 Task: Look for space in Marino, Italy from 12th  July, 2023 to 15th July, 2023 for 3 adults in price range Rs.12000 to Rs.16000. Place can be entire place with 2 bedrooms having 3 beds and 1 bathroom. Property type can be house, flat, guest house. Booking option can be shelf check-in. Required host language is English.
Action: Mouse moved to (526, 128)
Screenshot: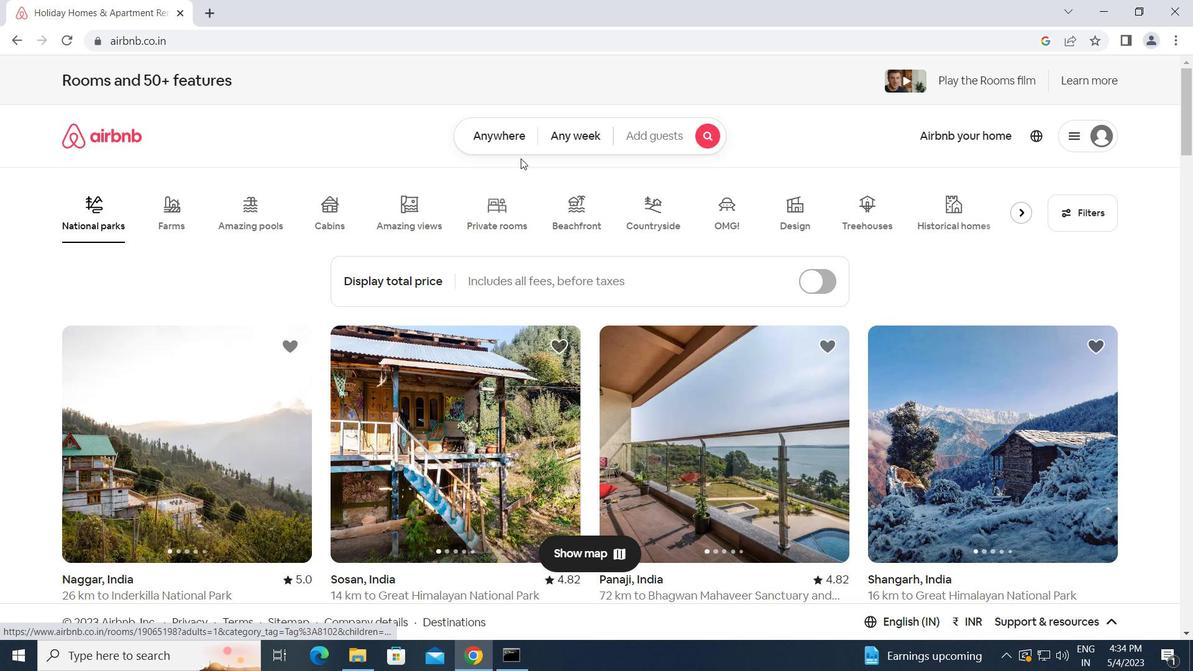 
Action: Mouse pressed left at (526, 128)
Screenshot: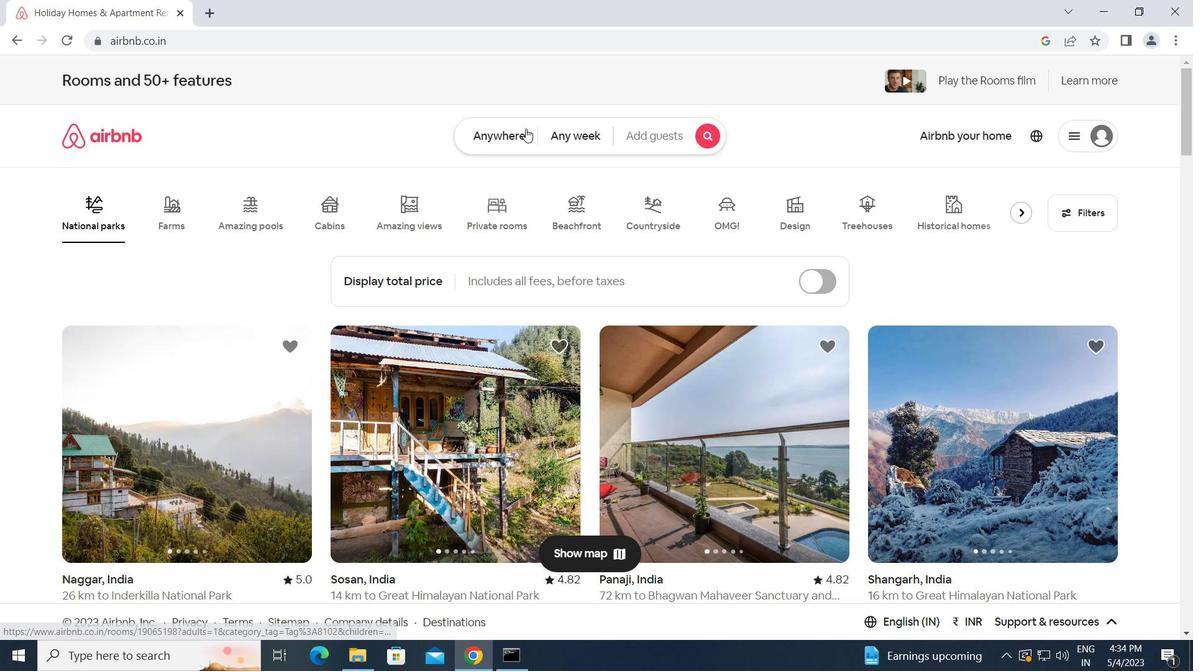 
Action: Mouse moved to (404, 202)
Screenshot: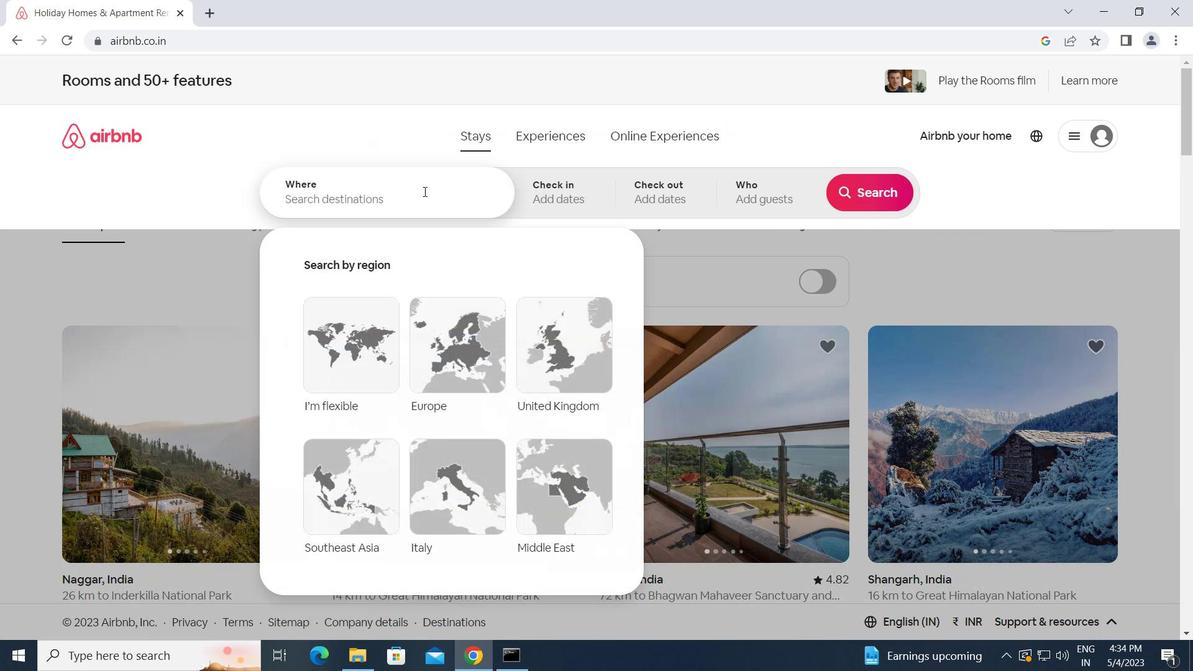 
Action: Mouse pressed left at (404, 202)
Screenshot: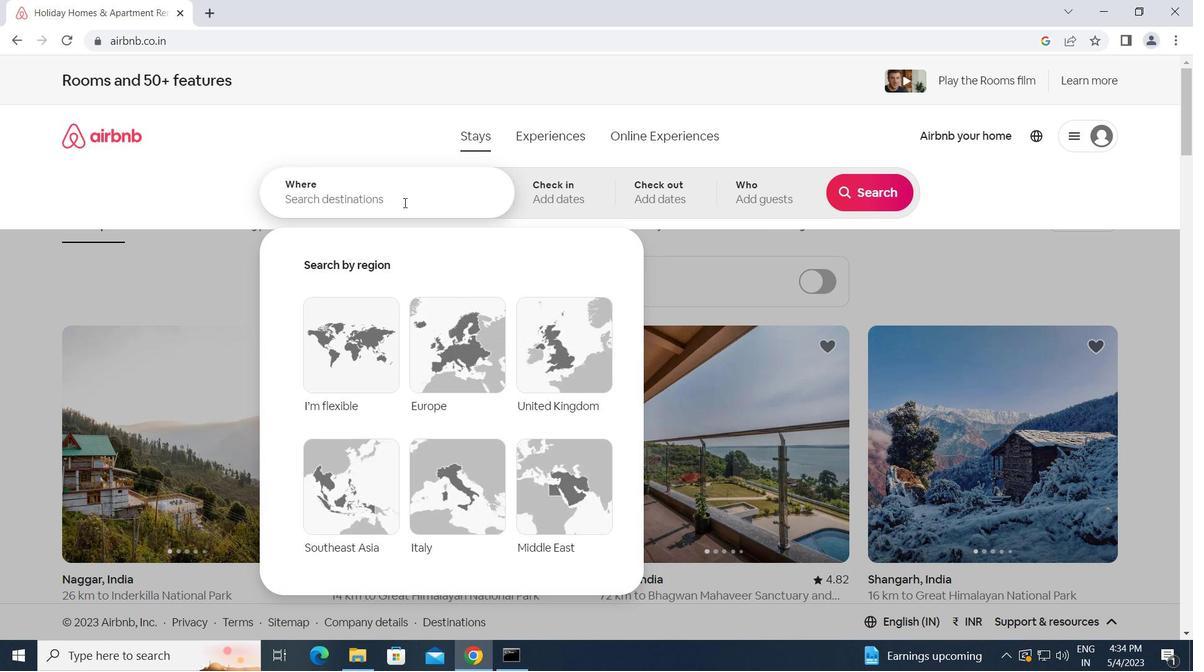 
Action: Key pressed m<Key.caps_lock>arino,<Key.space><Key.caps_lock>i<Key.caps_lock>taly<Key.enter>
Screenshot: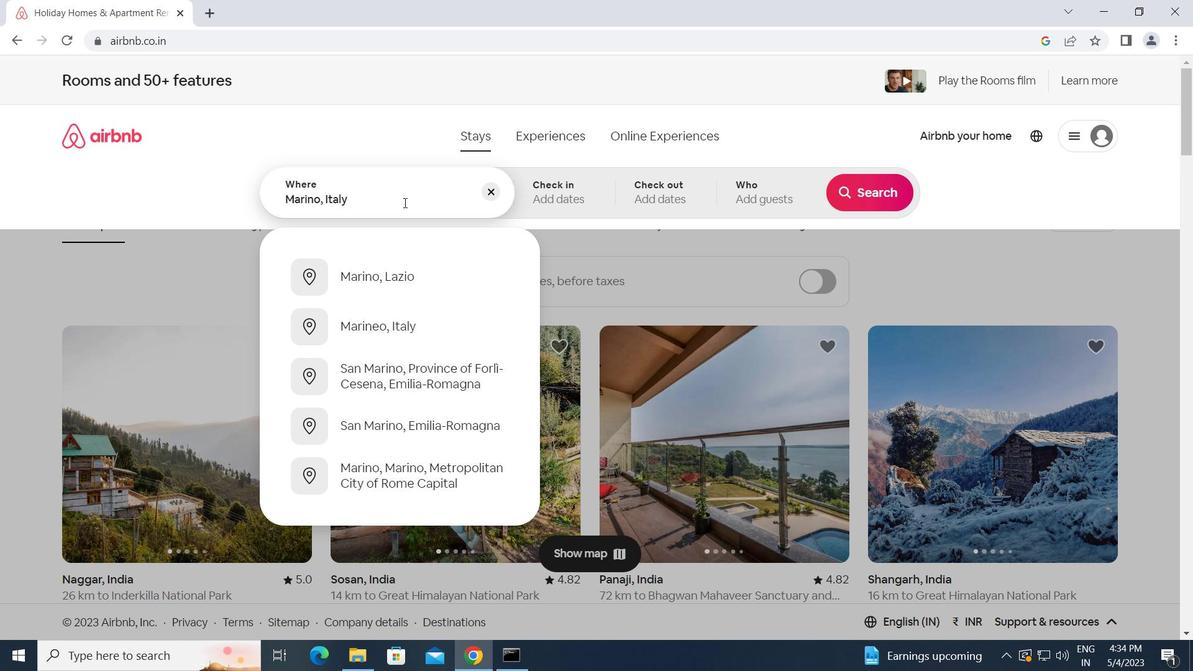 
Action: Mouse moved to (860, 317)
Screenshot: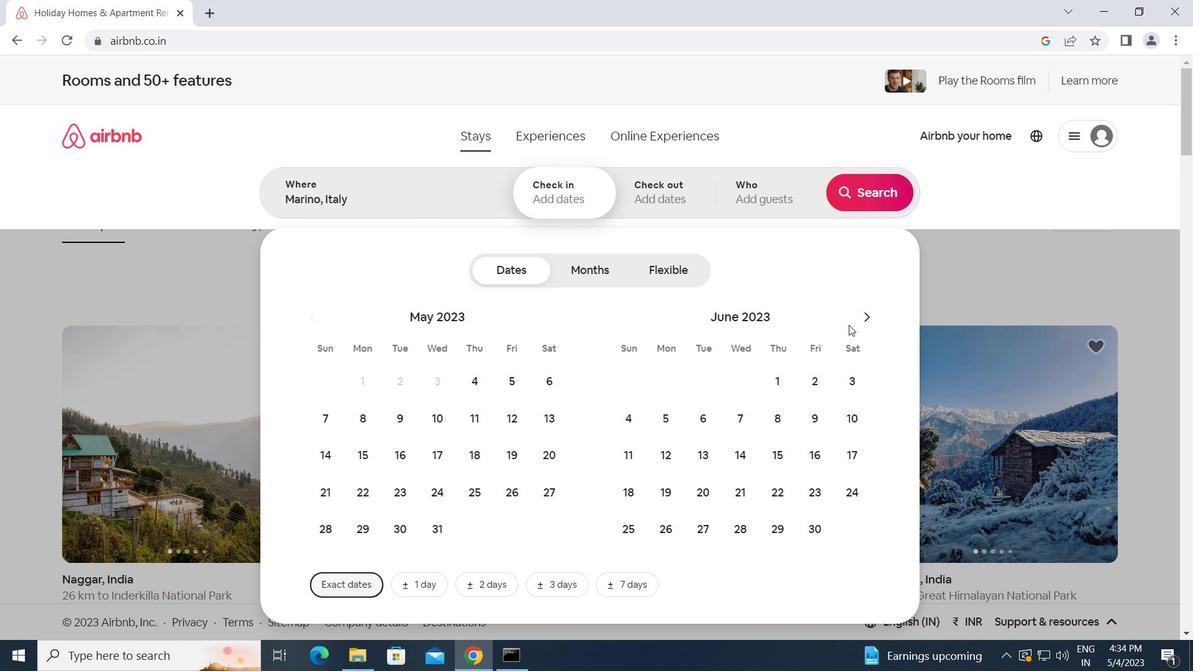 
Action: Mouse pressed left at (860, 317)
Screenshot: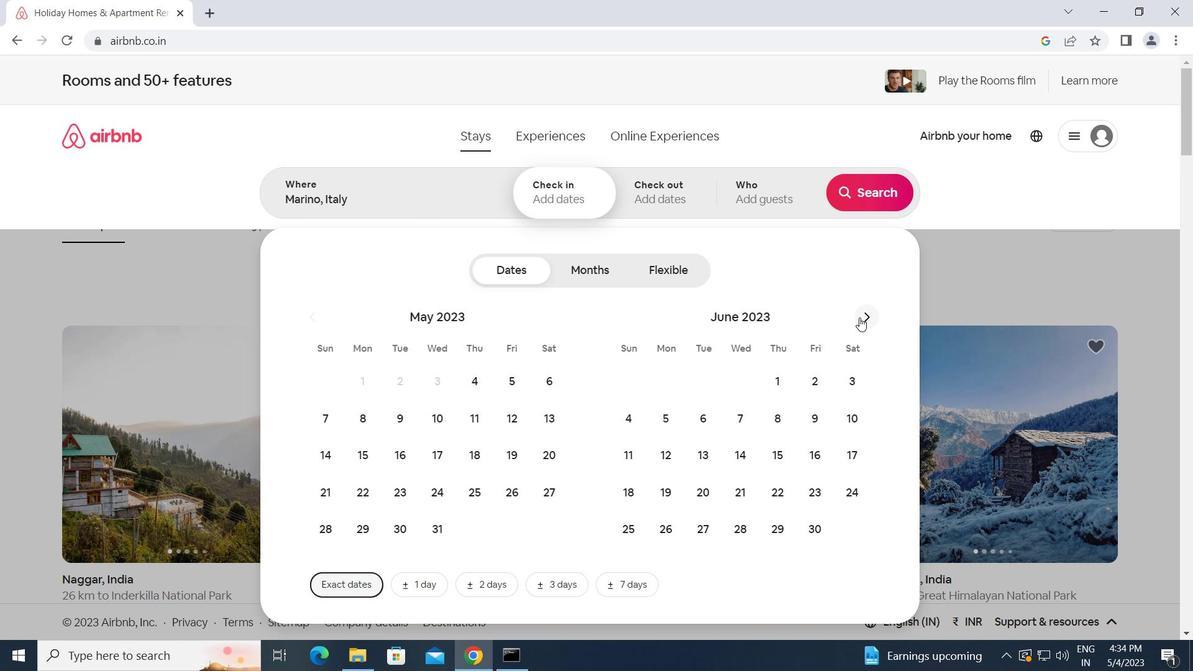 
Action: Mouse moved to (747, 463)
Screenshot: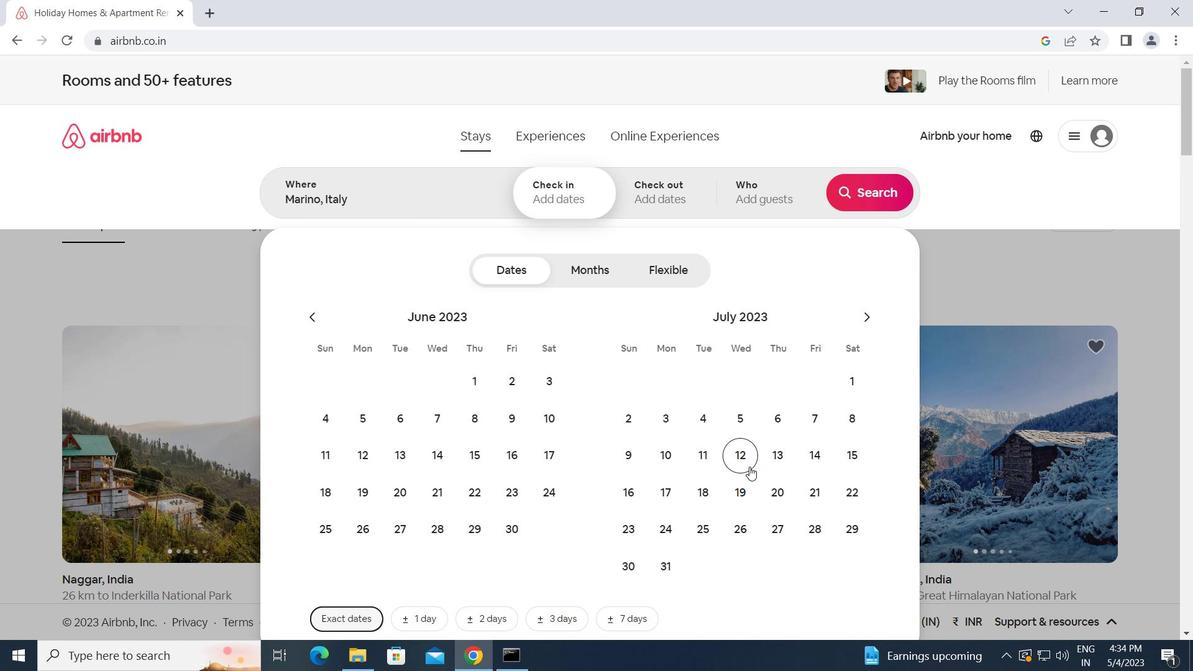 
Action: Mouse pressed left at (747, 463)
Screenshot: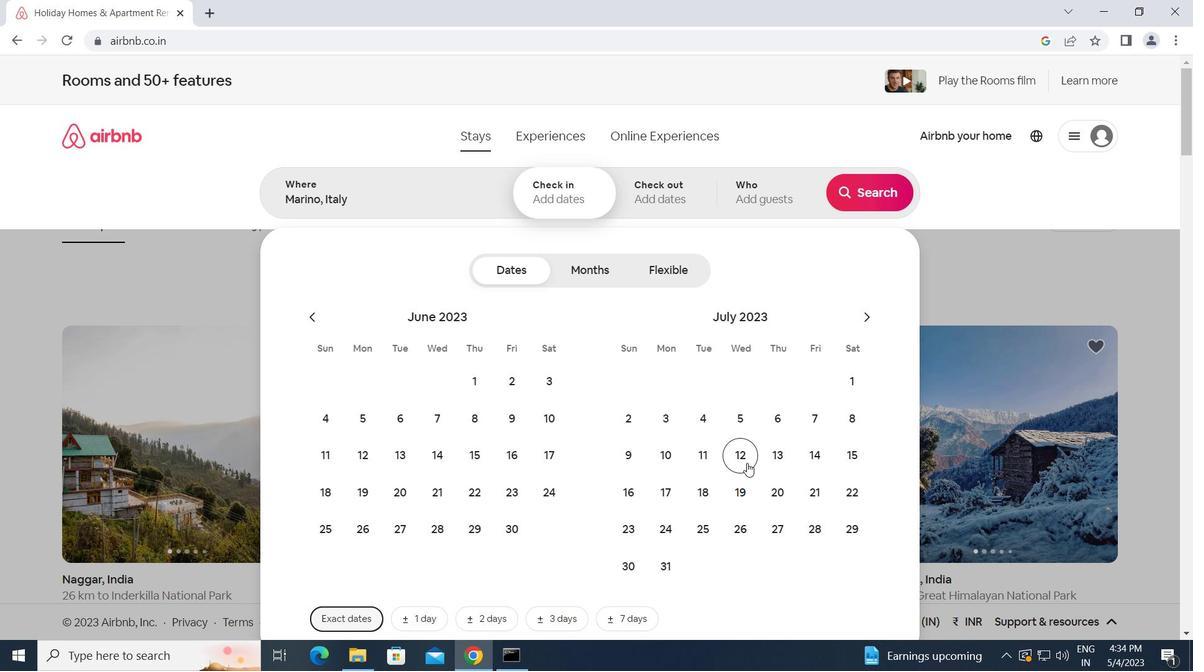 
Action: Mouse moved to (851, 455)
Screenshot: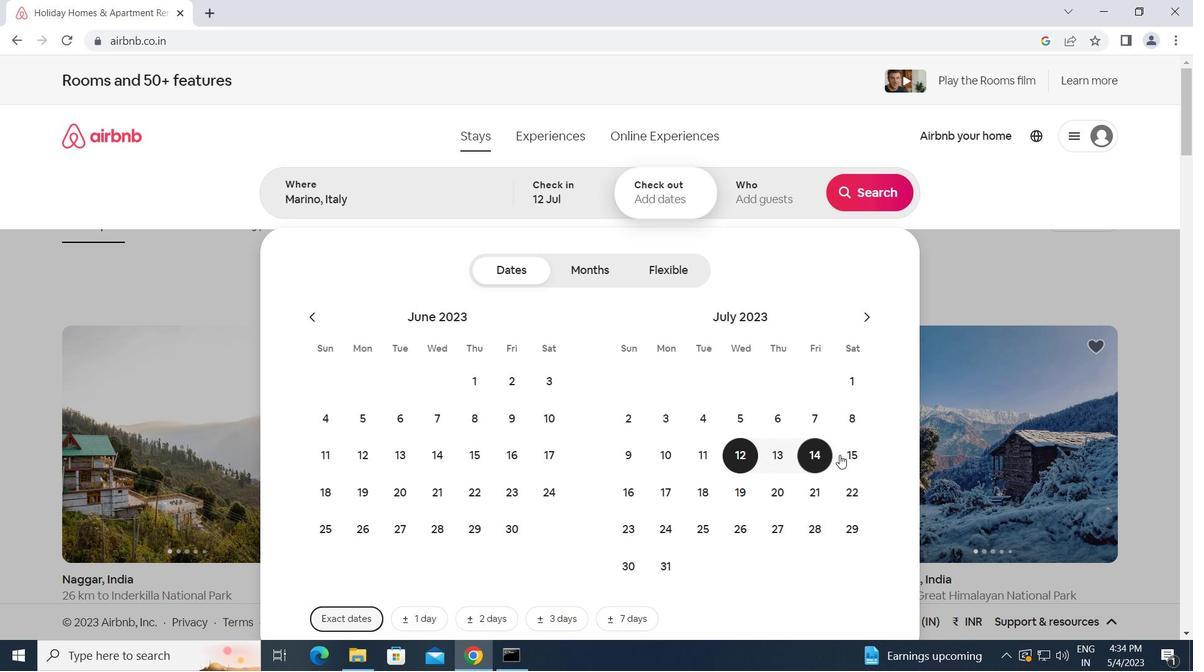 
Action: Mouse pressed left at (851, 455)
Screenshot: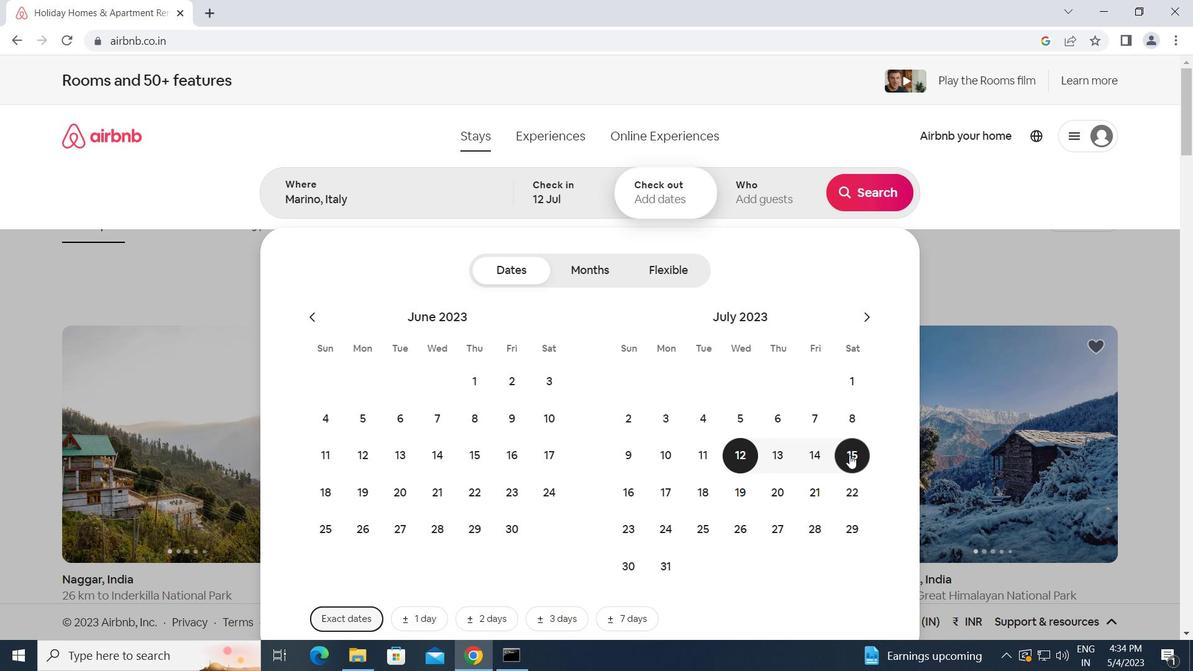 
Action: Mouse moved to (771, 200)
Screenshot: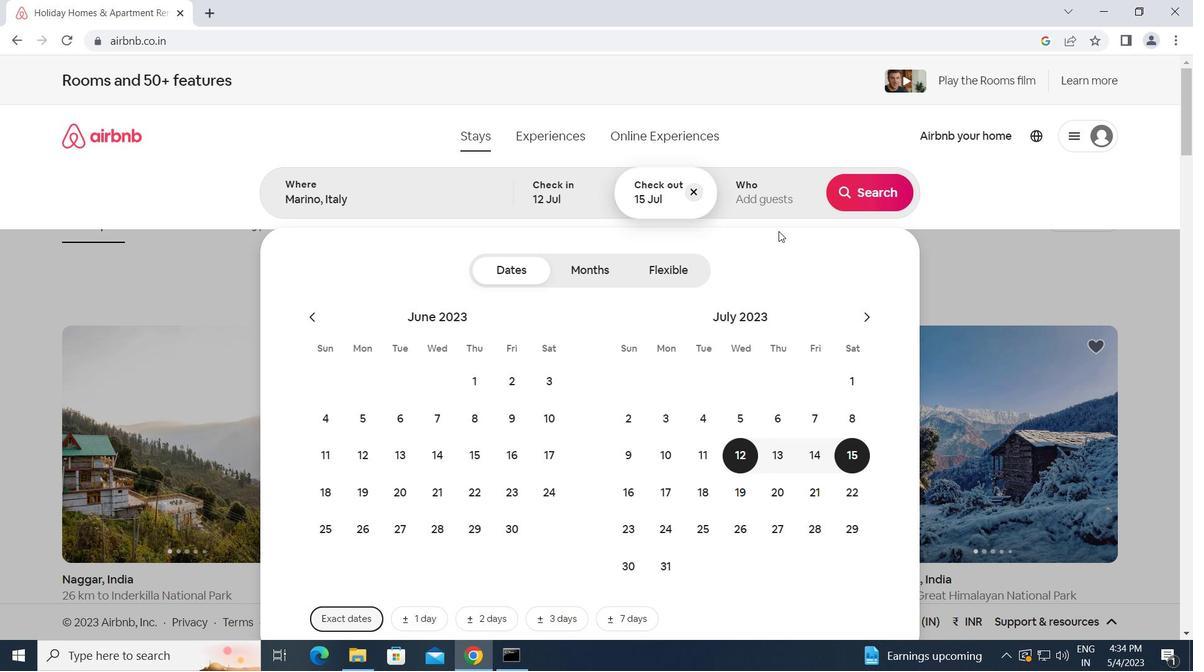 
Action: Mouse pressed left at (771, 200)
Screenshot: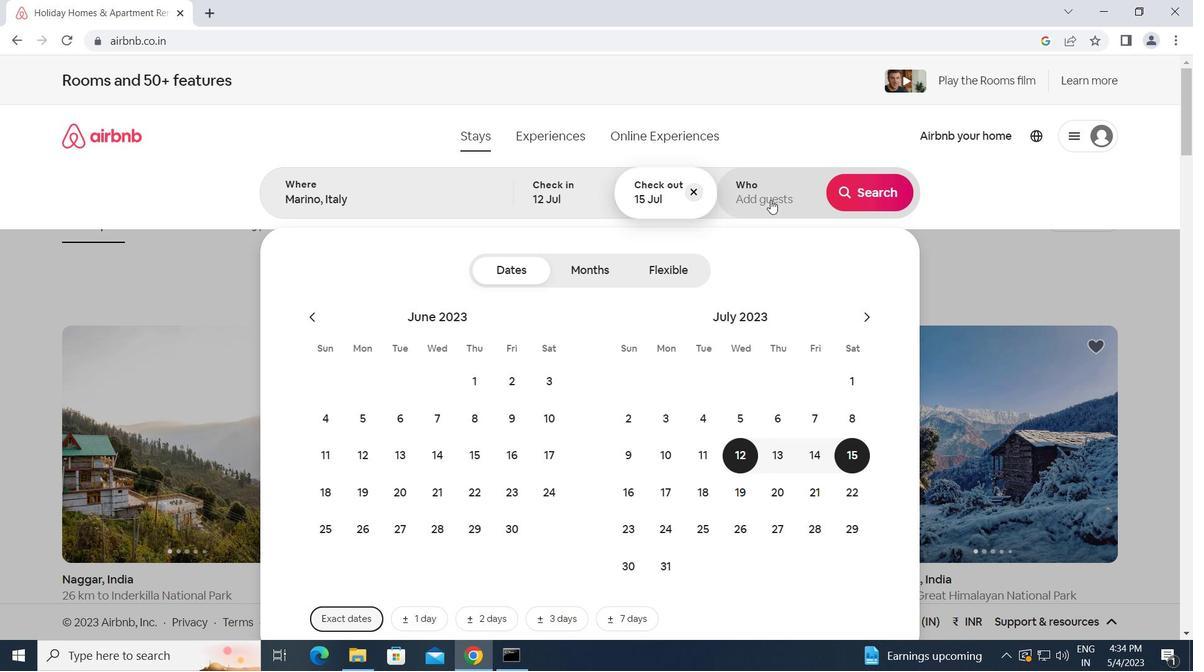 
Action: Mouse moved to (877, 276)
Screenshot: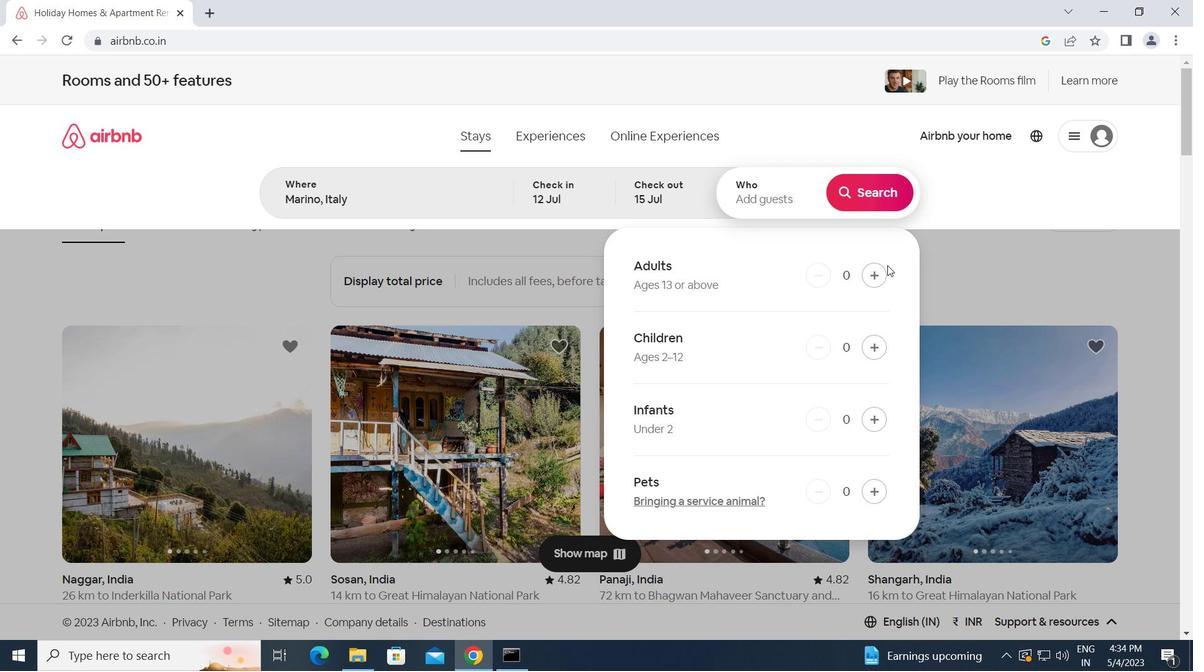 
Action: Mouse pressed left at (877, 276)
Screenshot: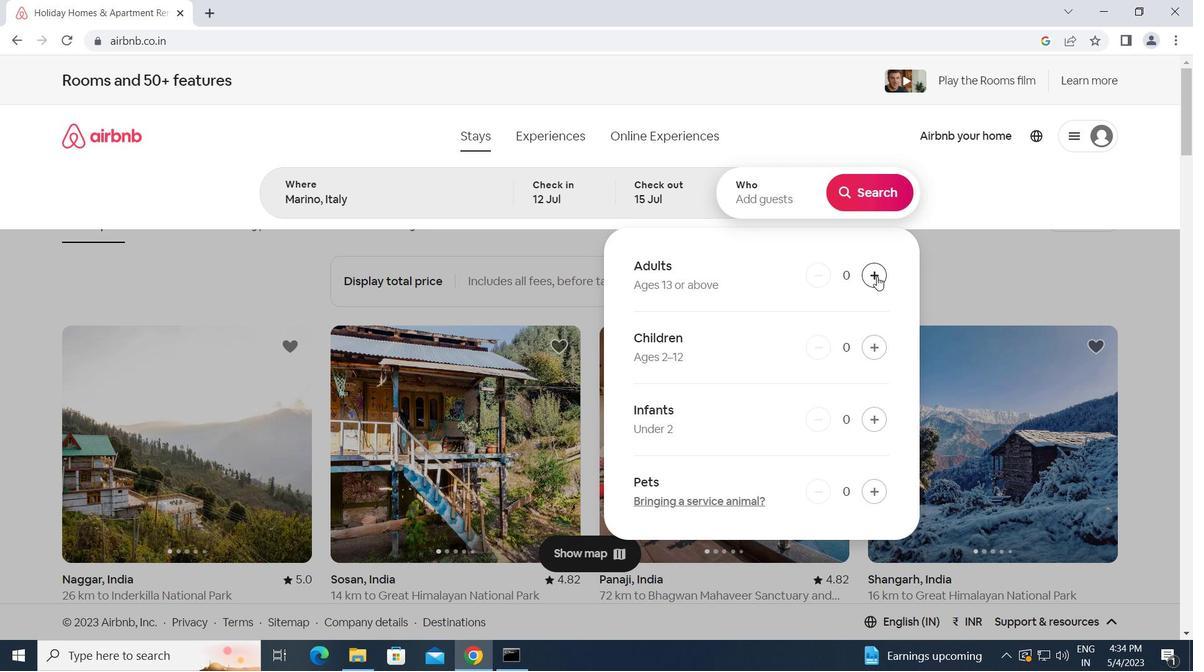 
Action: Mouse pressed left at (877, 276)
Screenshot: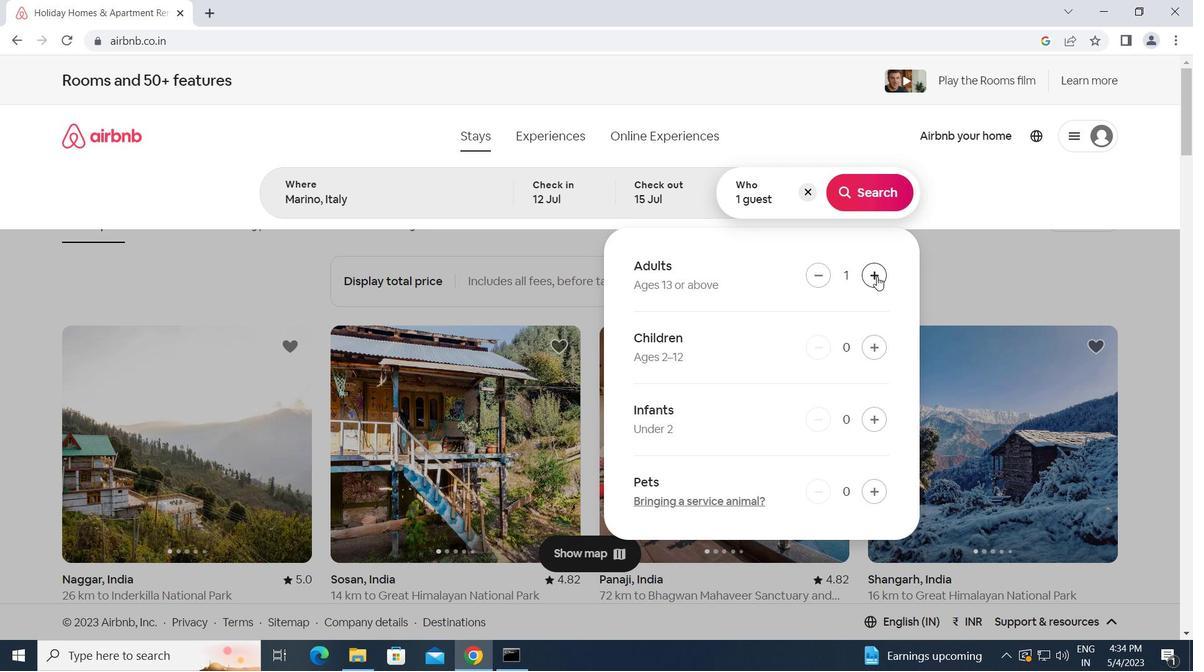 
Action: Mouse pressed left at (877, 276)
Screenshot: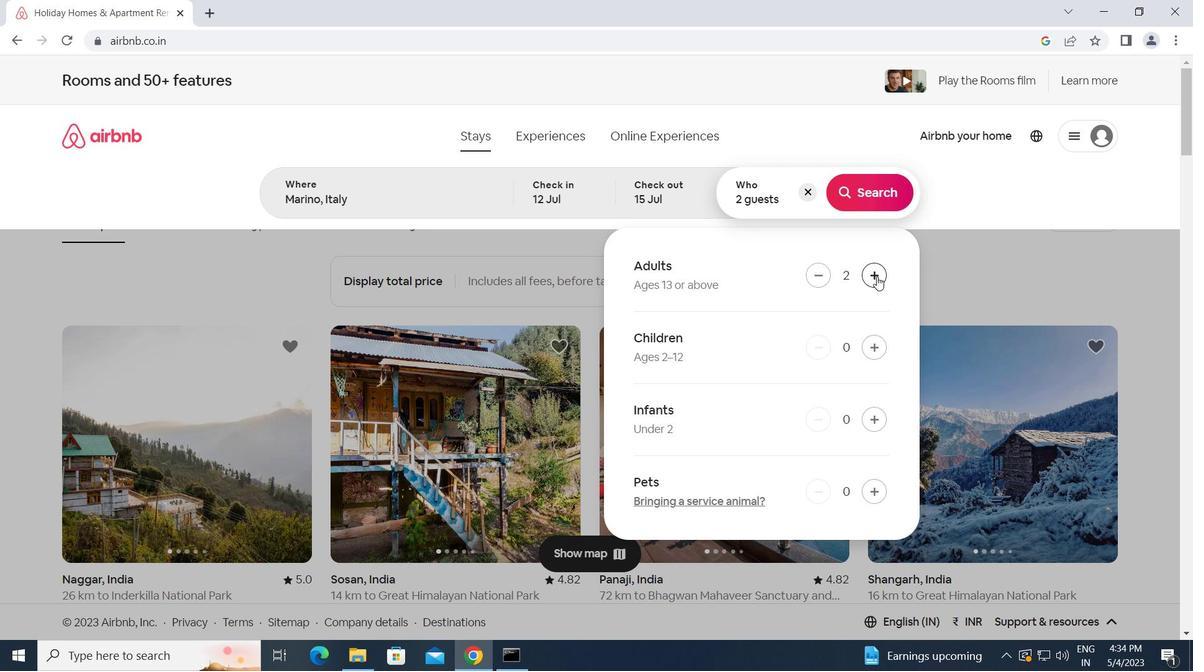 
Action: Mouse moved to (871, 196)
Screenshot: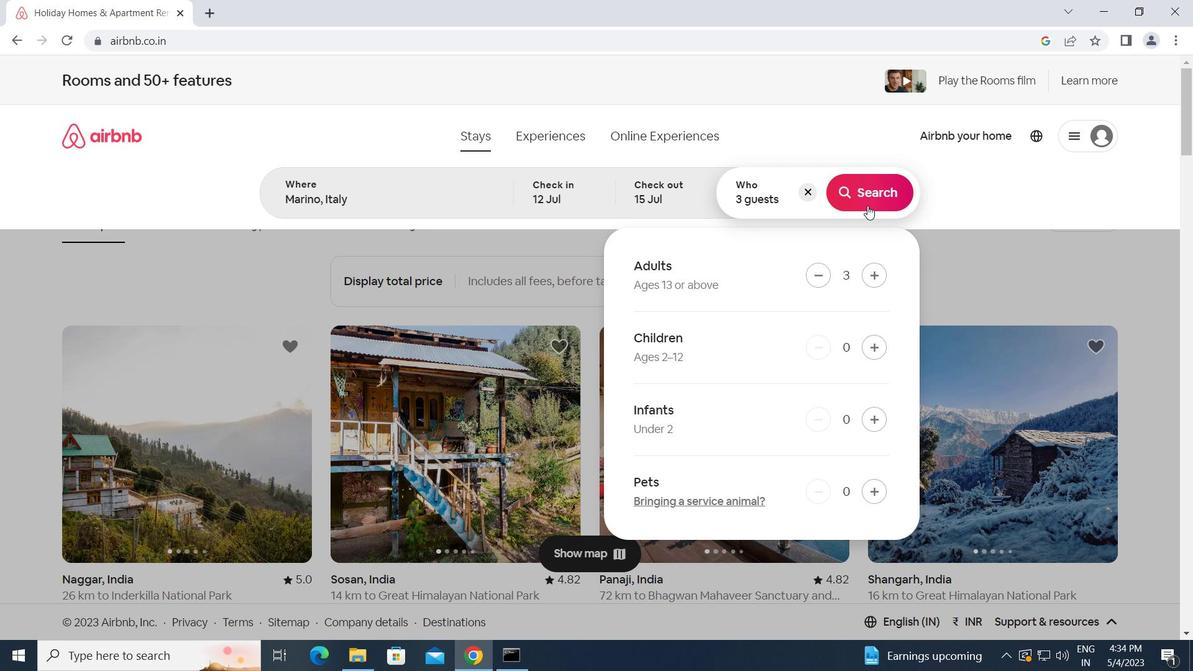 
Action: Mouse pressed left at (871, 196)
Screenshot: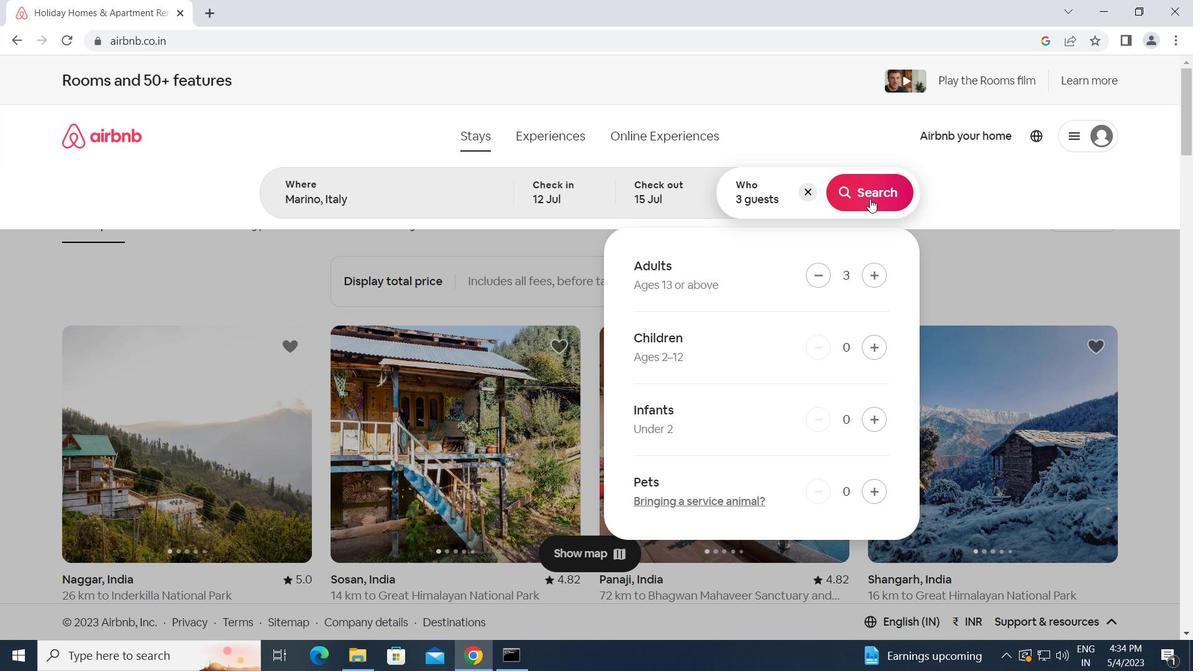 
Action: Mouse moved to (1135, 140)
Screenshot: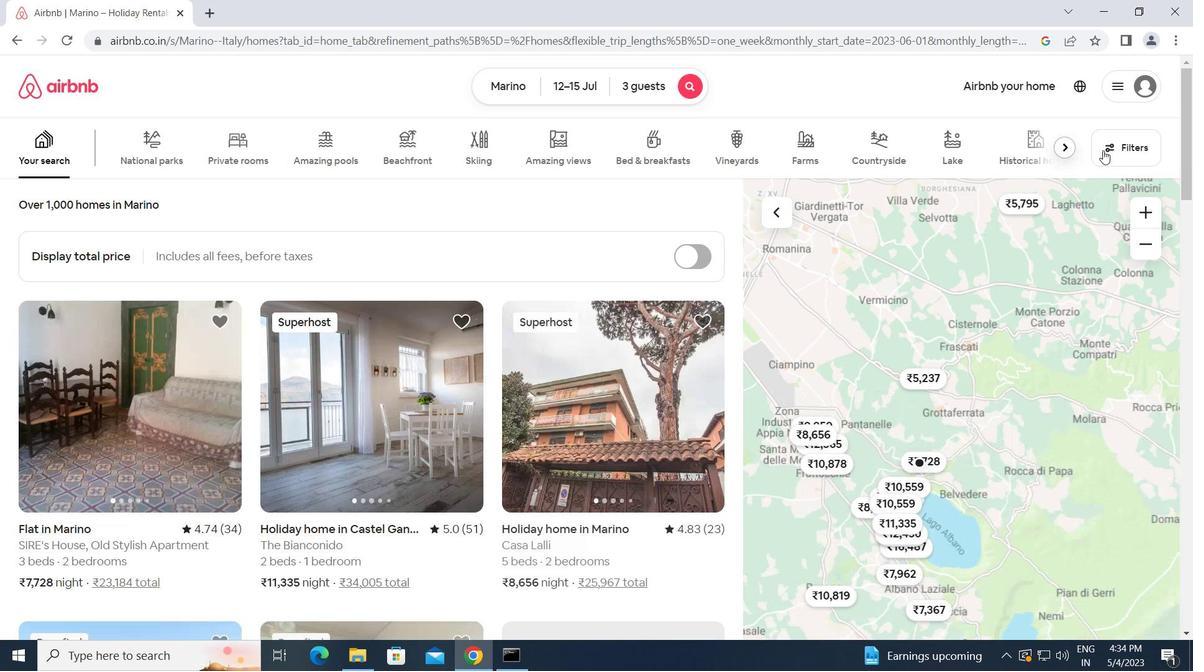 
Action: Mouse pressed left at (1135, 140)
Screenshot: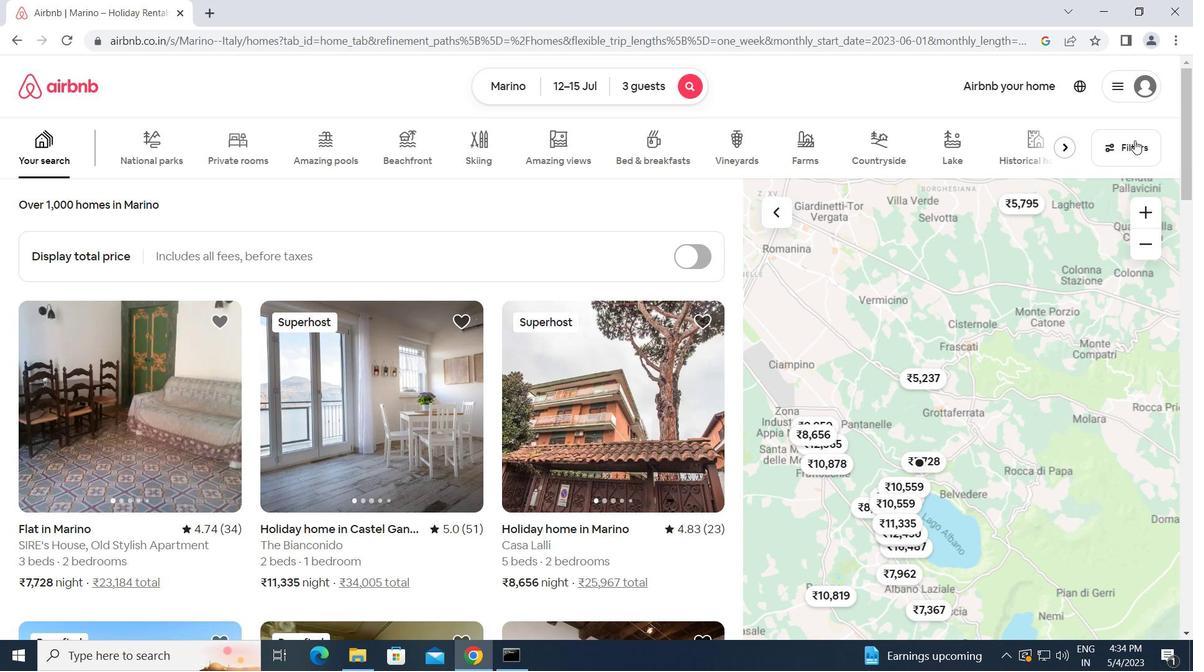 
Action: Mouse moved to (401, 347)
Screenshot: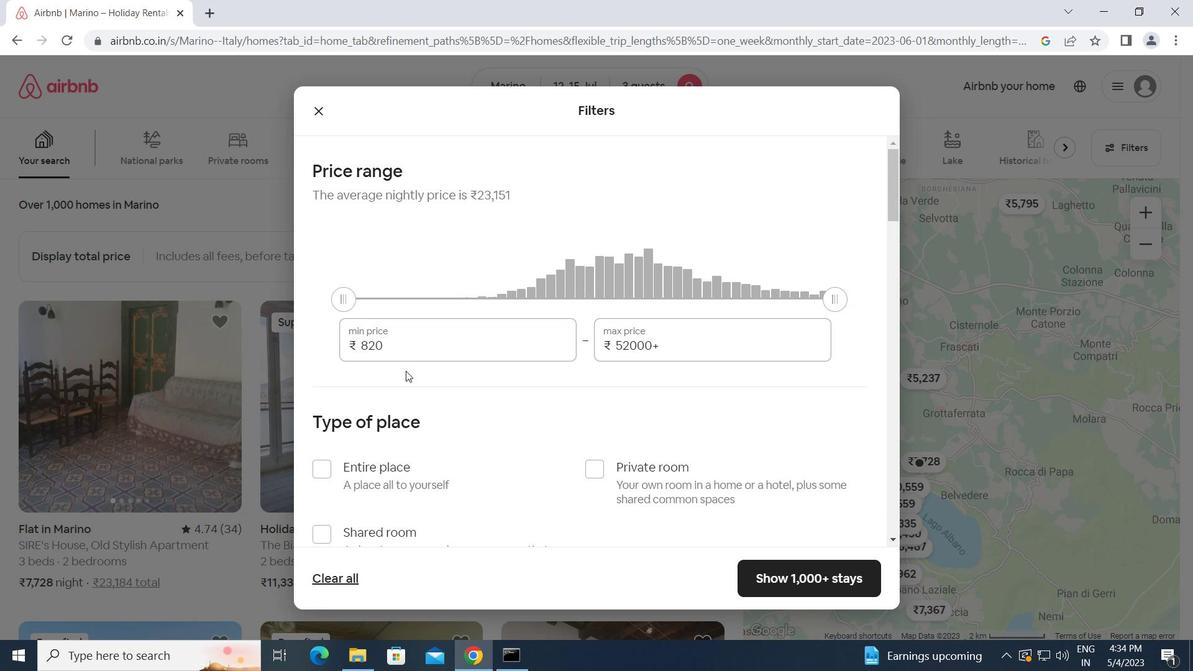 
Action: Mouse pressed left at (401, 347)
Screenshot: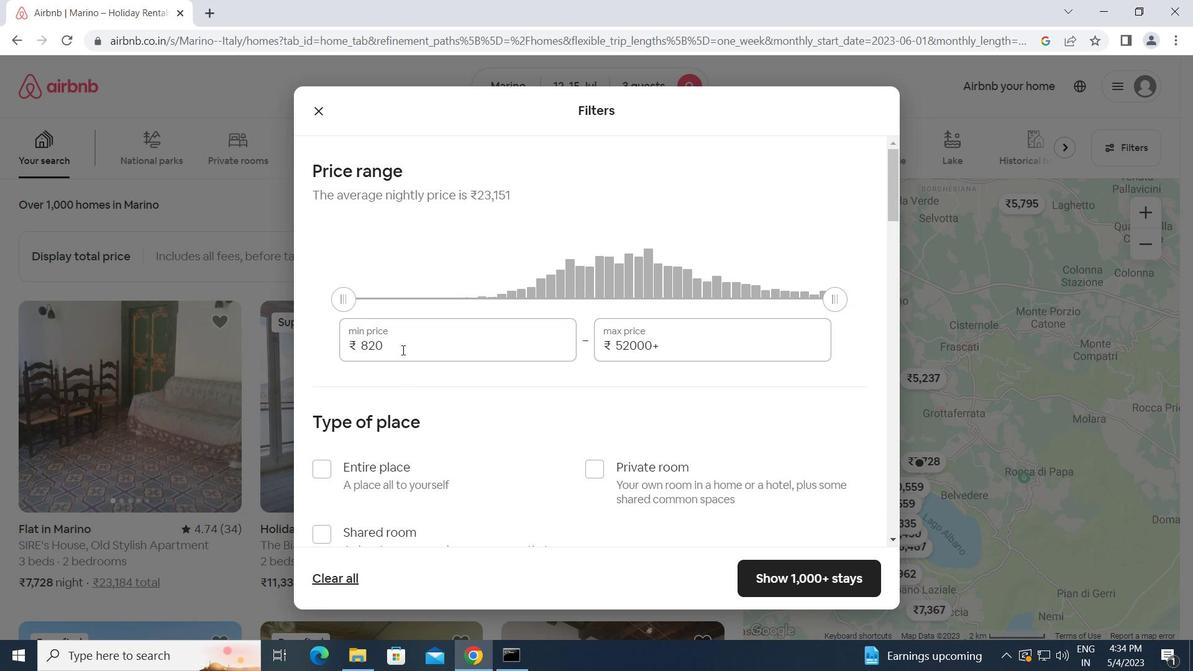
Action: Key pressed <Key.backspace><Key.backspace><Key.backspace>12000<Key.tab>16<Key.backspace><Key.backspace><Key.backspace><Key.backspace><Key.backspace><Key.backspace>16000
Screenshot: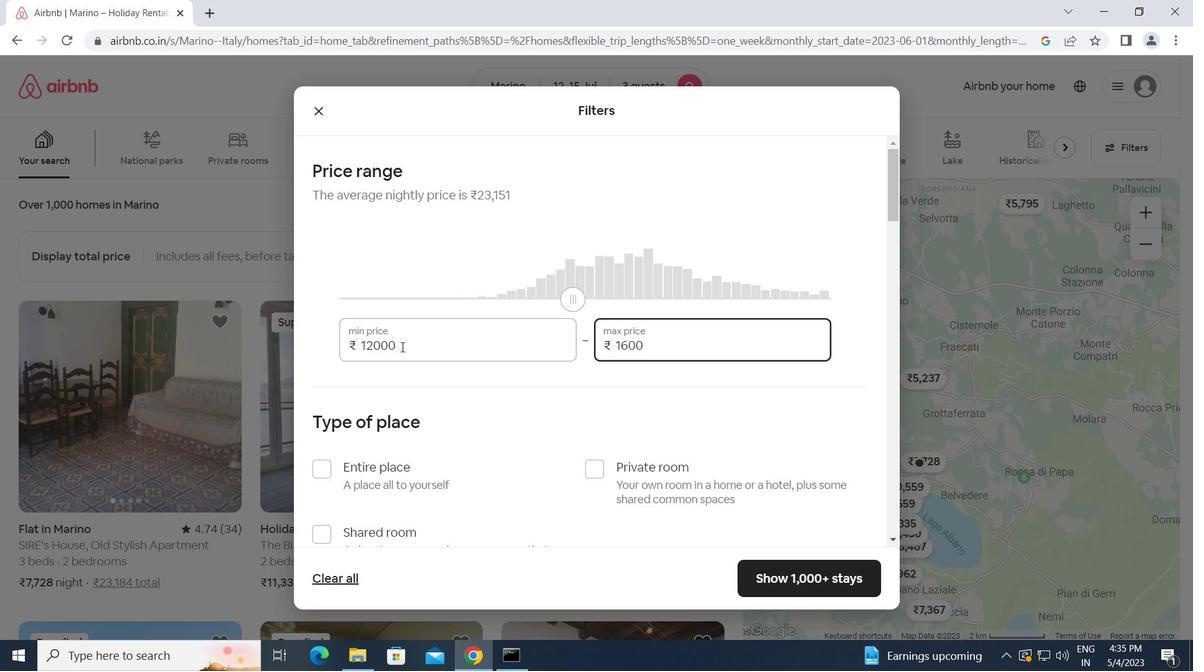 
Action: Mouse moved to (388, 473)
Screenshot: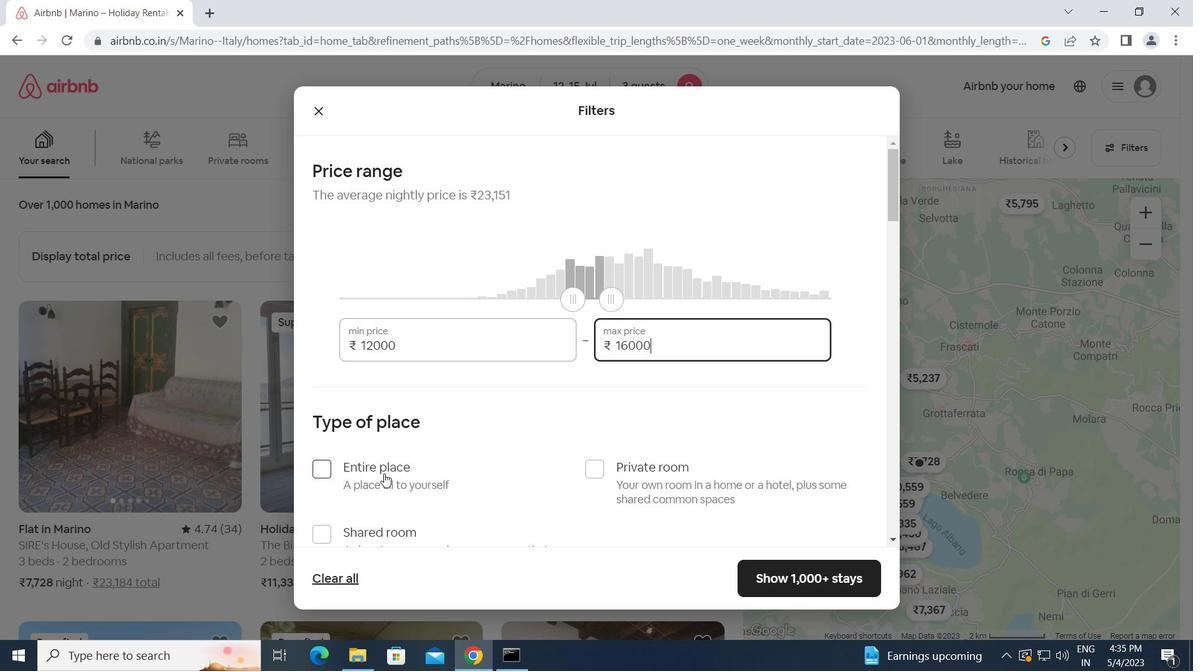 
Action: Mouse scrolled (388, 472) with delta (0, 0)
Screenshot: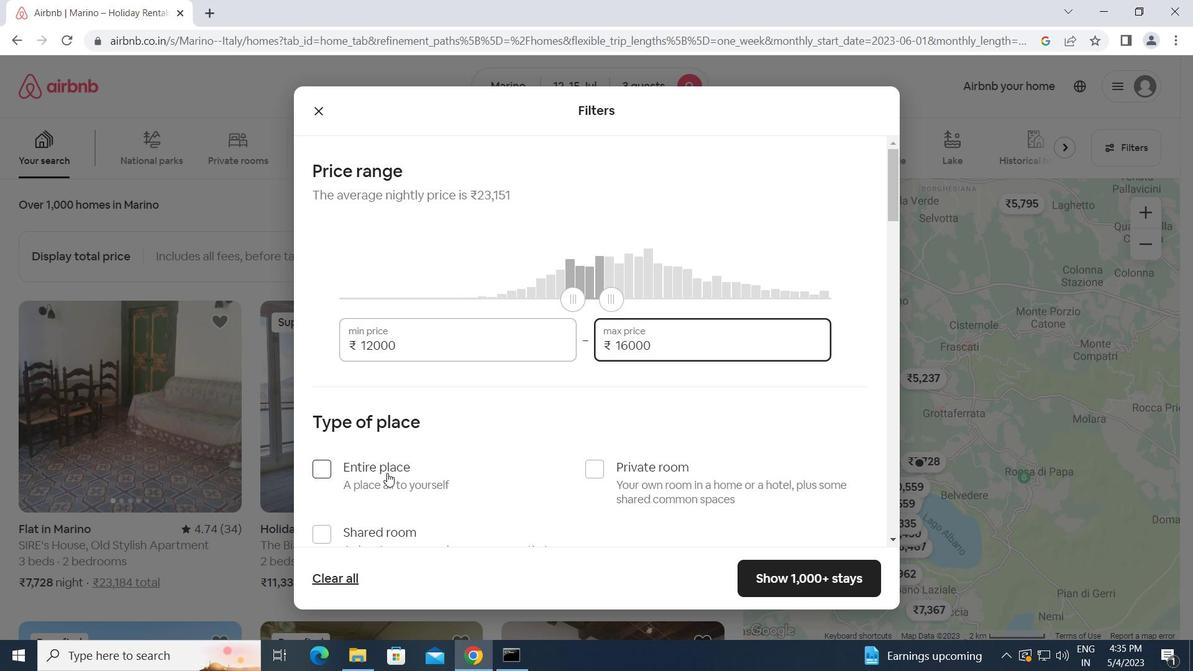 
Action: Mouse moved to (325, 389)
Screenshot: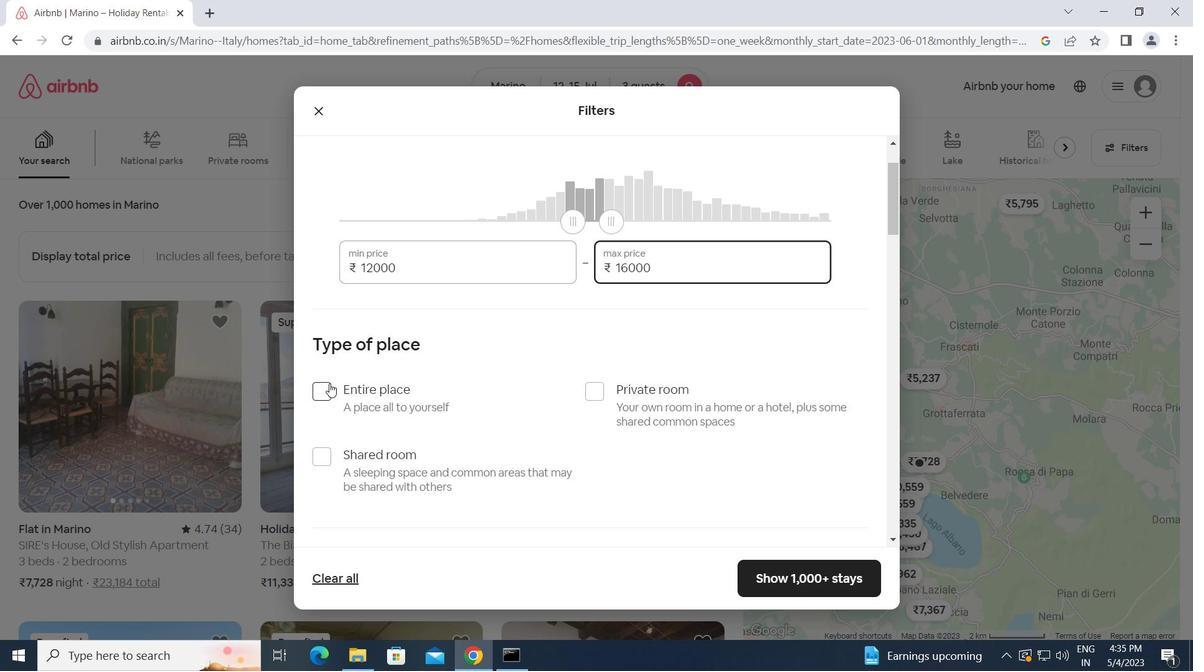 
Action: Mouse pressed left at (325, 389)
Screenshot: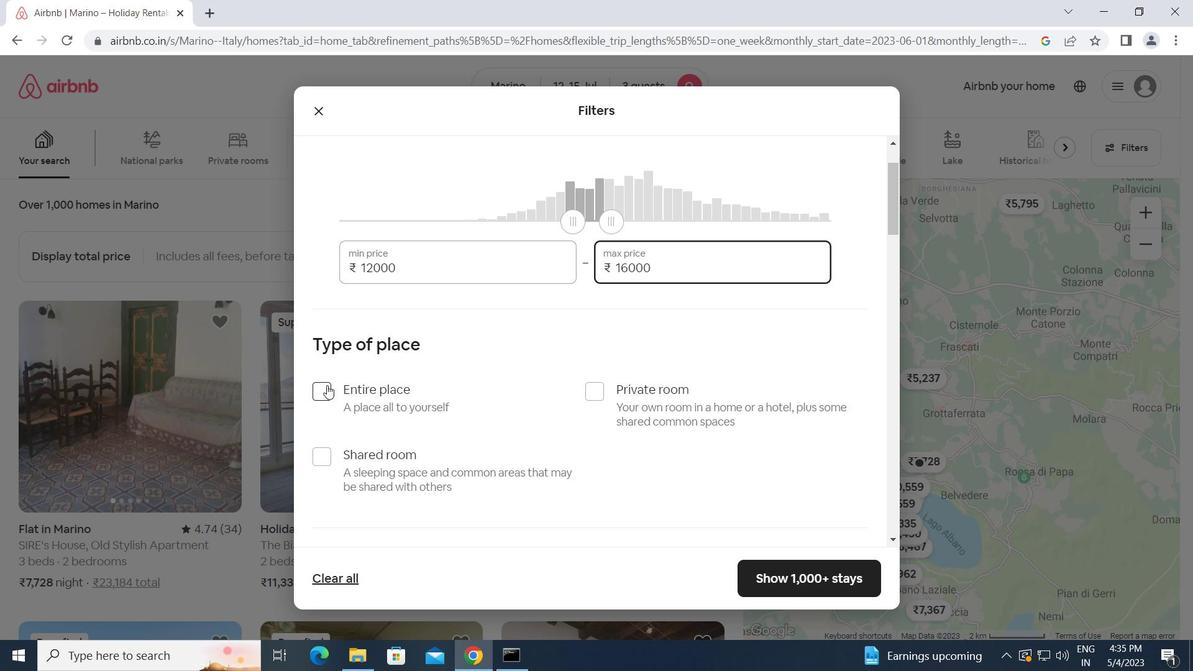 
Action: Mouse moved to (453, 394)
Screenshot: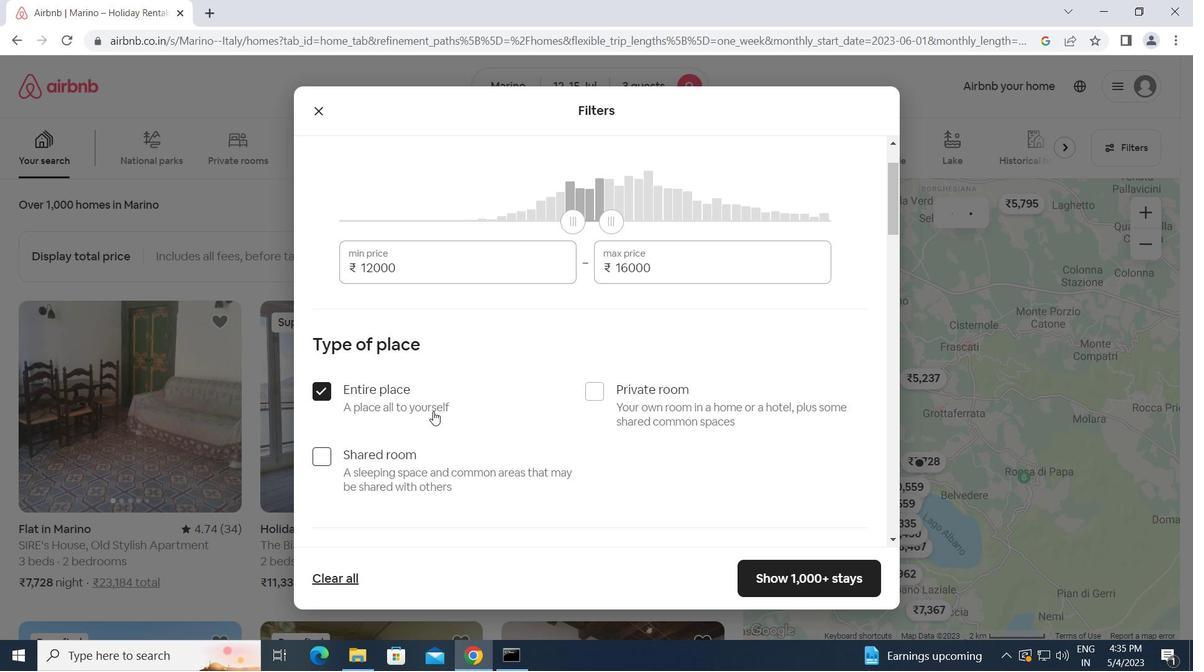 
Action: Mouse scrolled (453, 393) with delta (0, 0)
Screenshot: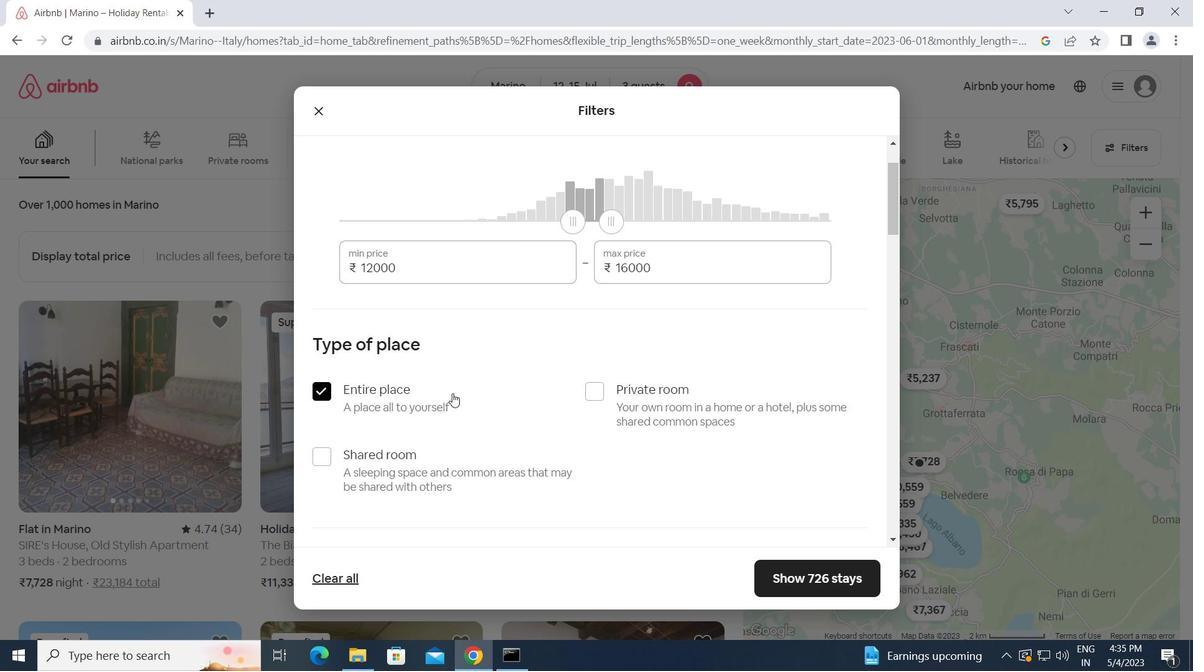 
Action: Mouse scrolled (453, 393) with delta (0, 0)
Screenshot: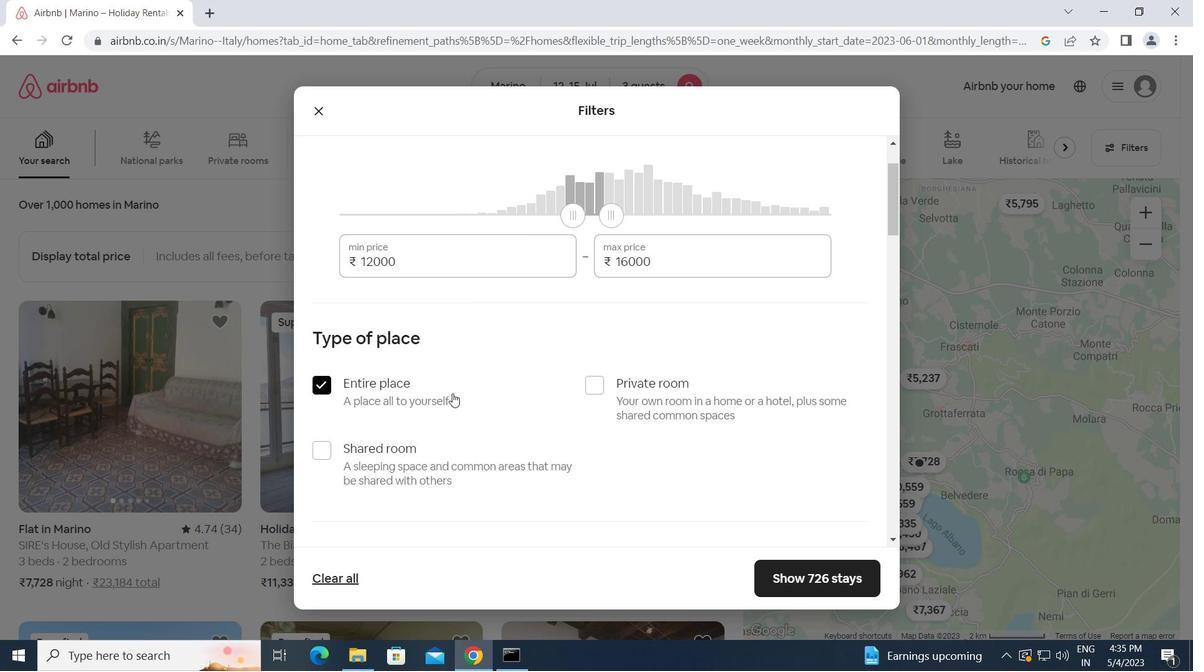 
Action: Mouse moved to (437, 486)
Screenshot: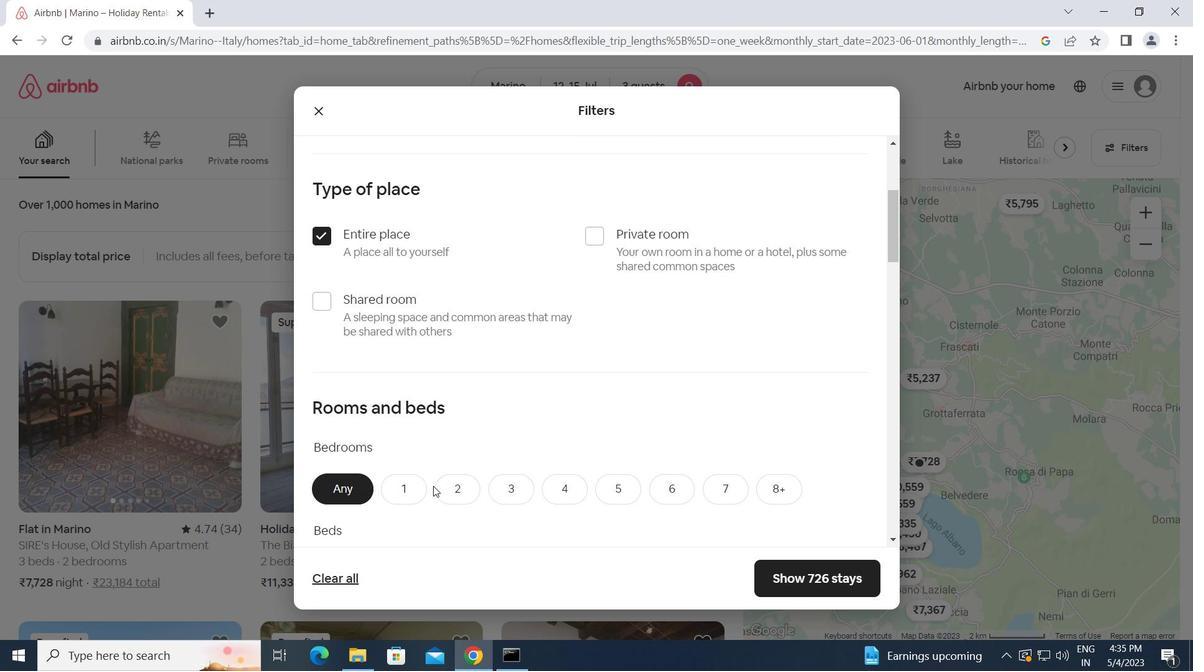 
Action: Mouse pressed left at (437, 486)
Screenshot: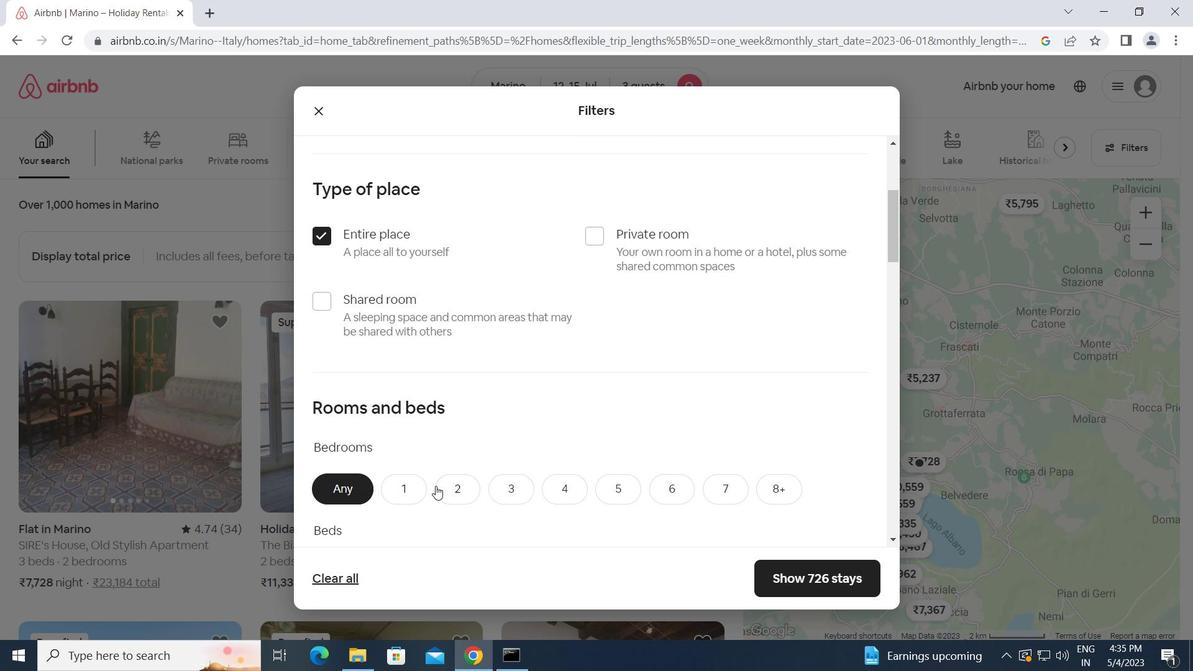 
Action: Mouse moved to (439, 486)
Screenshot: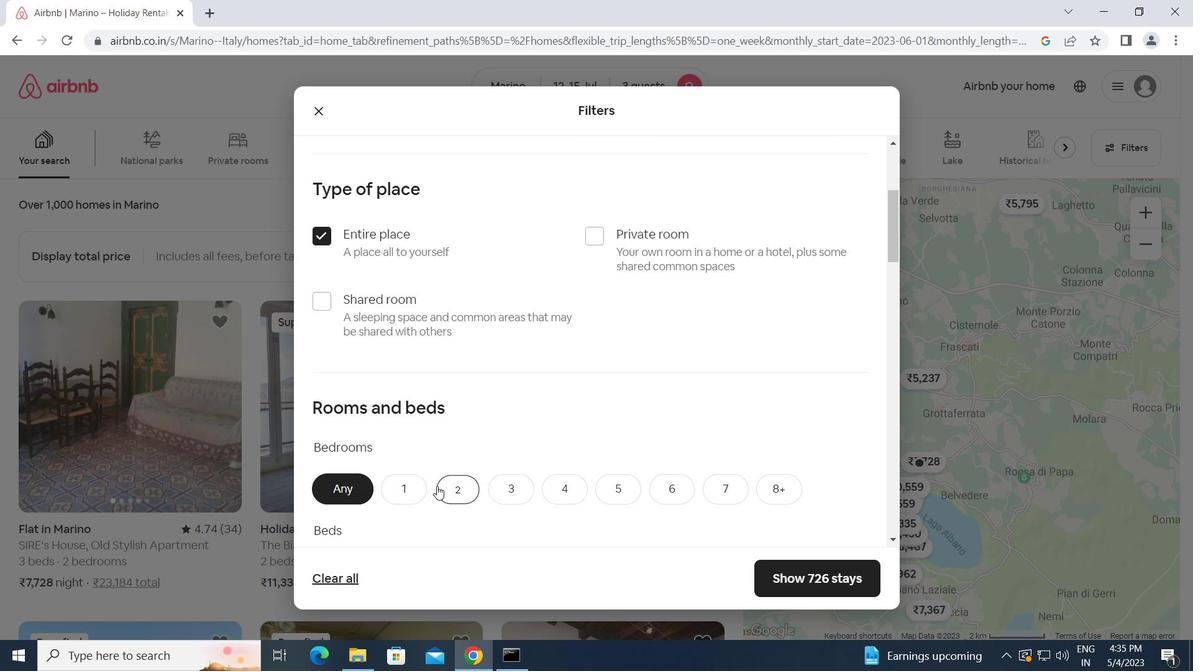 
Action: Mouse scrolled (439, 486) with delta (0, 0)
Screenshot: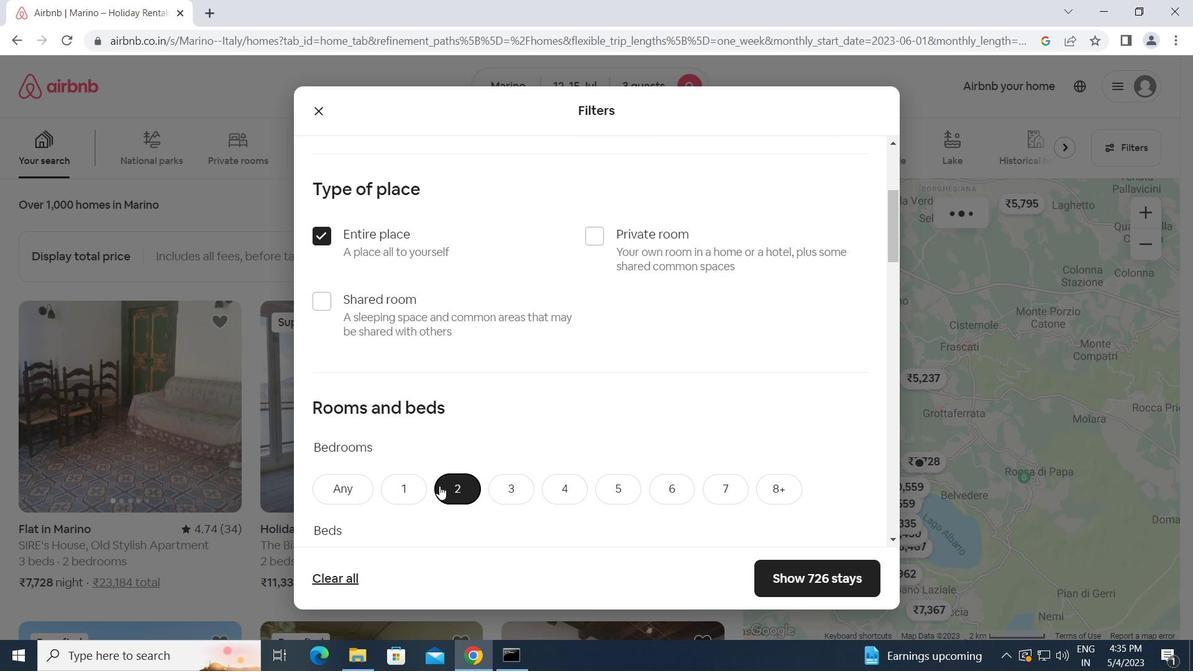
Action: Mouse scrolled (439, 486) with delta (0, 0)
Screenshot: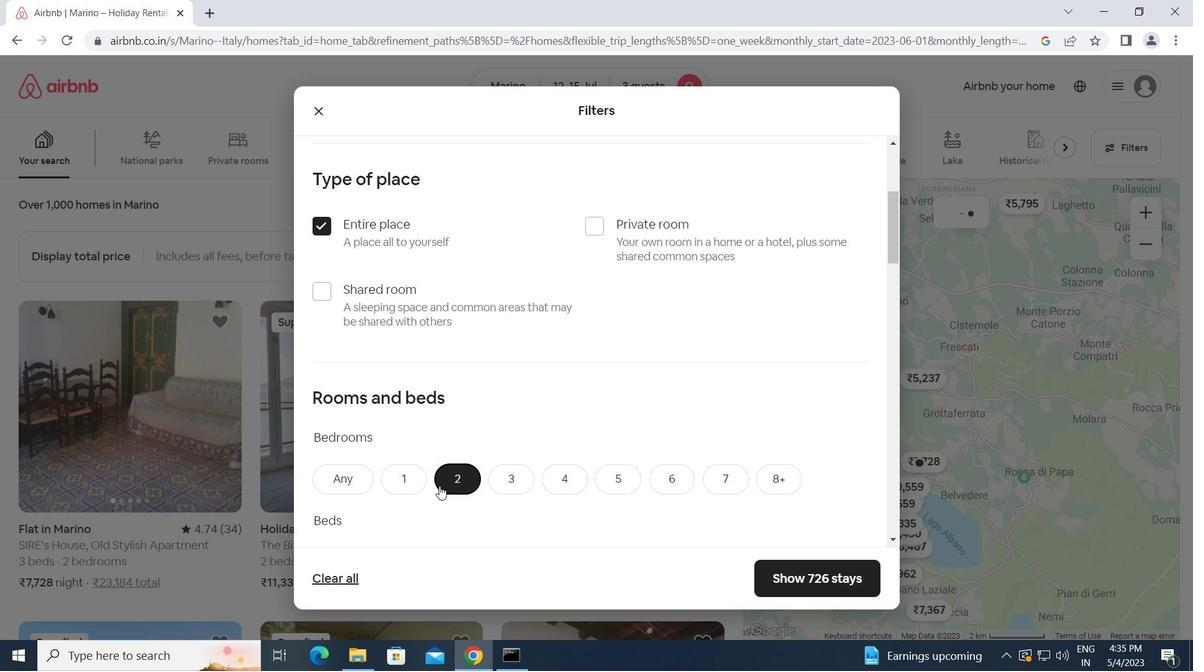 
Action: Mouse moved to (511, 416)
Screenshot: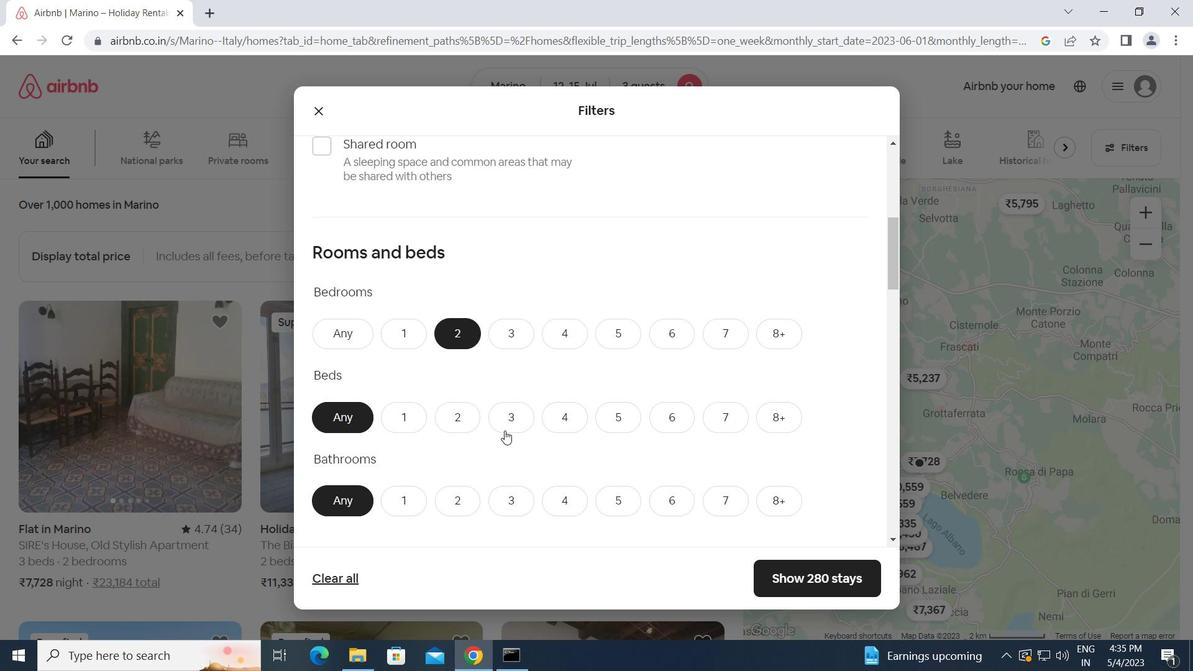 
Action: Mouse pressed left at (511, 416)
Screenshot: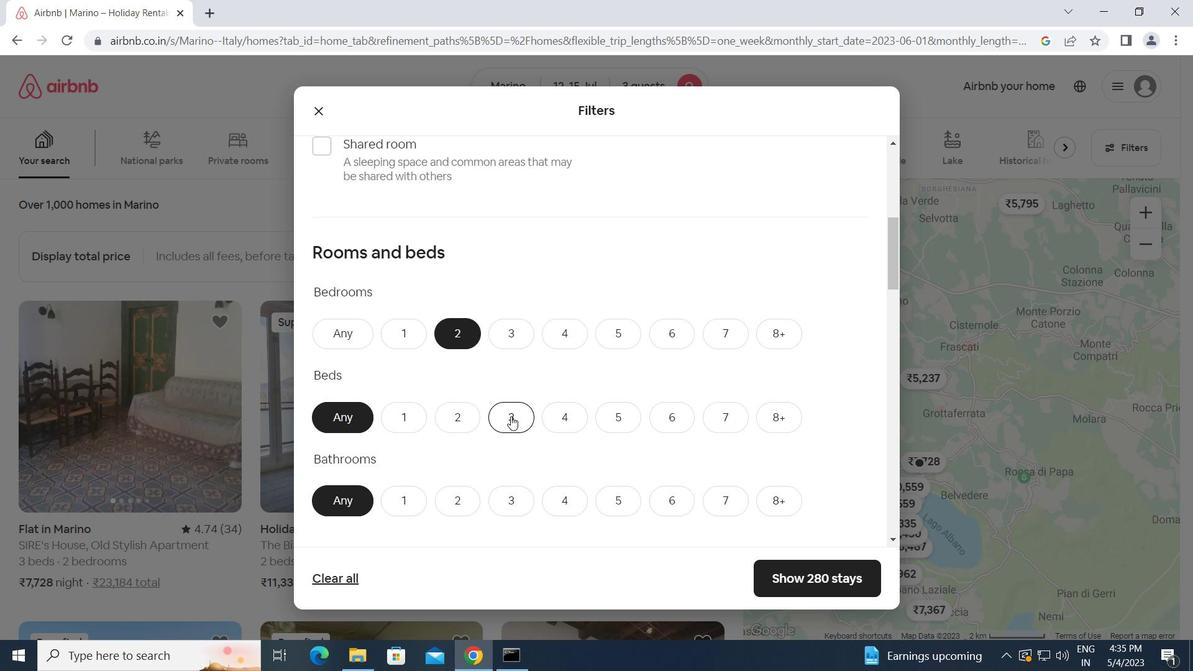 
Action: Mouse moved to (493, 473)
Screenshot: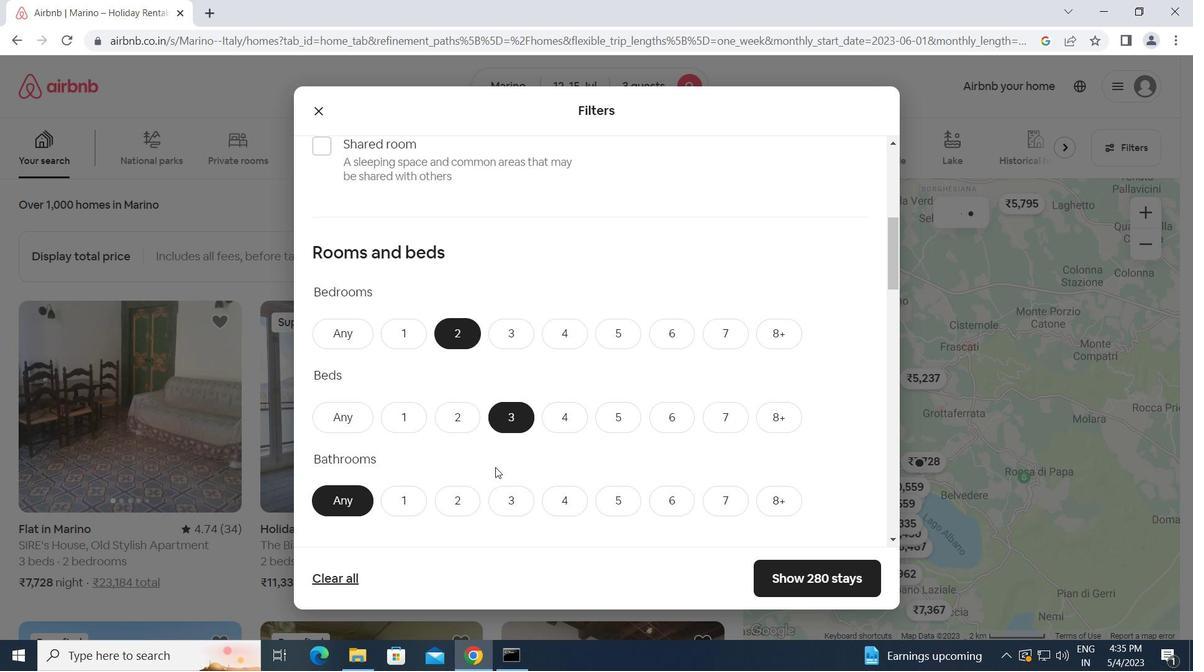 
Action: Mouse scrolled (493, 472) with delta (0, 0)
Screenshot: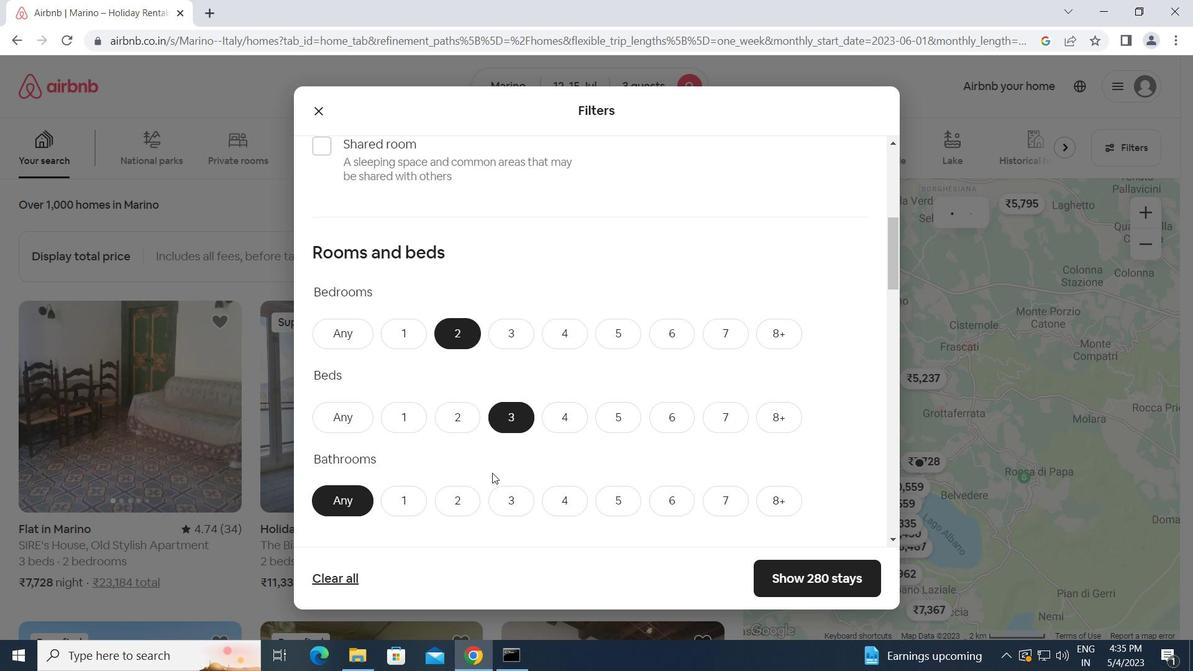 
Action: Mouse moved to (397, 422)
Screenshot: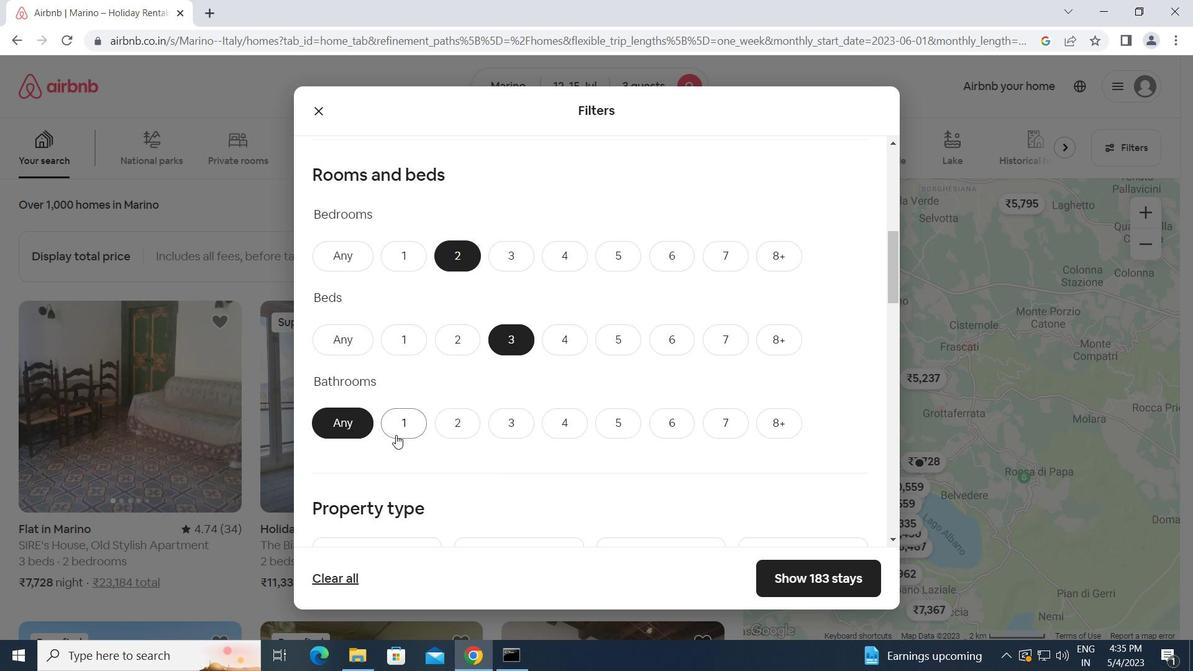 
Action: Mouse pressed left at (397, 422)
Screenshot: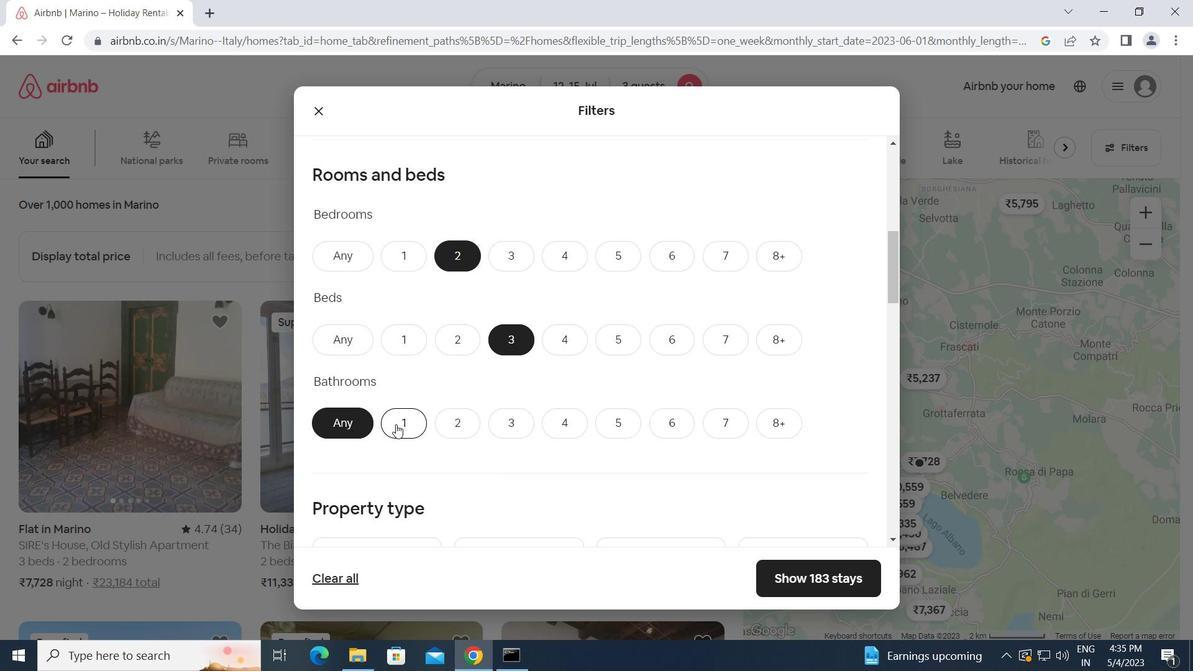 
Action: Mouse moved to (553, 483)
Screenshot: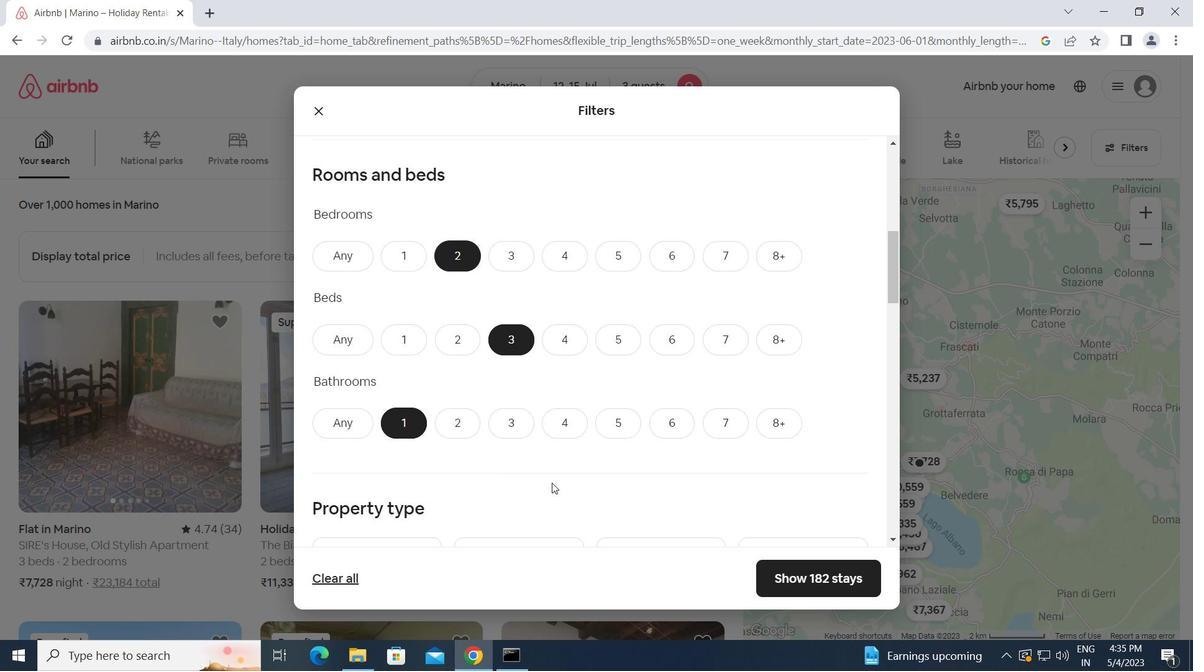 
Action: Mouse scrolled (553, 483) with delta (0, 0)
Screenshot: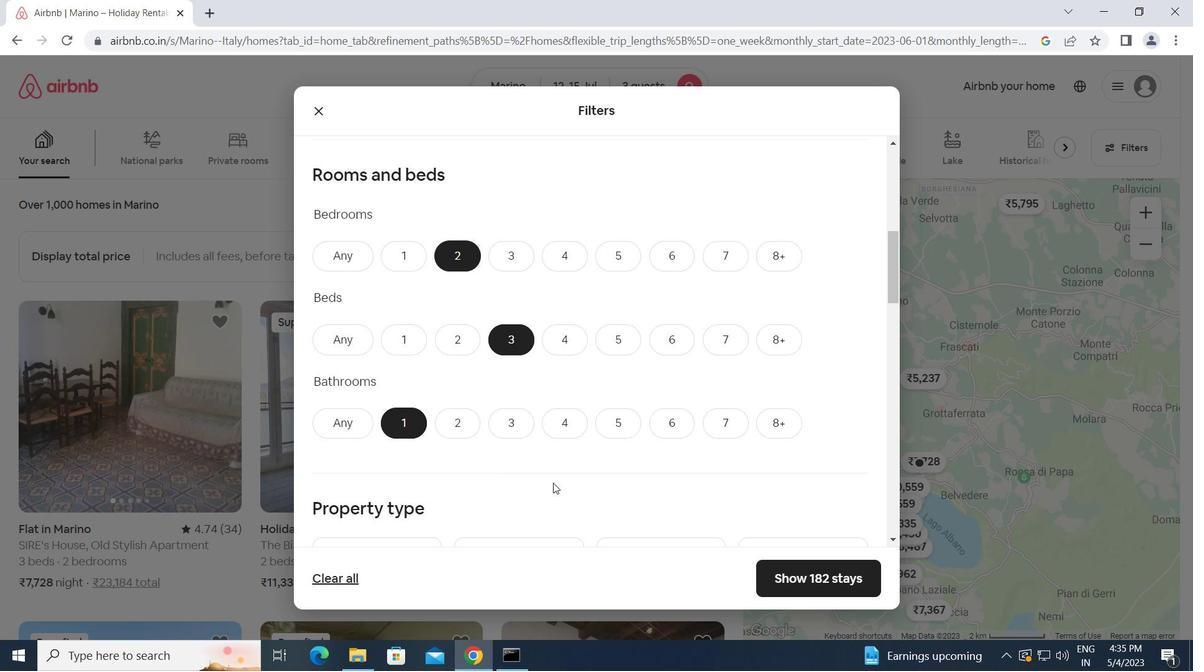 
Action: Mouse scrolled (553, 483) with delta (0, 0)
Screenshot: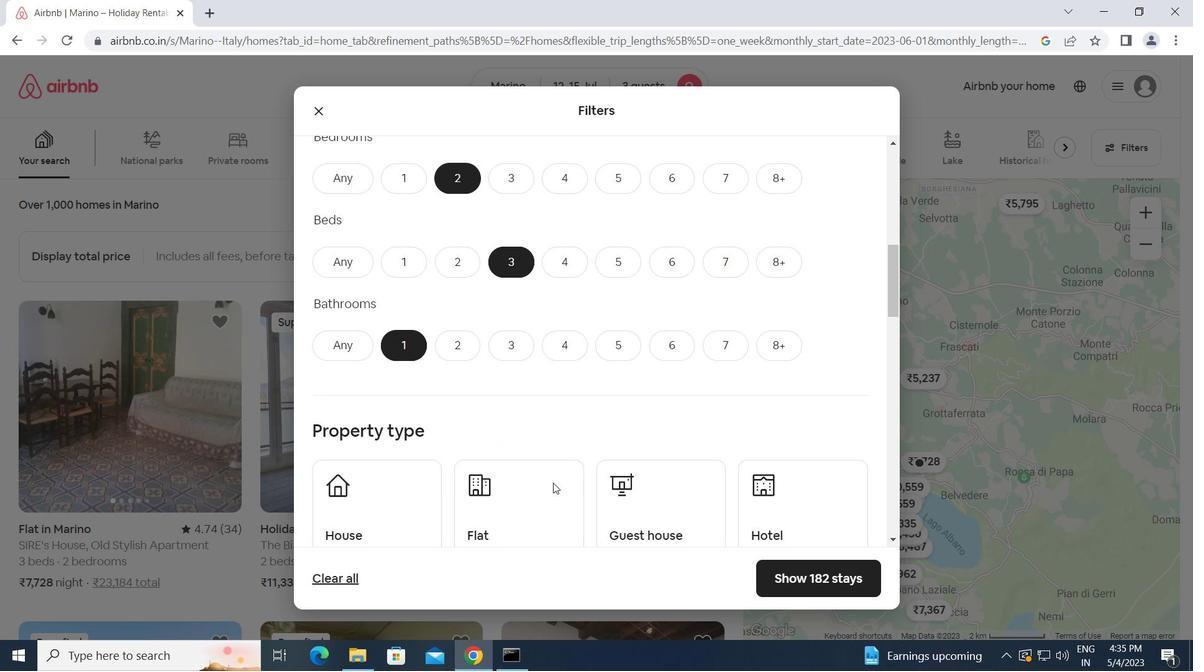 
Action: Mouse moved to (394, 440)
Screenshot: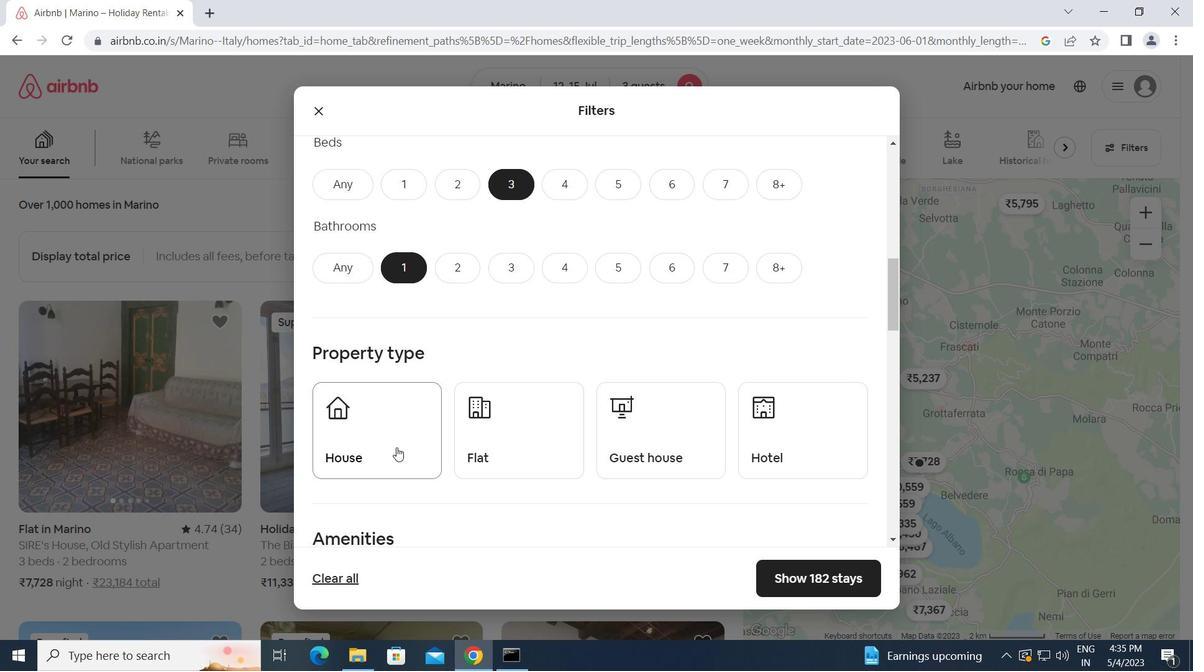 
Action: Mouse pressed left at (394, 440)
Screenshot: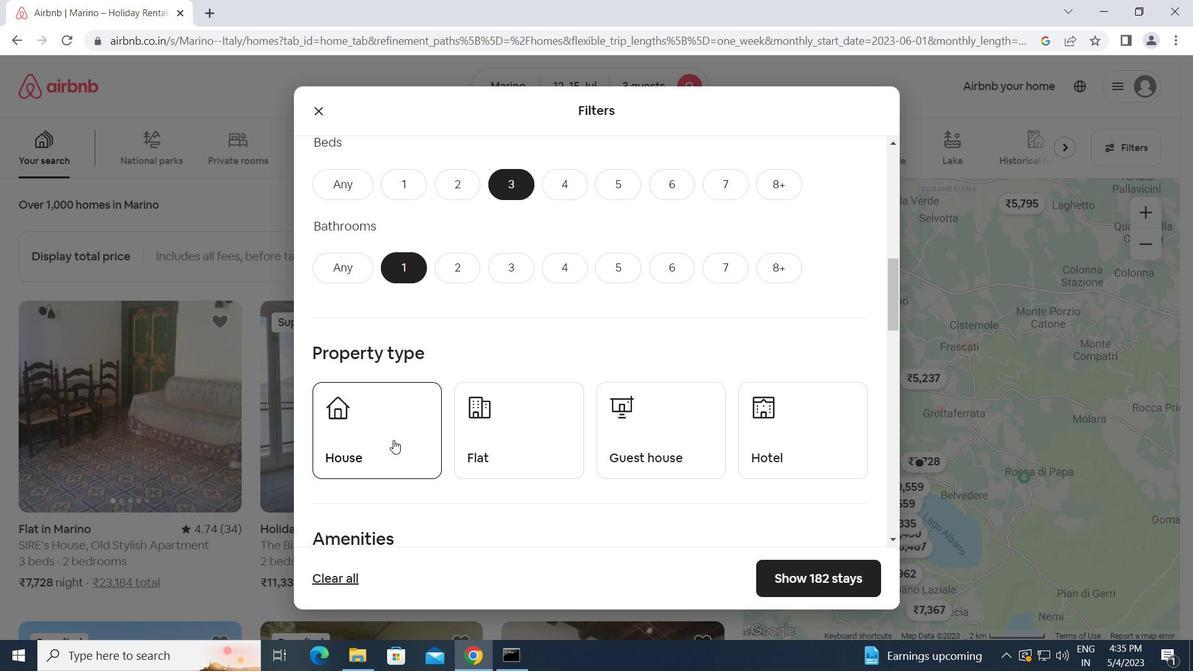 
Action: Mouse moved to (523, 442)
Screenshot: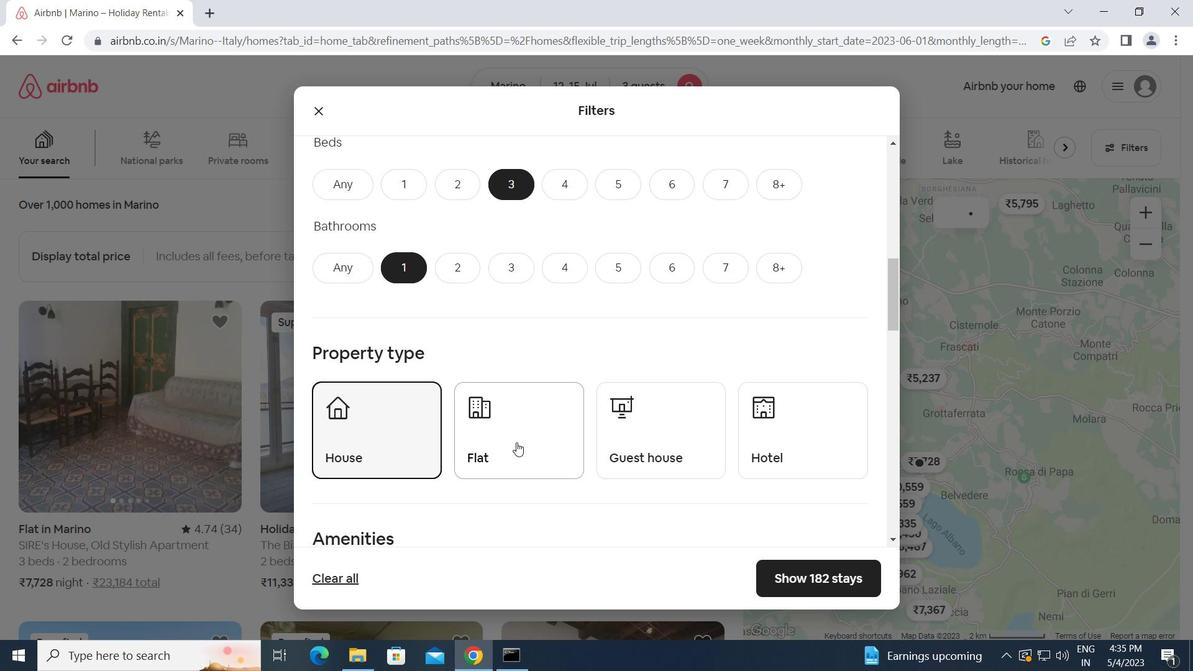 
Action: Mouse pressed left at (523, 442)
Screenshot: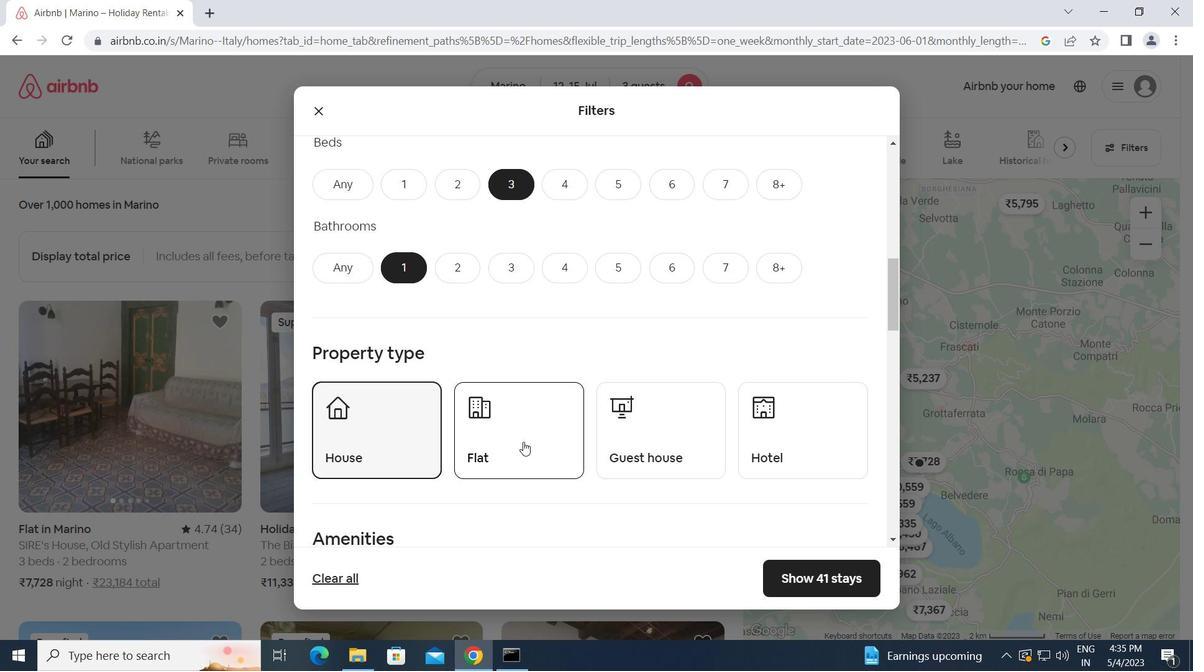 
Action: Mouse moved to (659, 437)
Screenshot: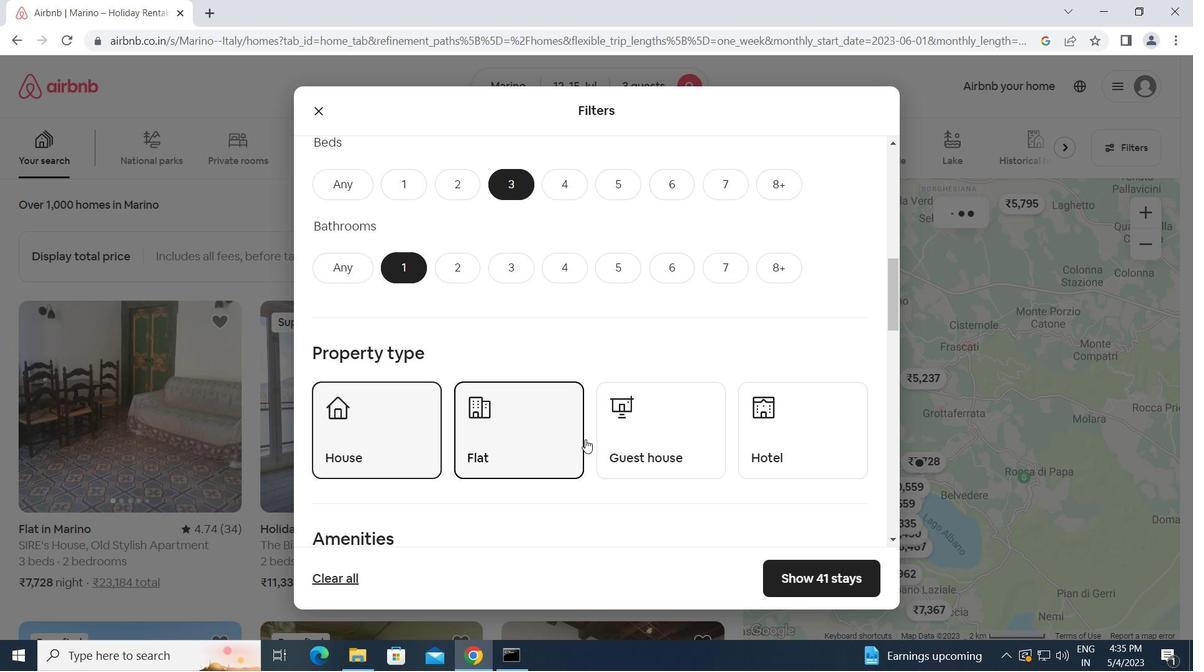 
Action: Mouse pressed left at (659, 437)
Screenshot: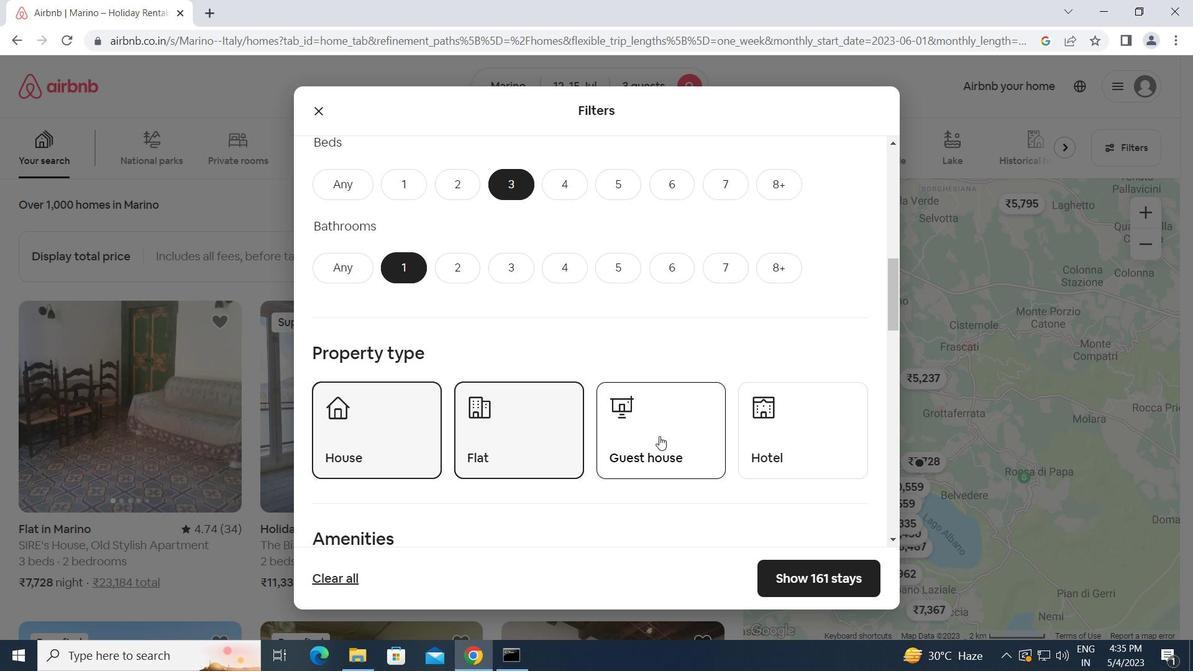 
Action: Mouse moved to (621, 514)
Screenshot: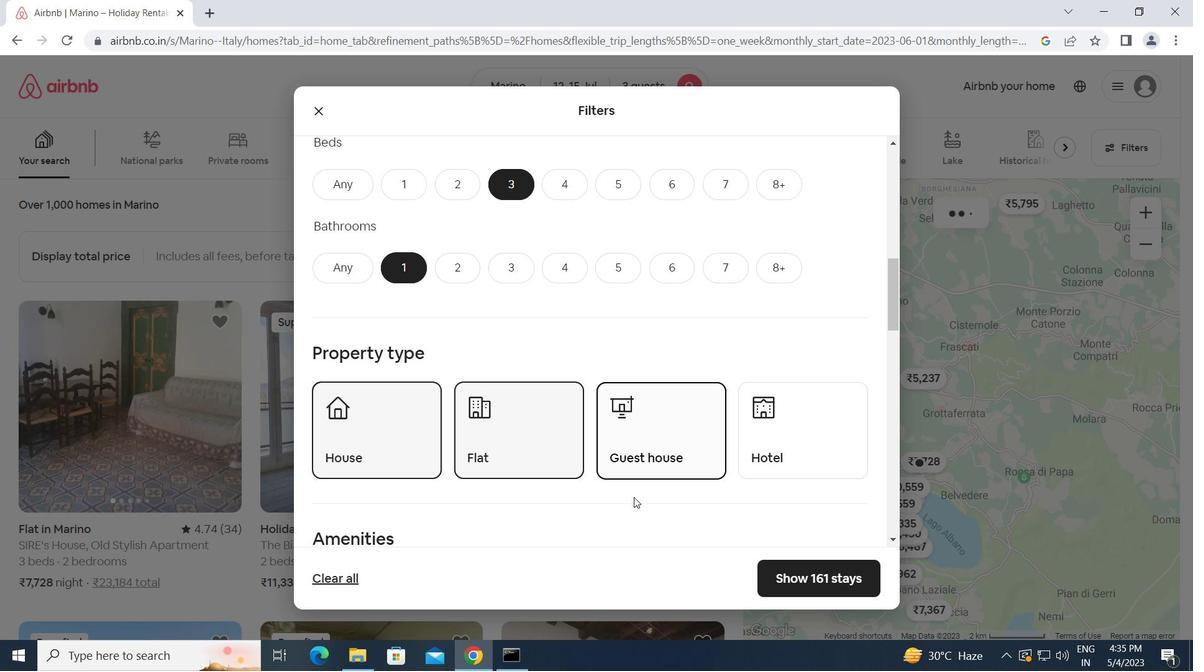 
Action: Mouse scrolled (621, 513) with delta (0, 0)
Screenshot: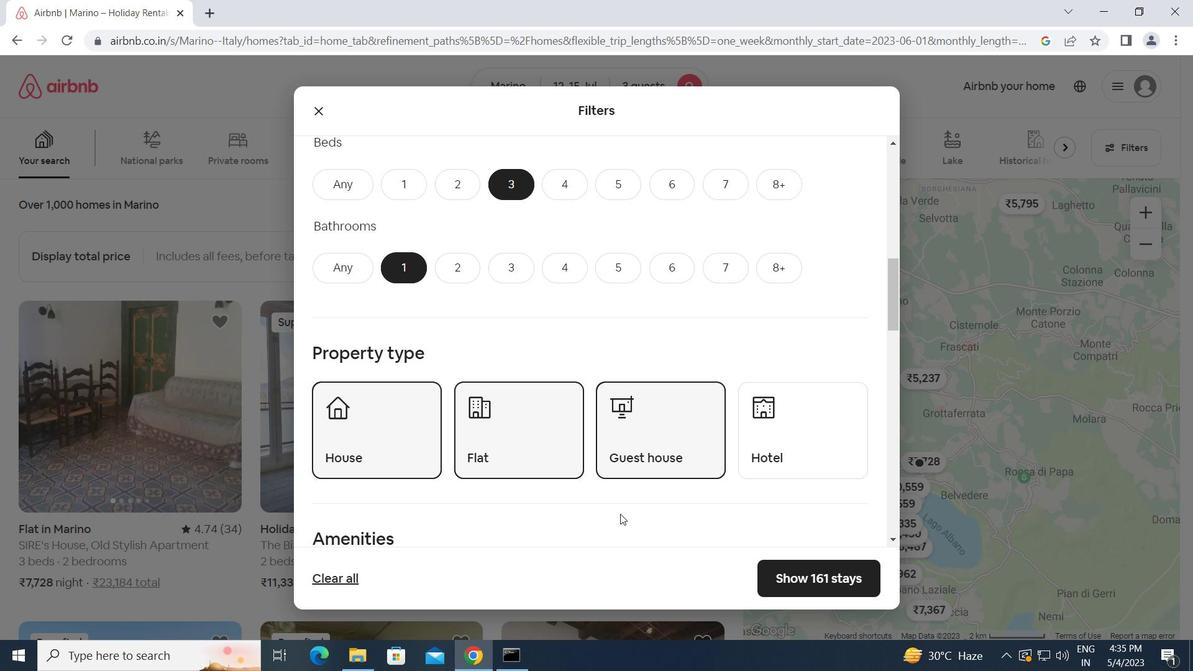 
Action: Mouse scrolled (621, 513) with delta (0, 0)
Screenshot: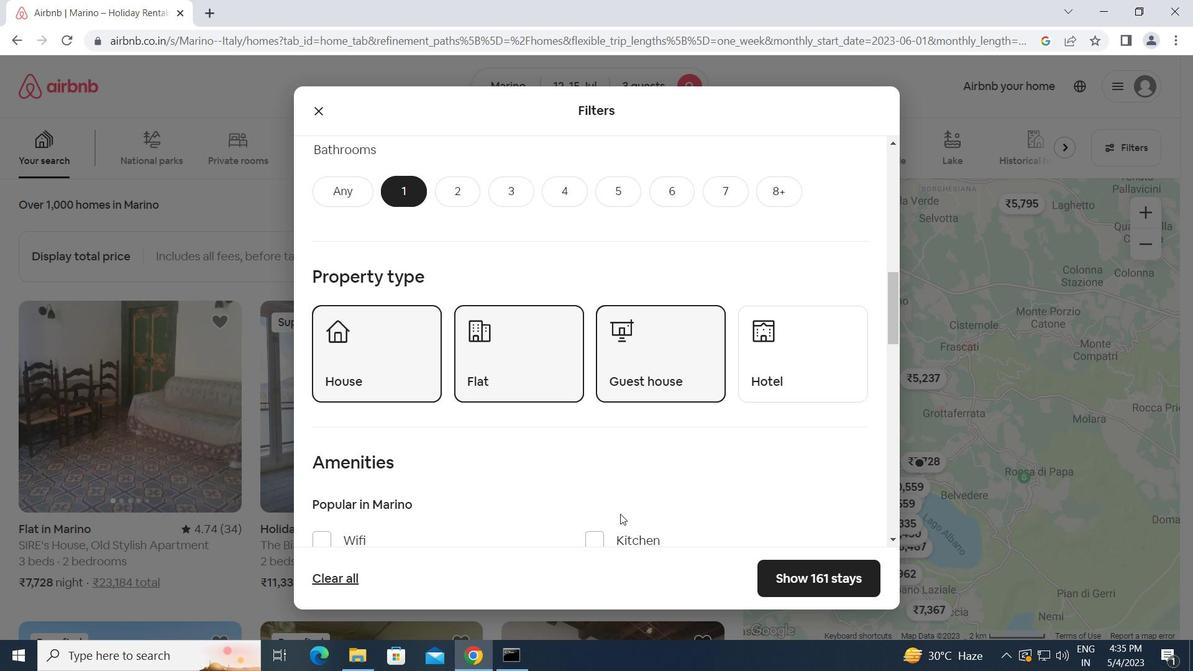 
Action: Mouse scrolled (621, 513) with delta (0, 0)
Screenshot: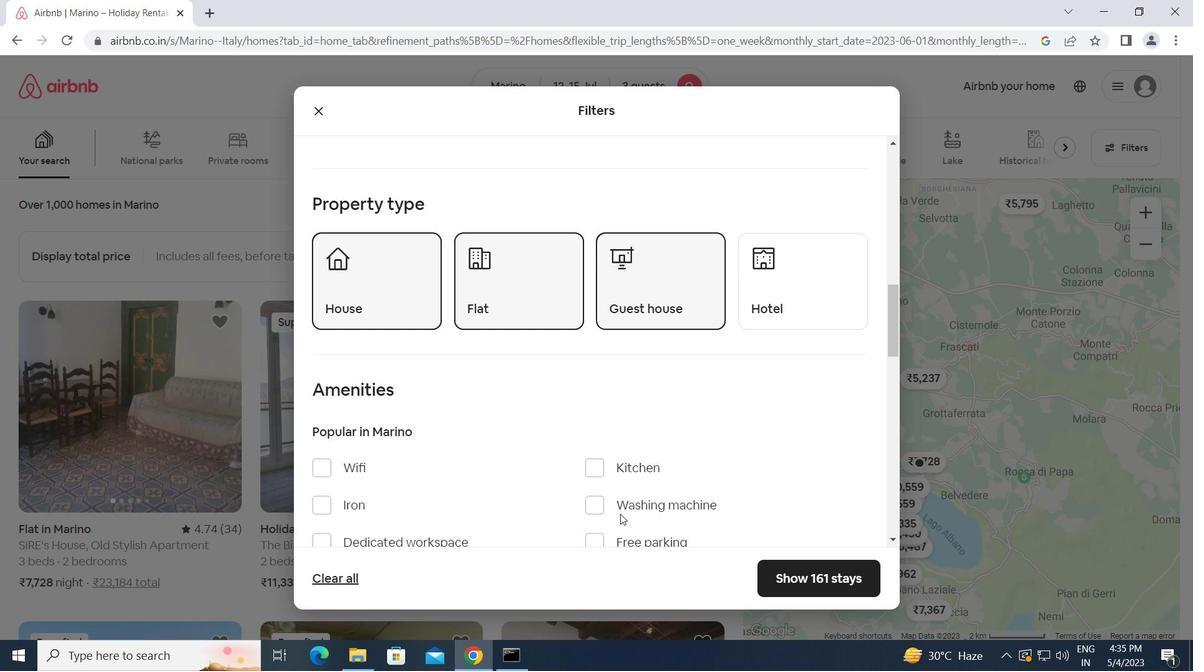 
Action: Mouse scrolled (621, 513) with delta (0, 0)
Screenshot: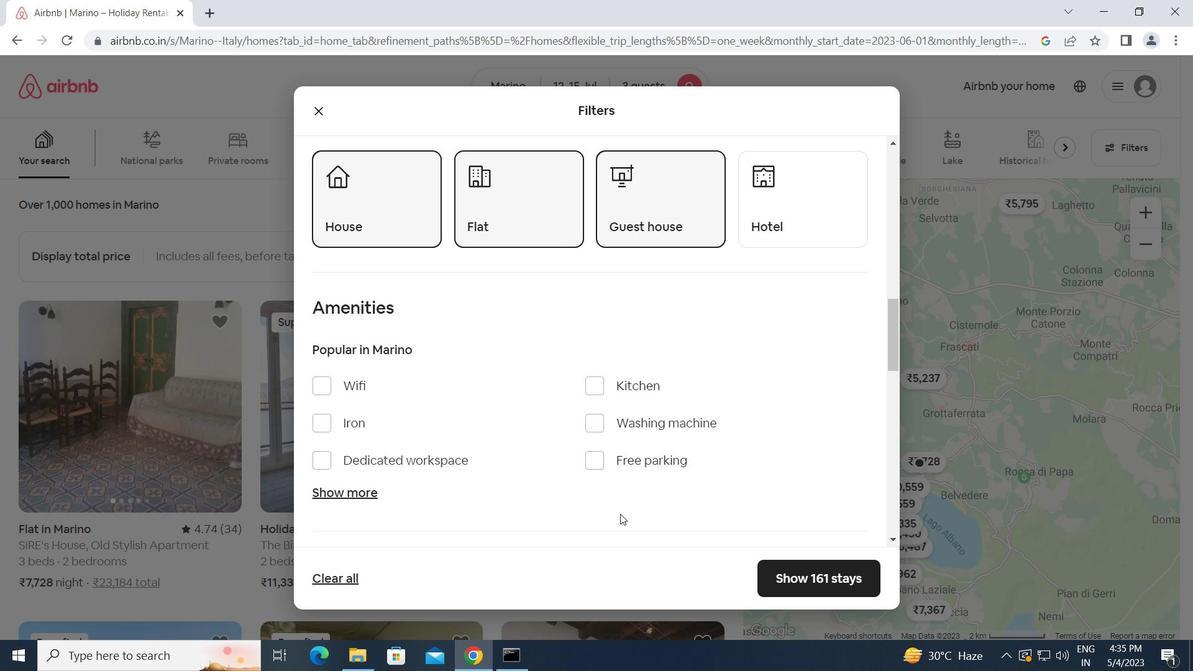 
Action: Mouse scrolled (621, 513) with delta (0, 0)
Screenshot: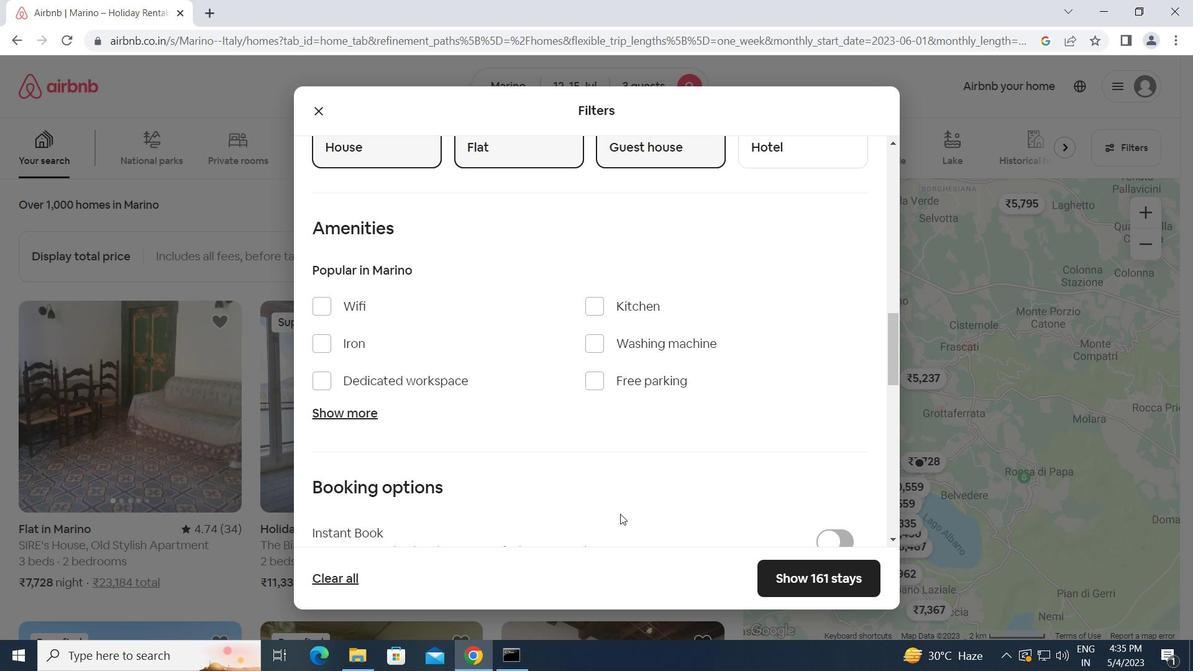 
Action: Mouse scrolled (621, 513) with delta (0, 0)
Screenshot: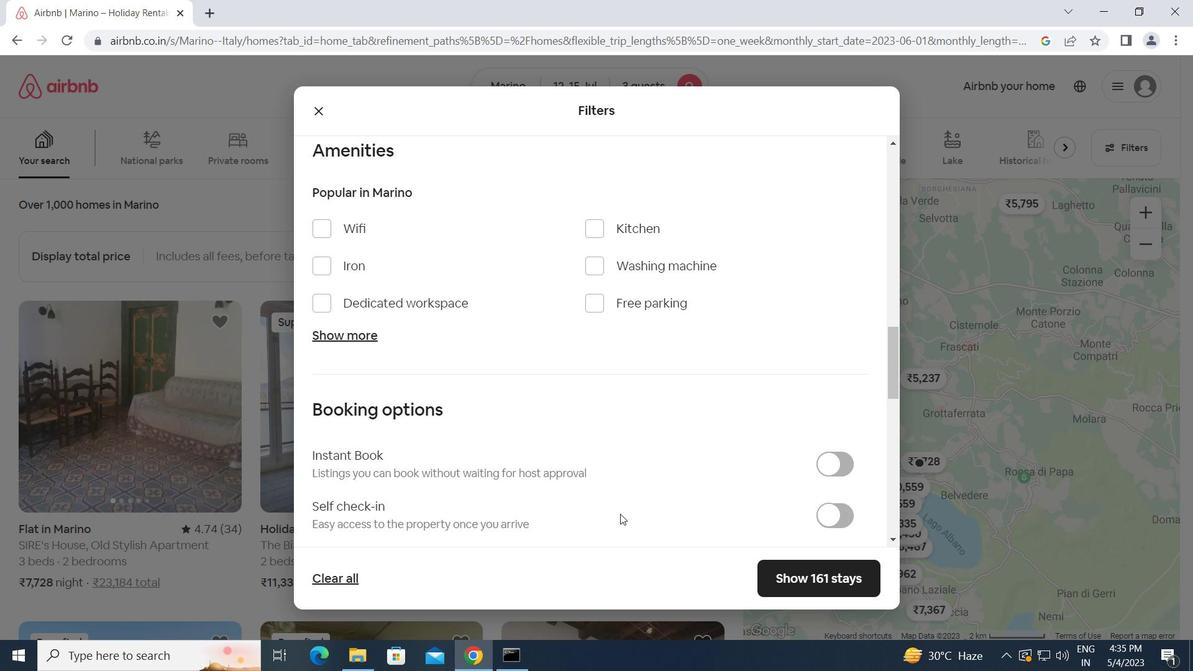 
Action: Mouse moved to (836, 439)
Screenshot: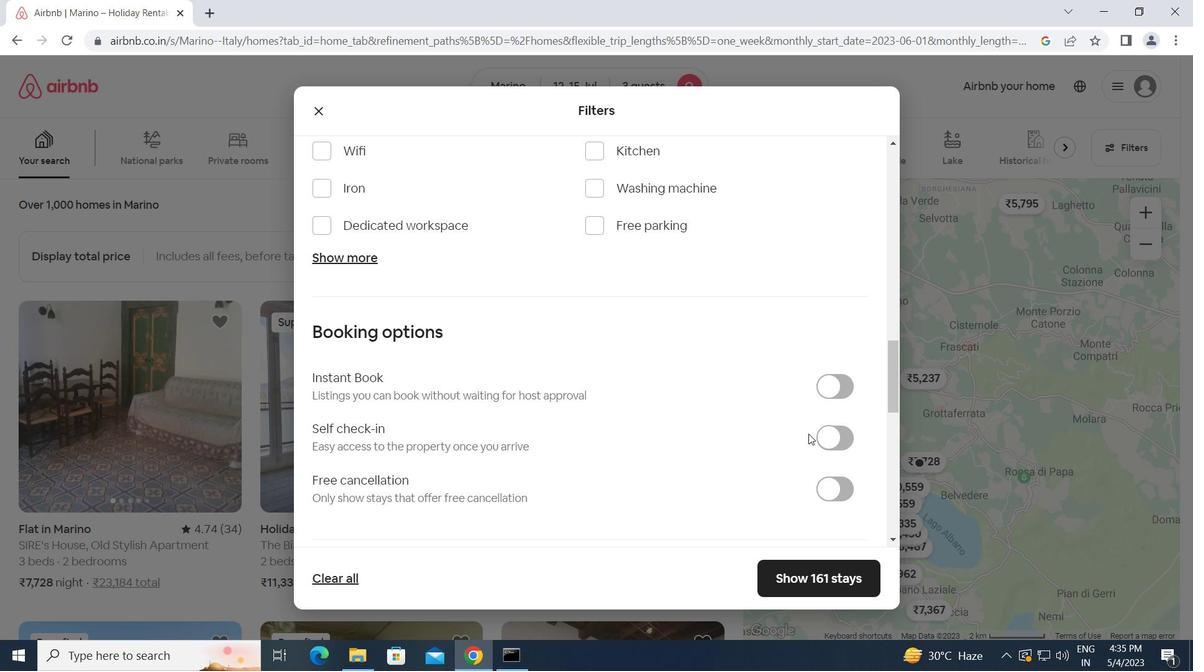 
Action: Mouse pressed left at (836, 439)
Screenshot: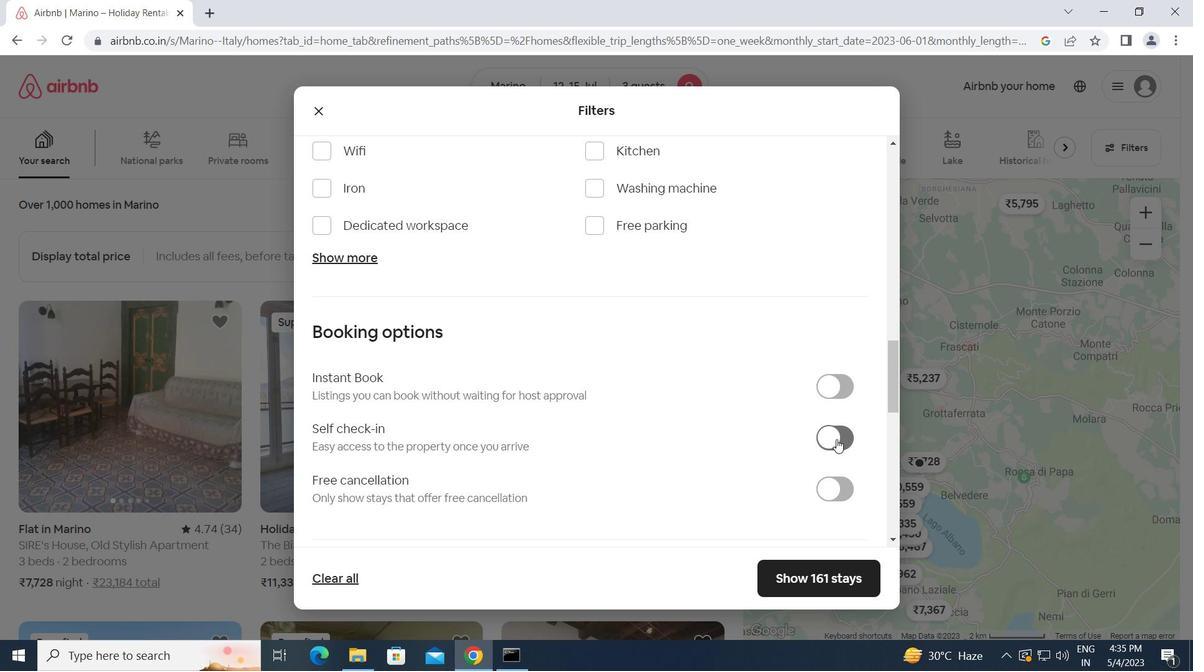 
Action: Mouse moved to (643, 461)
Screenshot: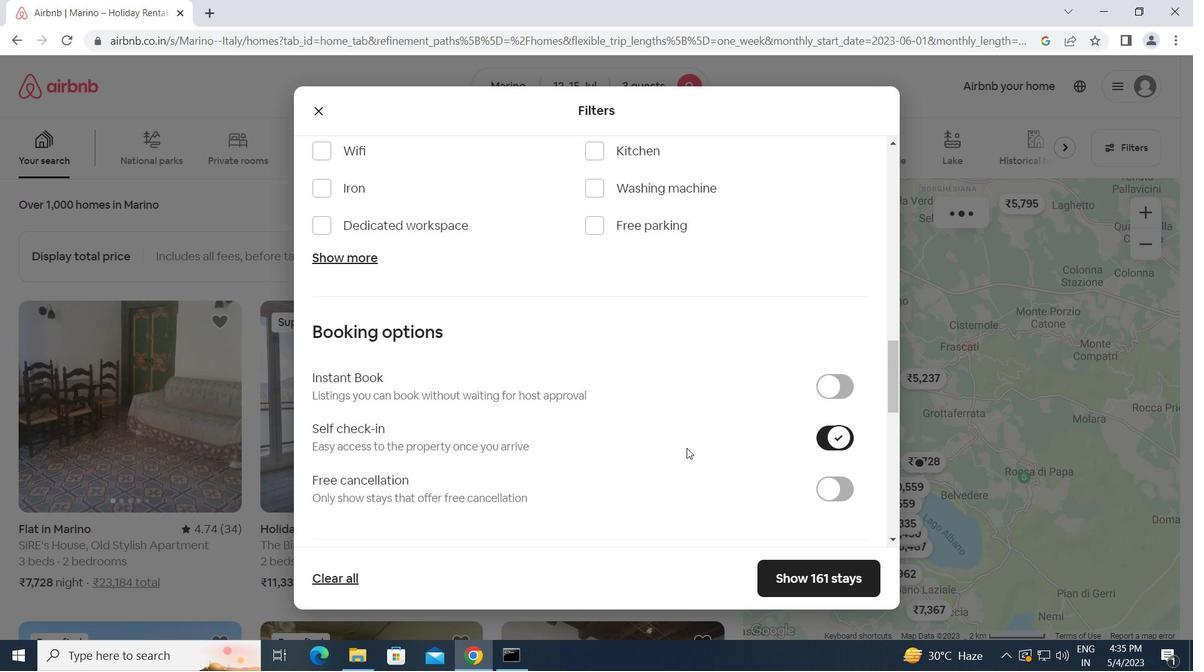
Action: Mouse scrolled (643, 460) with delta (0, 0)
Screenshot: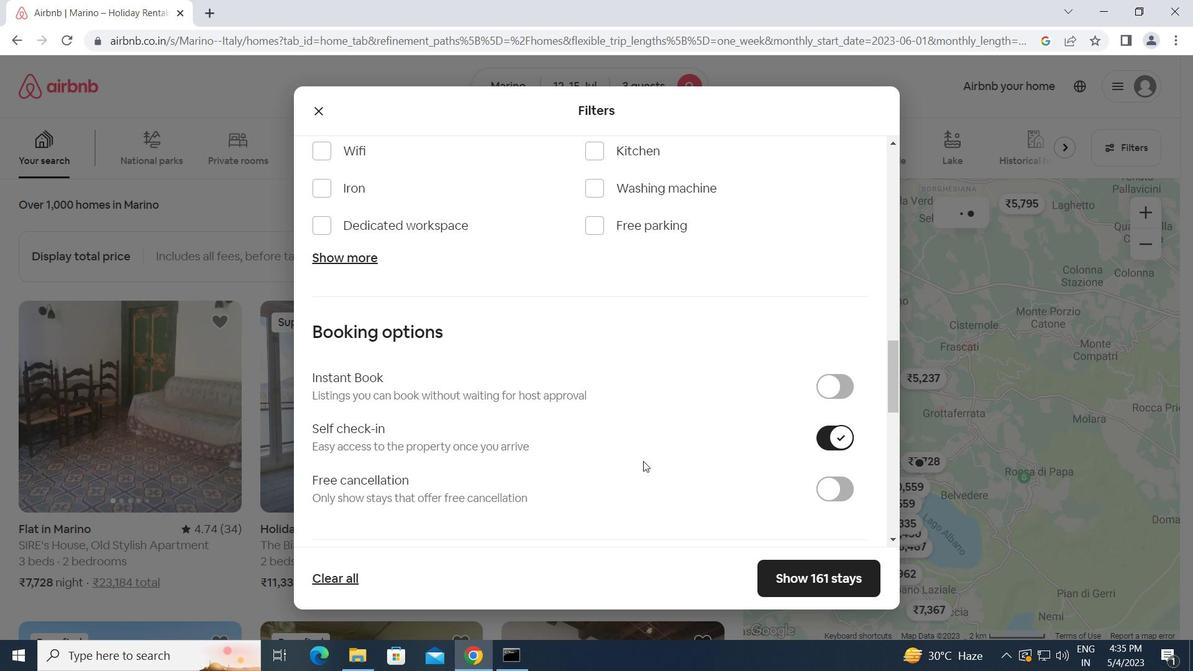 
Action: Mouse scrolled (643, 460) with delta (0, 0)
Screenshot: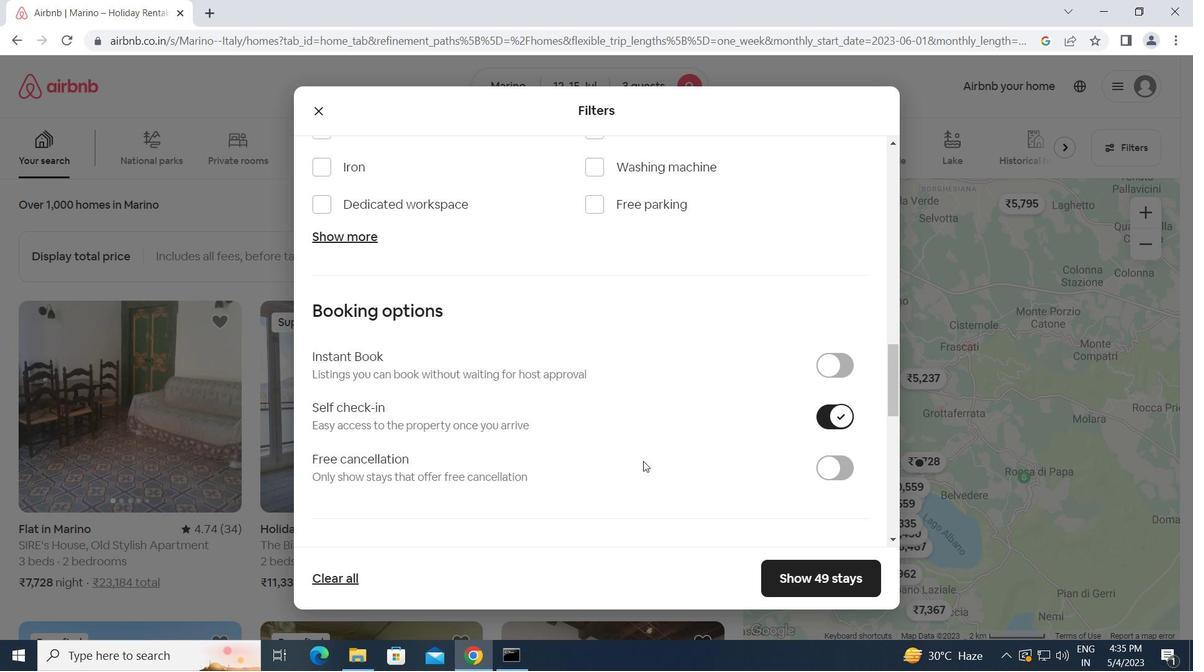 
Action: Mouse scrolled (643, 460) with delta (0, 0)
Screenshot: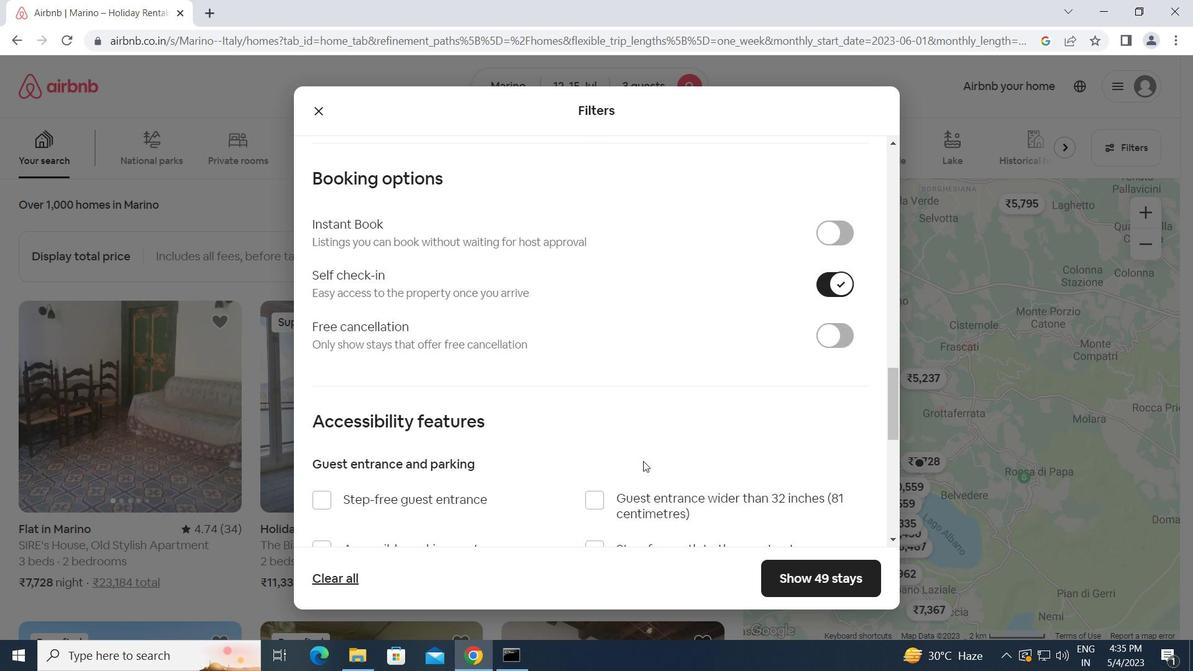 
Action: Mouse scrolled (643, 460) with delta (0, 0)
Screenshot: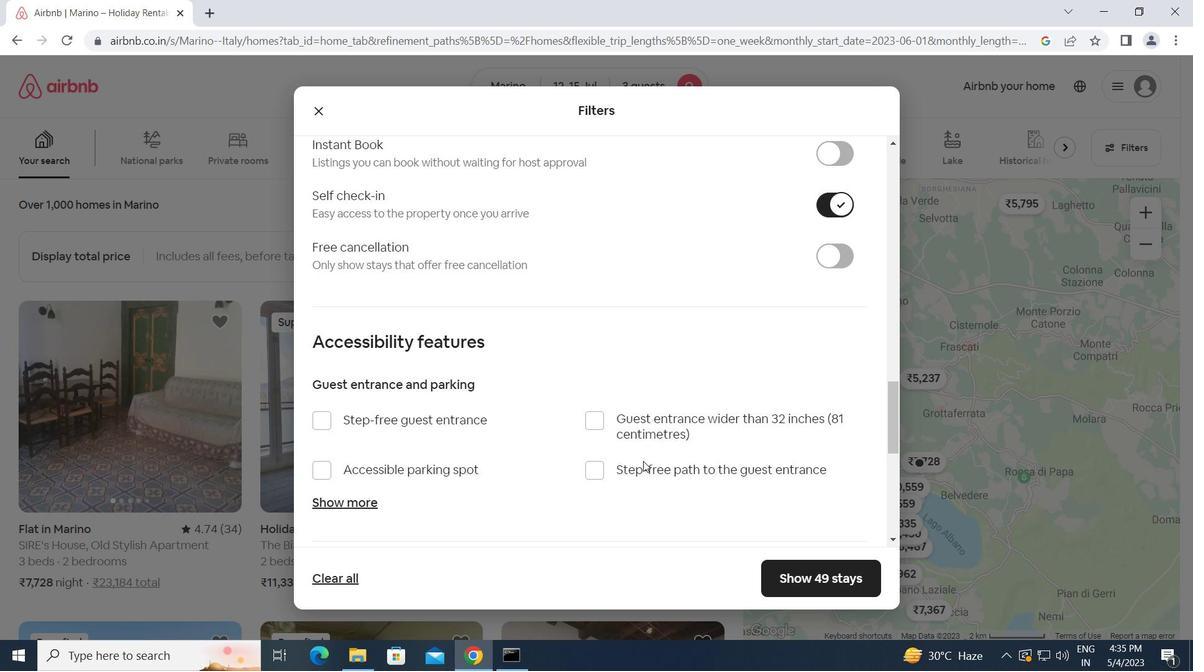 
Action: Mouse scrolled (643, 460) with delta (0, 0)
Screenshot: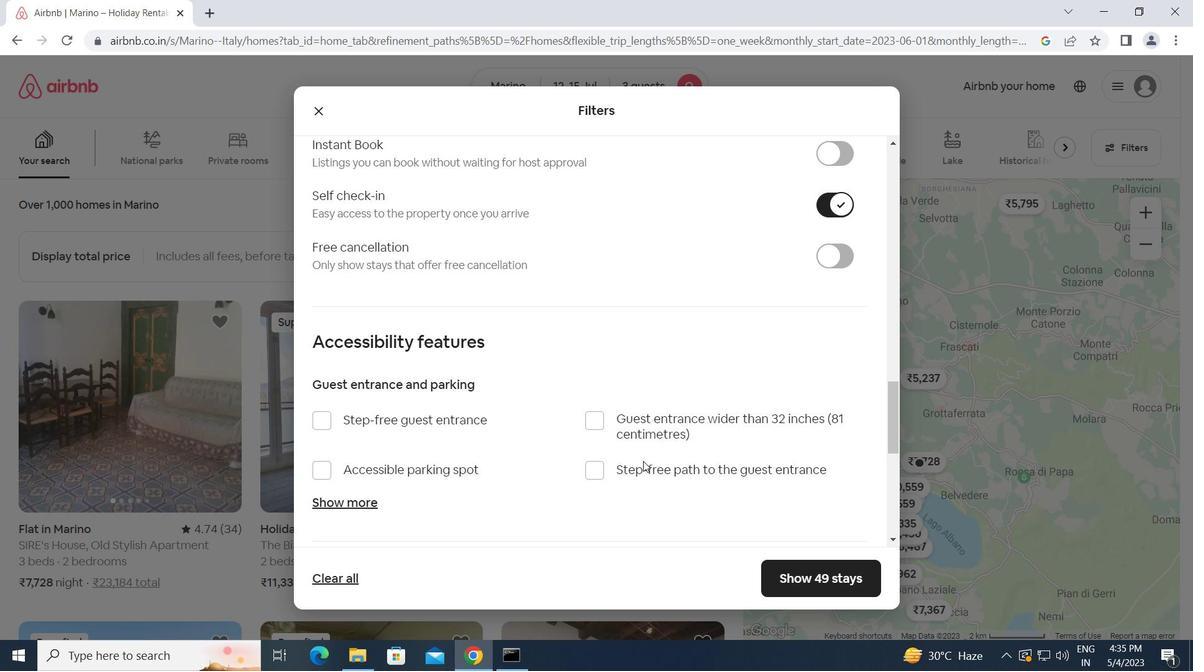 
Action: Mouse scrolled (643, 460) with delta (0, 0)
Screenshot: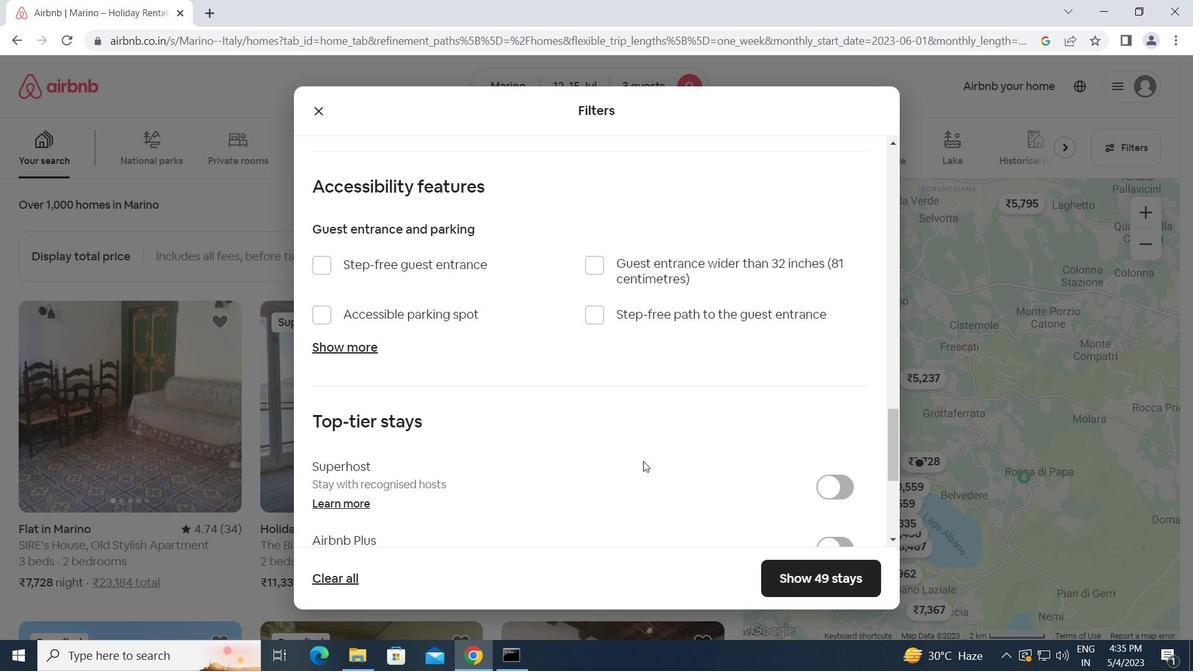 
Action: Mouse scrolled (643, 460) with delta (0, 0)
Screenshot: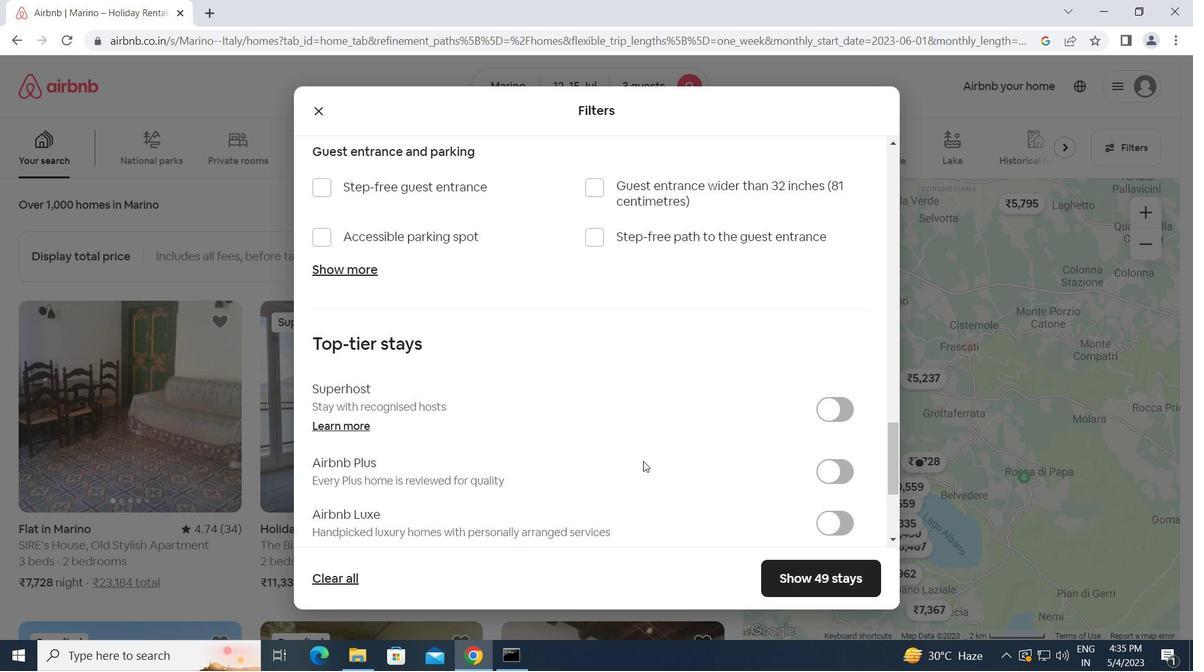 
Action: Mouse moved to (642, 461)
Screenshot: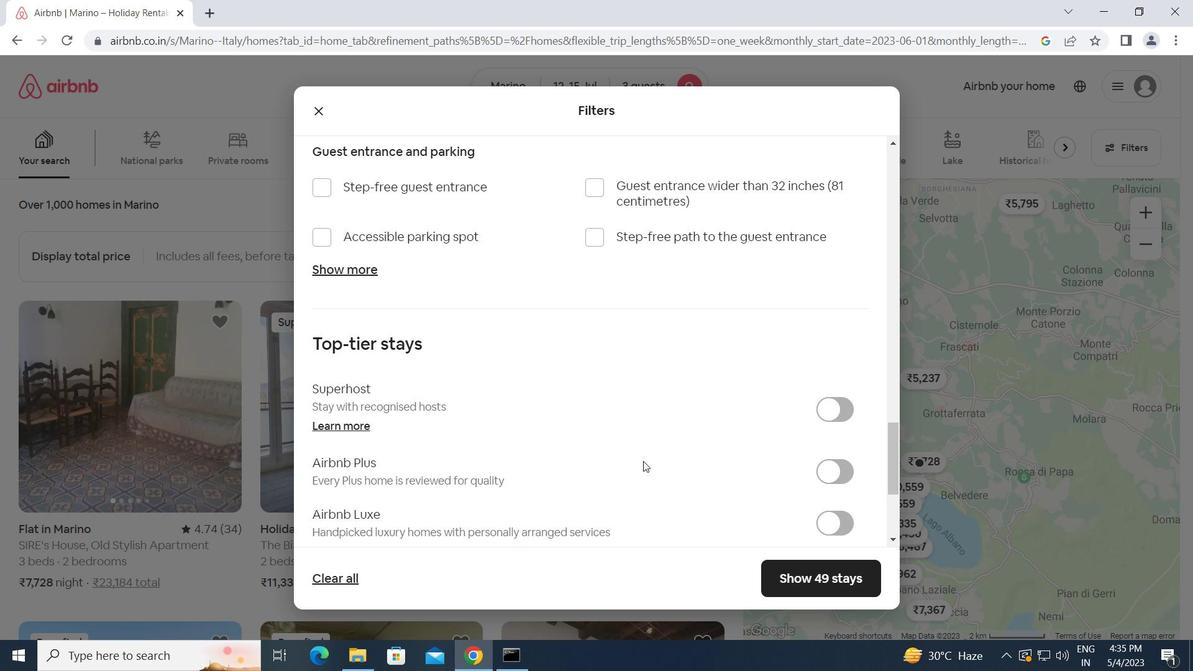 
Action: Mouse scrolled (642, 460) with delta (0, 0)
Screenshot: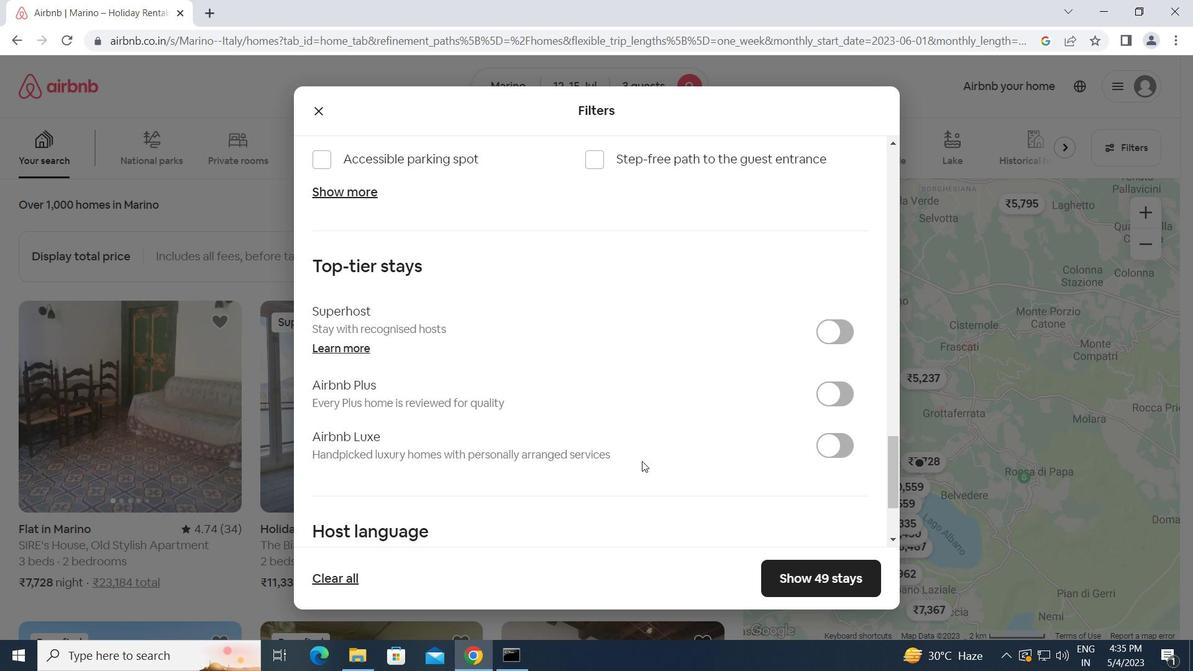 
Action: Mouse scrolled (642, 460) with delta (0, 0)
Screenshot: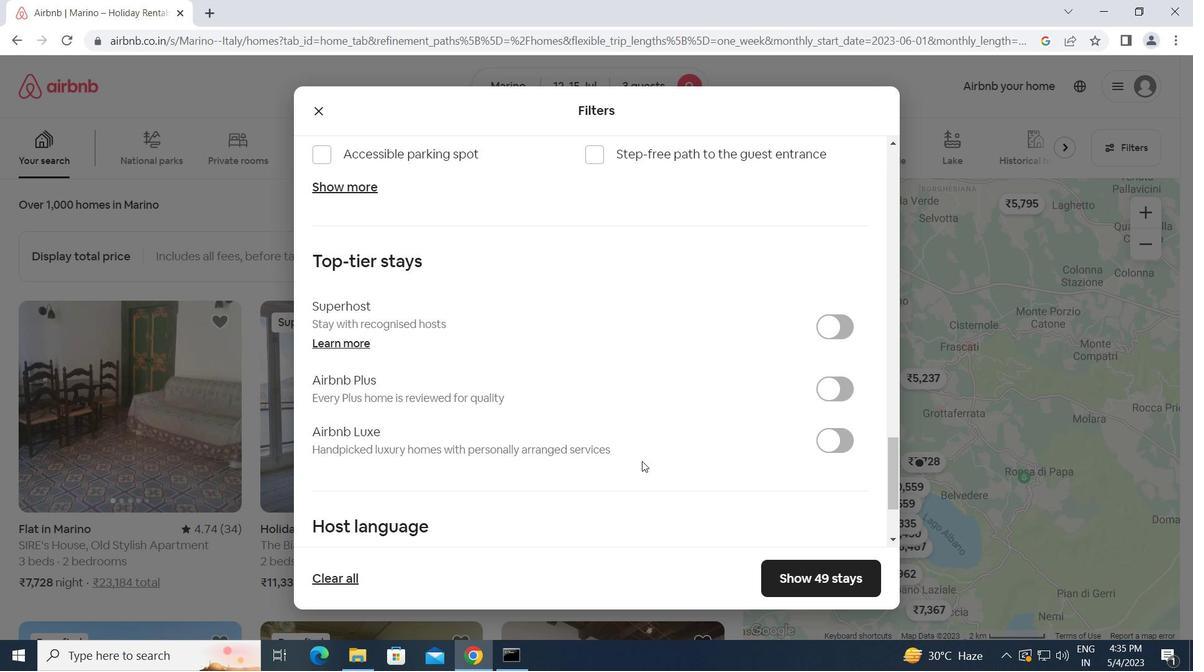 
Action: Mouse scrolled (642, 460) with delta (0, 0)
Screenshot: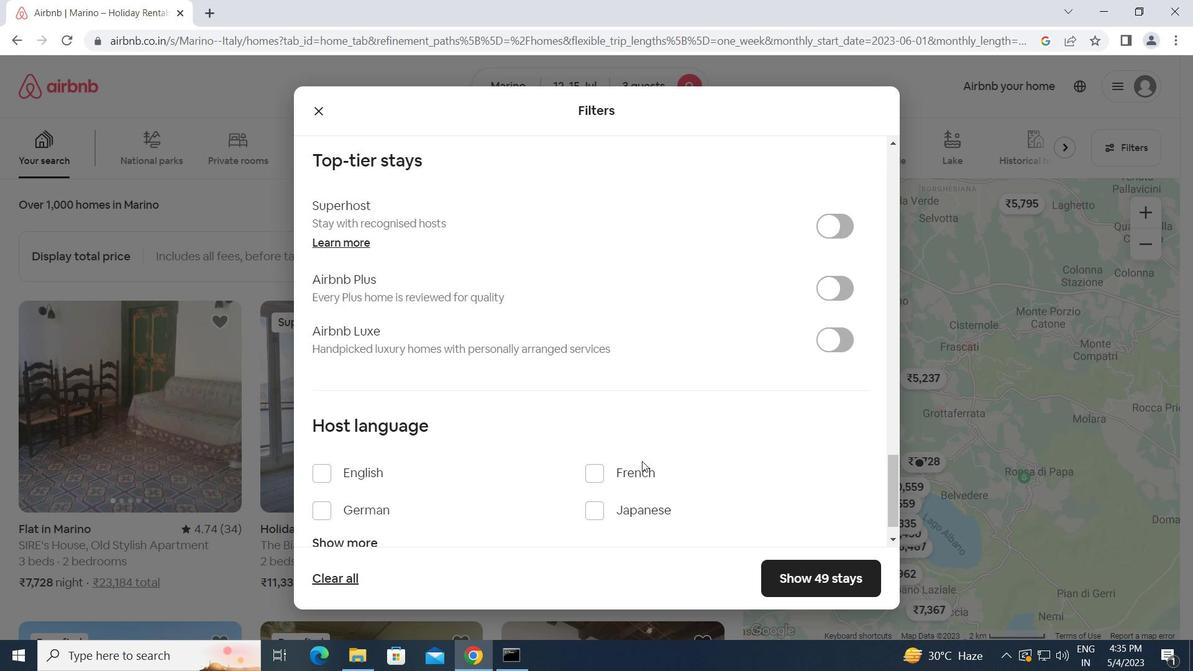 
Action: Mouse moved to (767, 345)
Screenshot: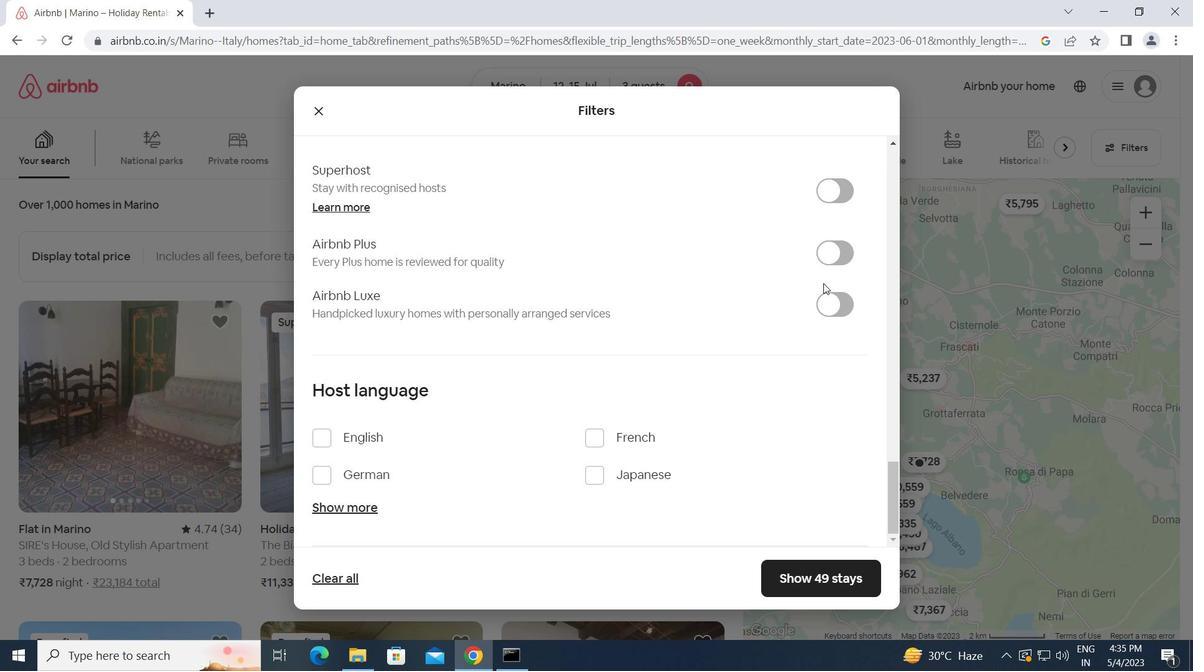 
Action: Mouse scrolled (767, 346) with delta (0, 0)
Screenshot: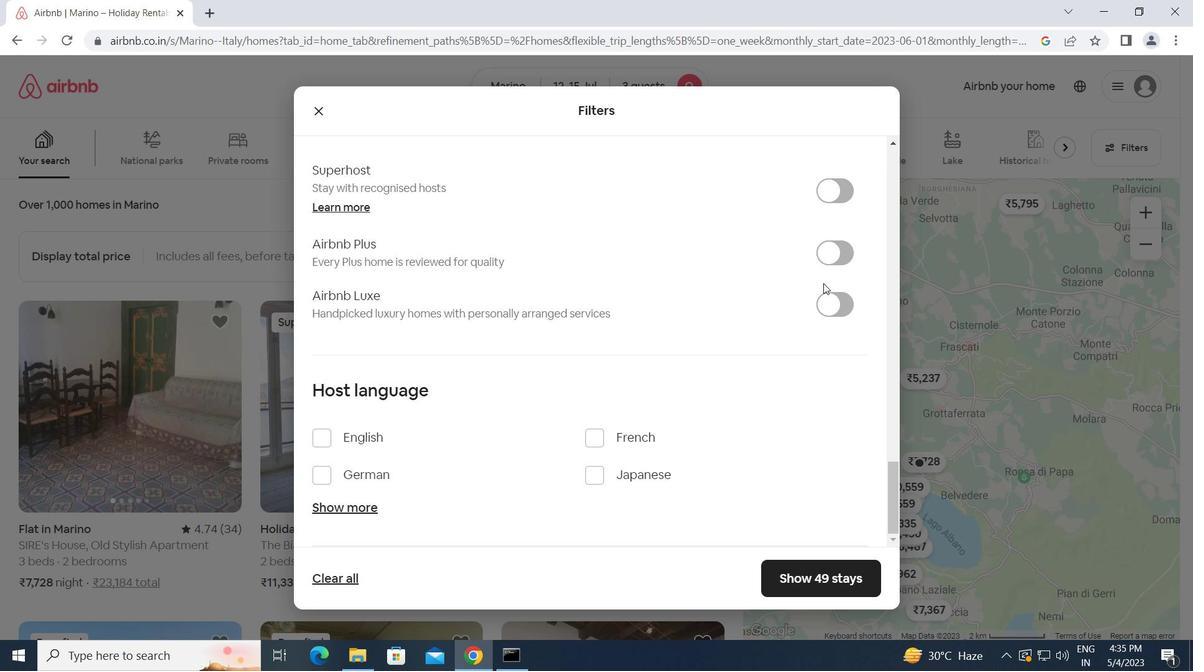 
Action: Mouse moved to (767, 348)
Screenshot: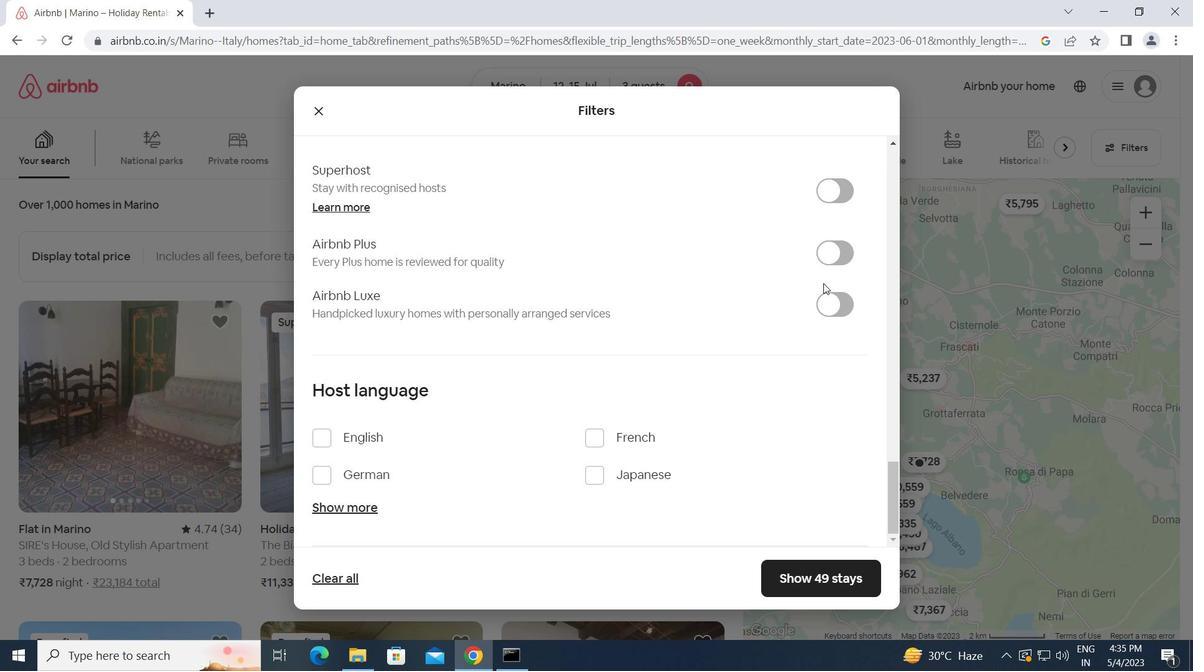 
Action: Mouse scrolled (767, 348) with delta (0, 0)
Screenshot: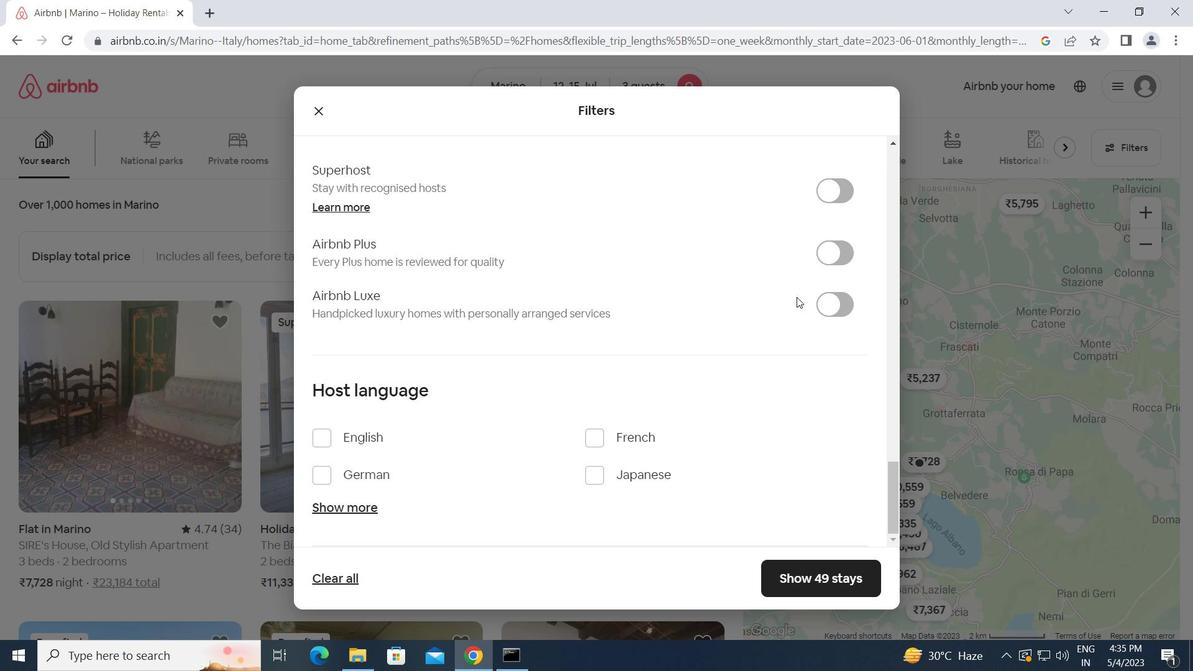 
Action: Mouse scrolled (767, 348) with delta (0, 0)
Screenshot: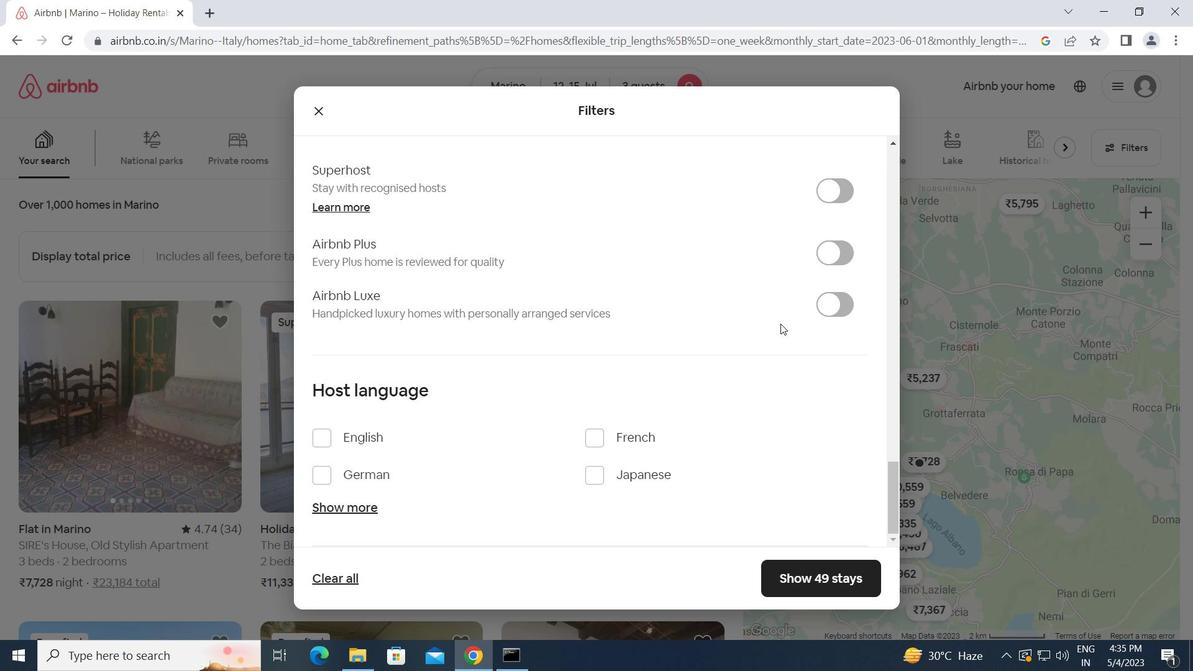 
Action: Mouse moved to (764, 353)
Screenshot: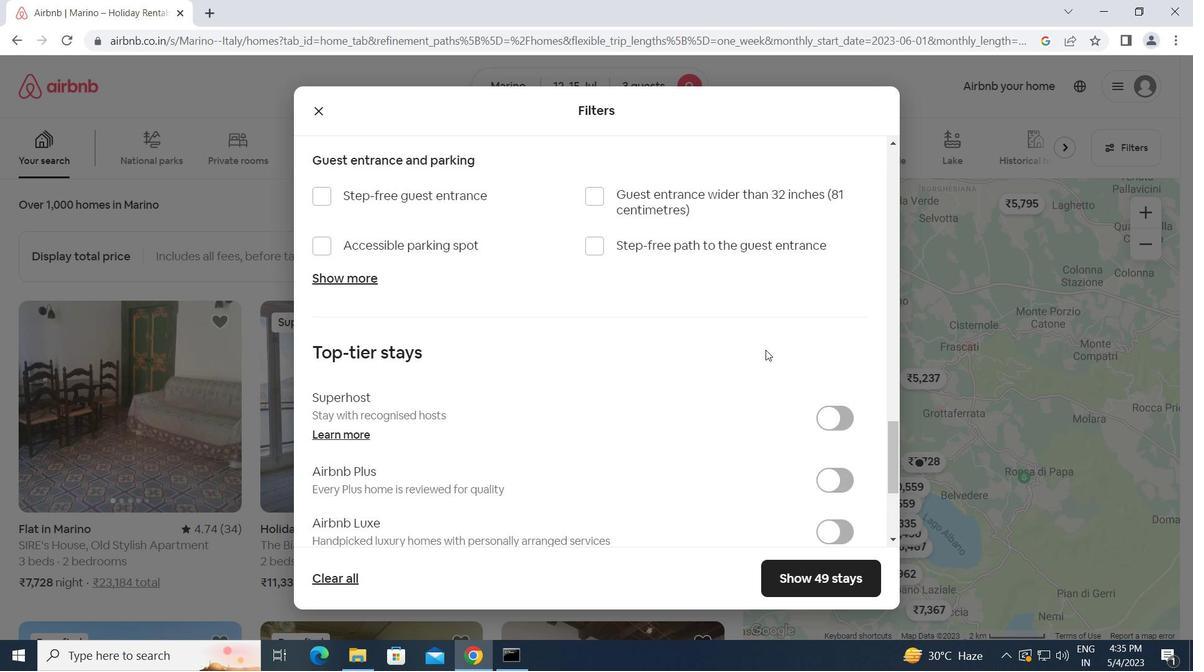 
Action: Mouse scrolled (764, 354) with delta (0, 0)
Screenshot: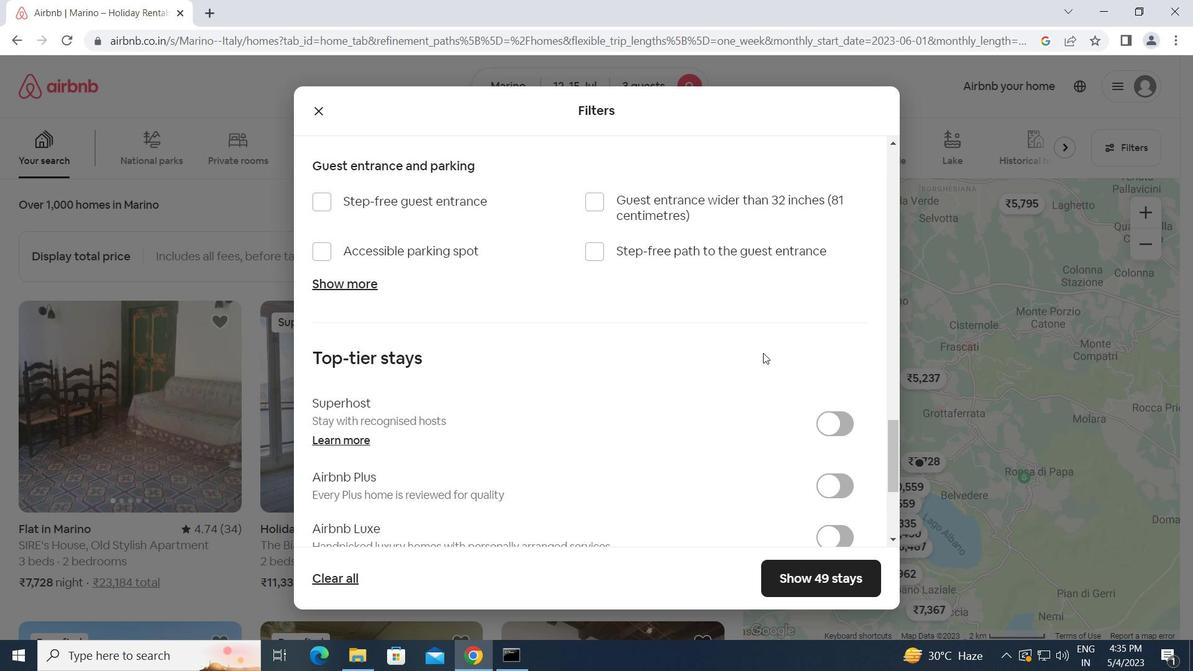 
Action: Mouse scrolled (764, 354) with delta (0, 0)
Screenshot: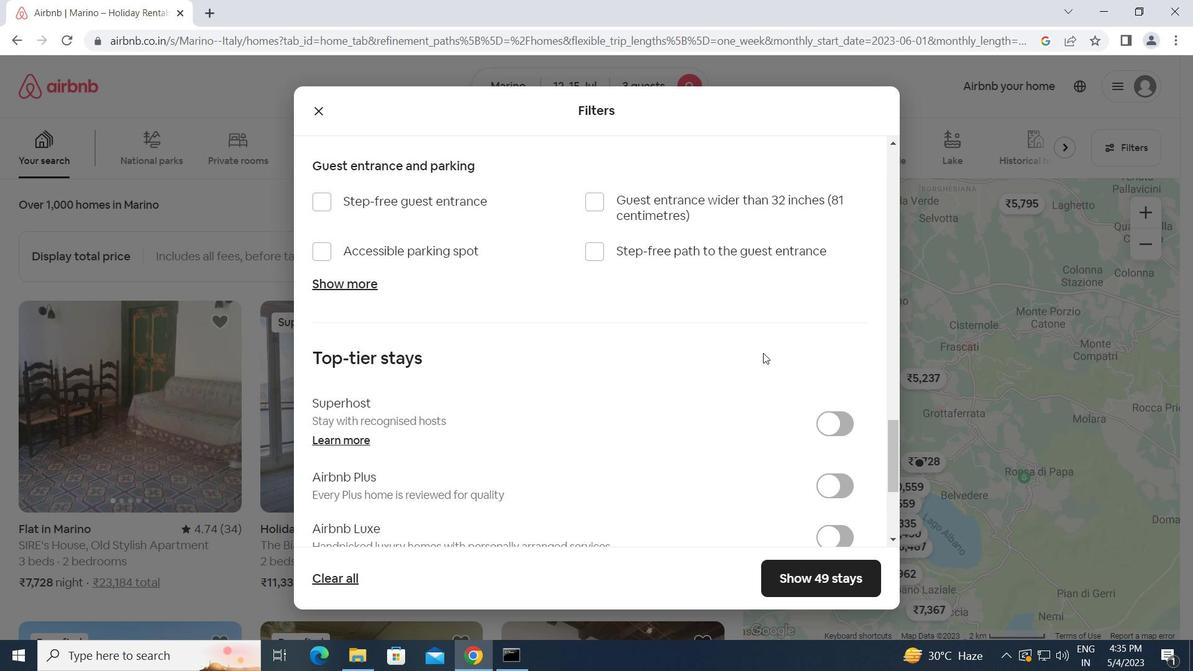 
Action: Mouse scrolled (764, 354) with delta (0, 0)
Screenshot: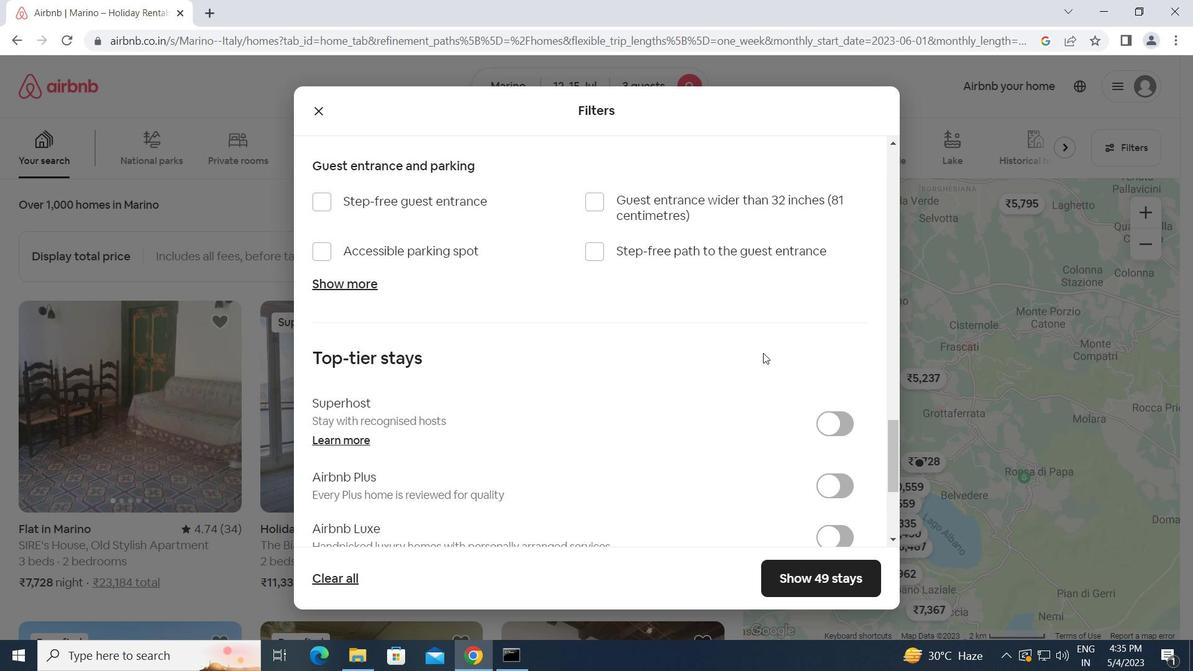 
Action: Mouse scrolled (764, 353) with delta (0, 0)
Screenshot: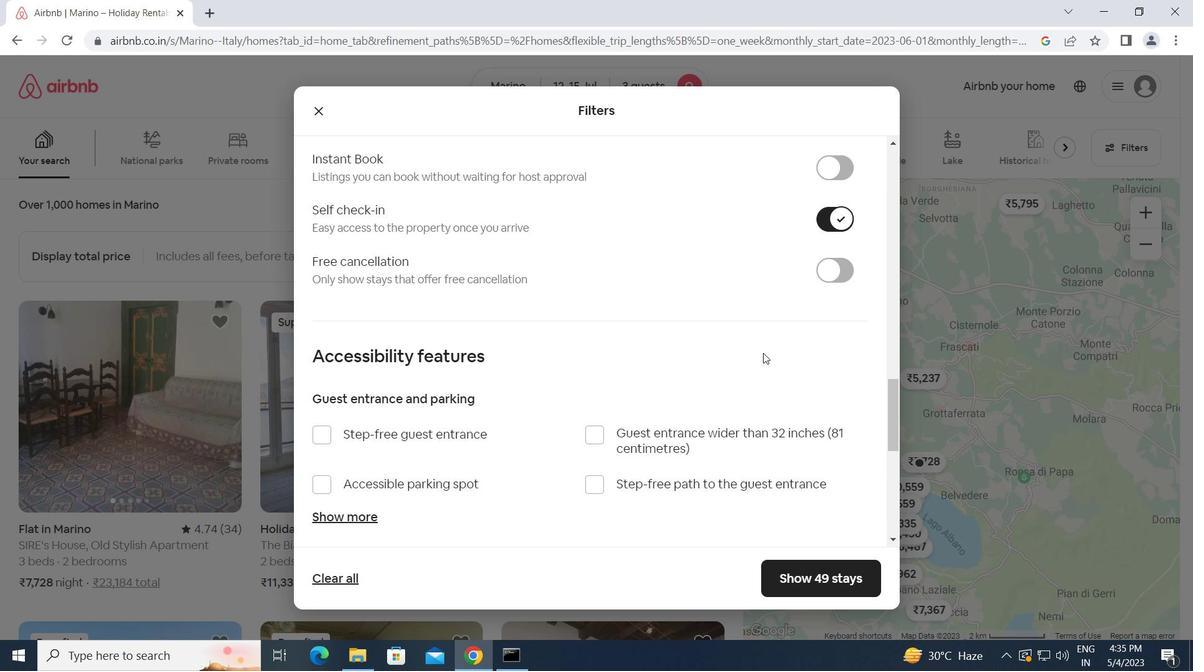 
Action: Mouse scrolled (764, 353) with delta (0, 0)
Screenshot: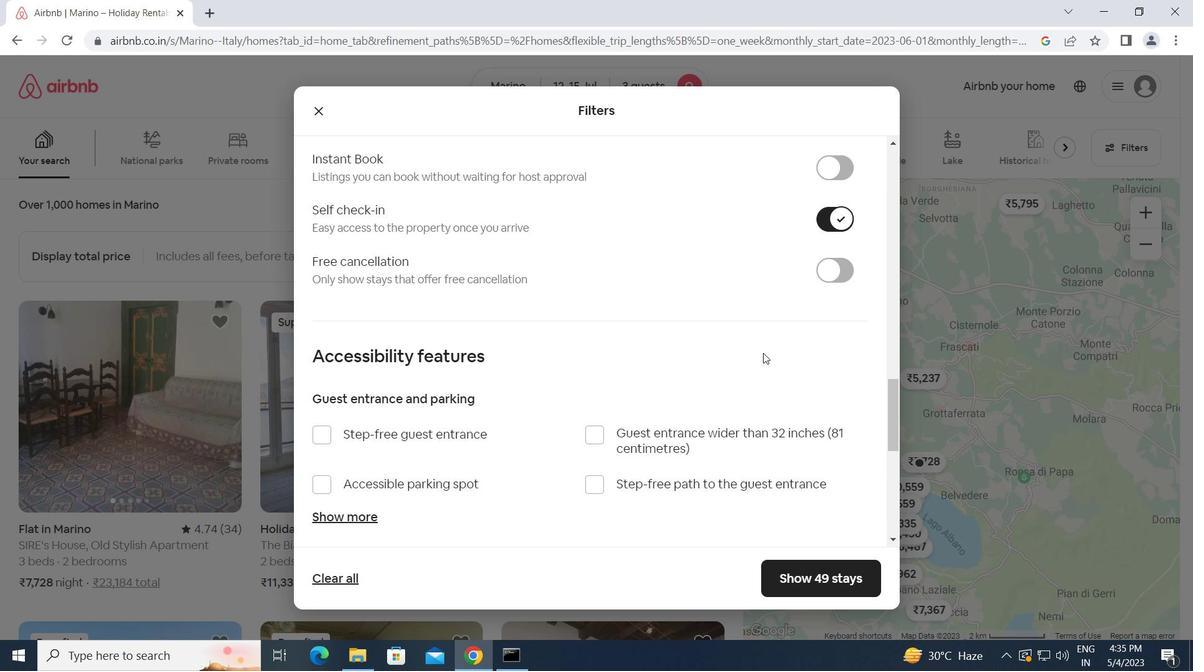 
Action: Mouse scrolled (764, 353) with delta (0, 0)
Screenshot: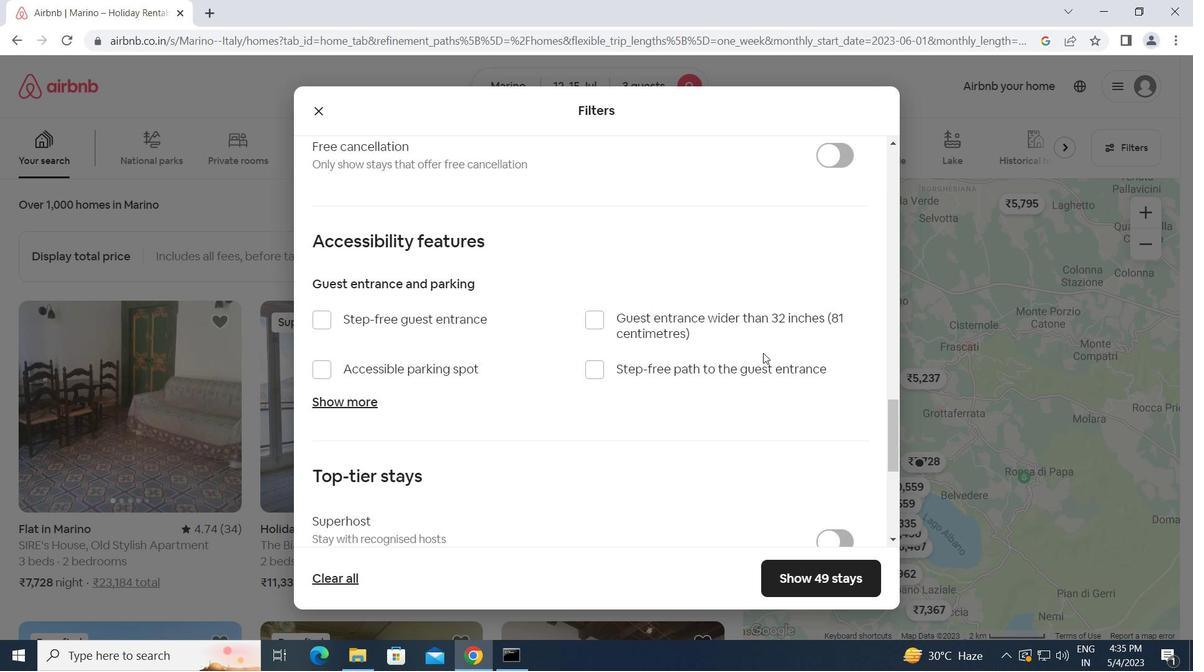 
Action: Mouse scrolled (764, 353) with delta (0, 0)
Screenshot: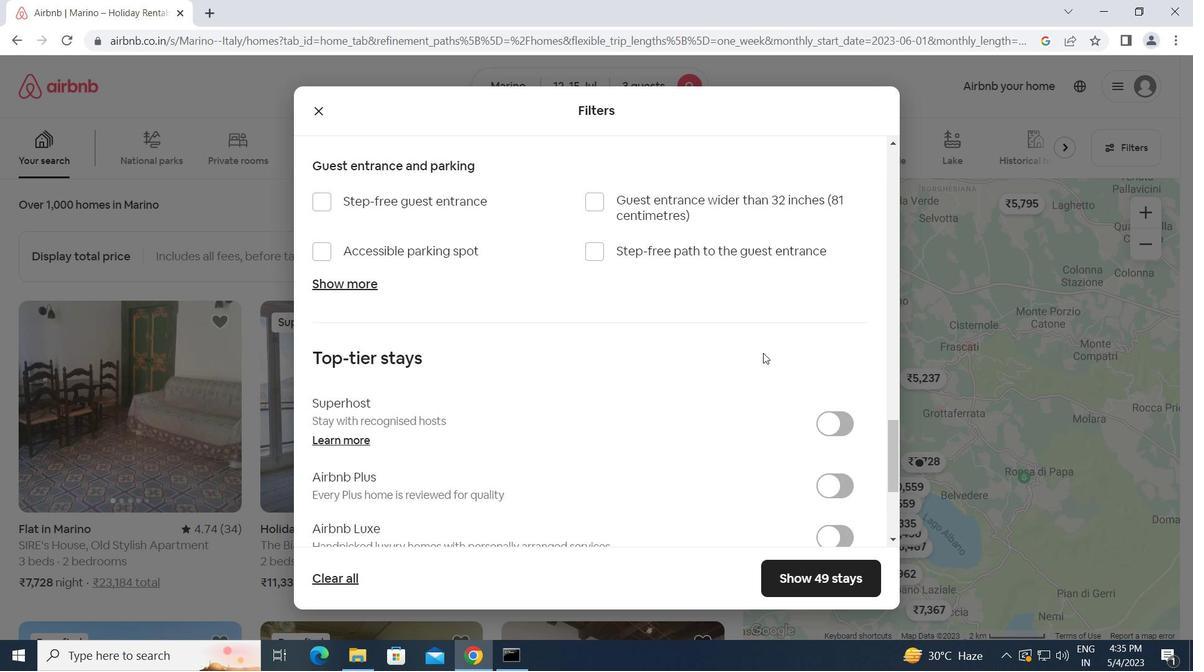 
Action: Mouse scrolled (764, 353) with delta (0, 0)
Screenshot: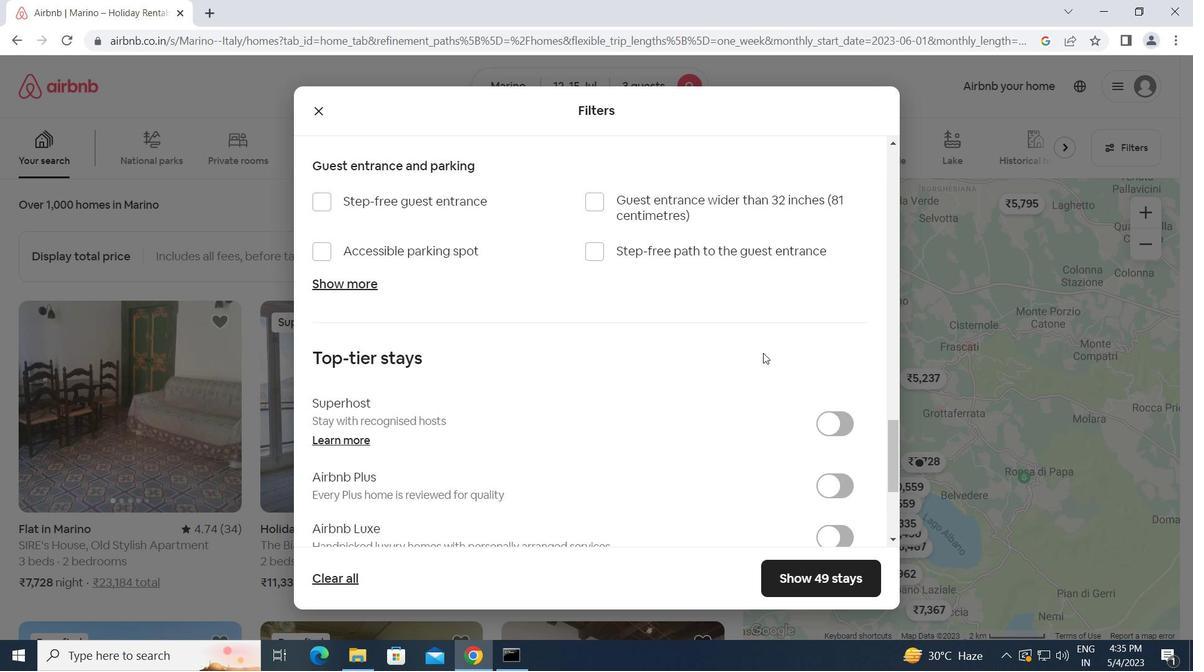 
Action: Mouse scrolled (764, 353) with delta (0, 0)
Screenshot: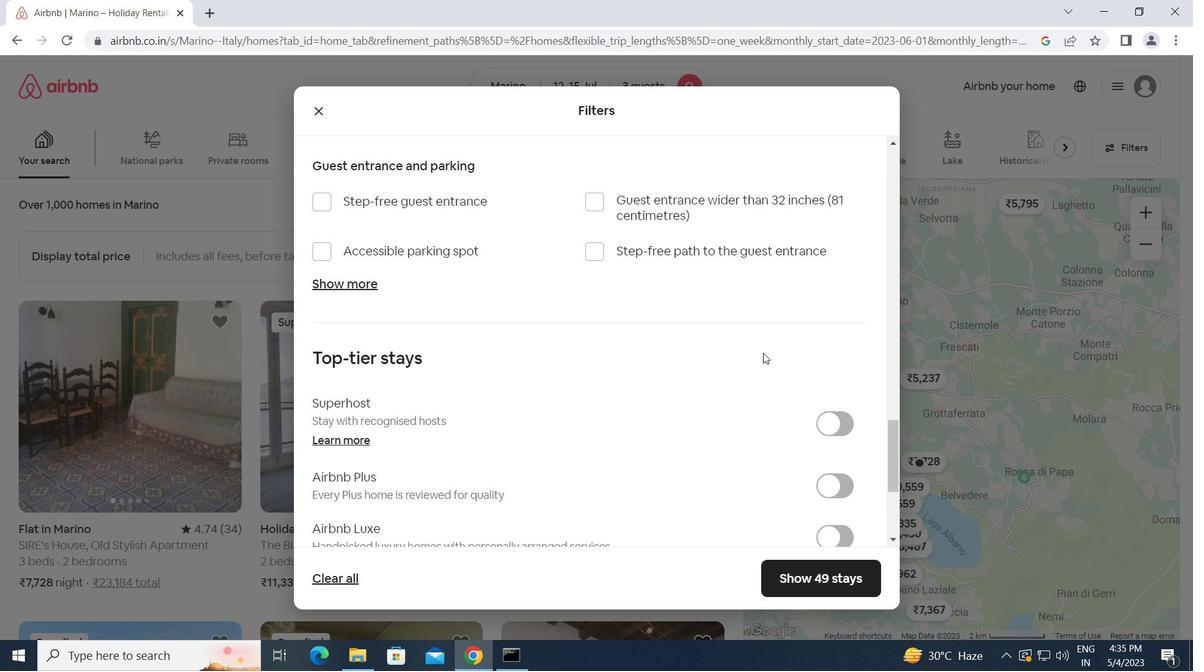 
Action: Mouse scrolled (764, 353) with delta (0, 0)
Screenshot: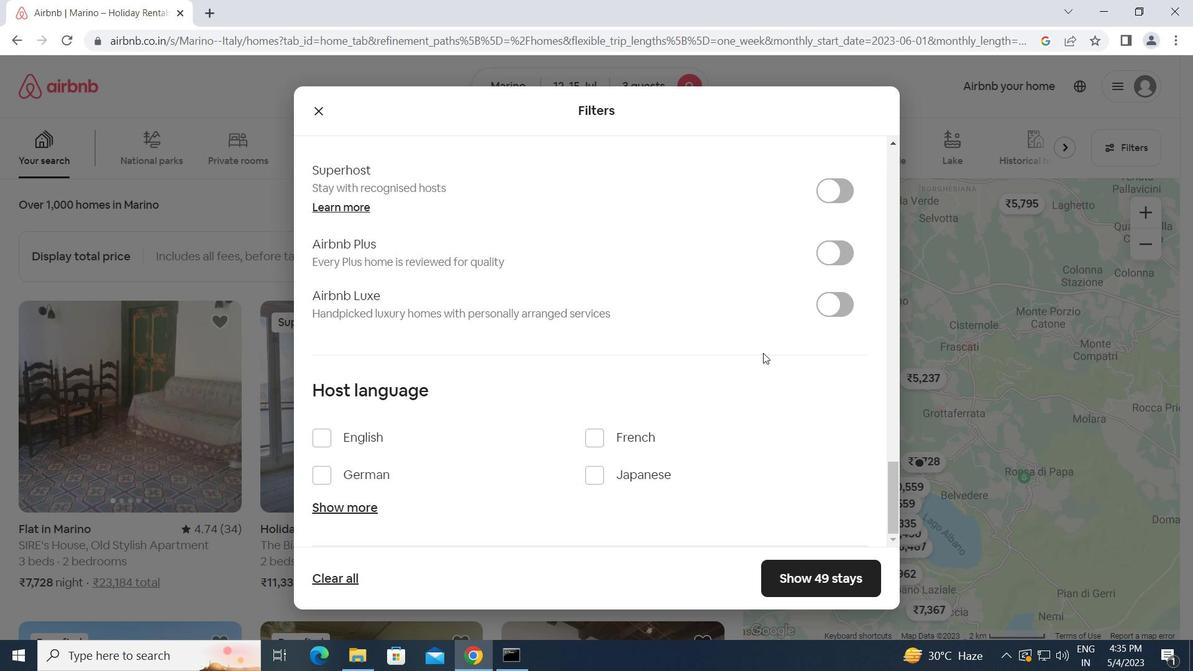 
Action: Mouse scrolled (764, 353) with delta (0, 0)
Screenshot: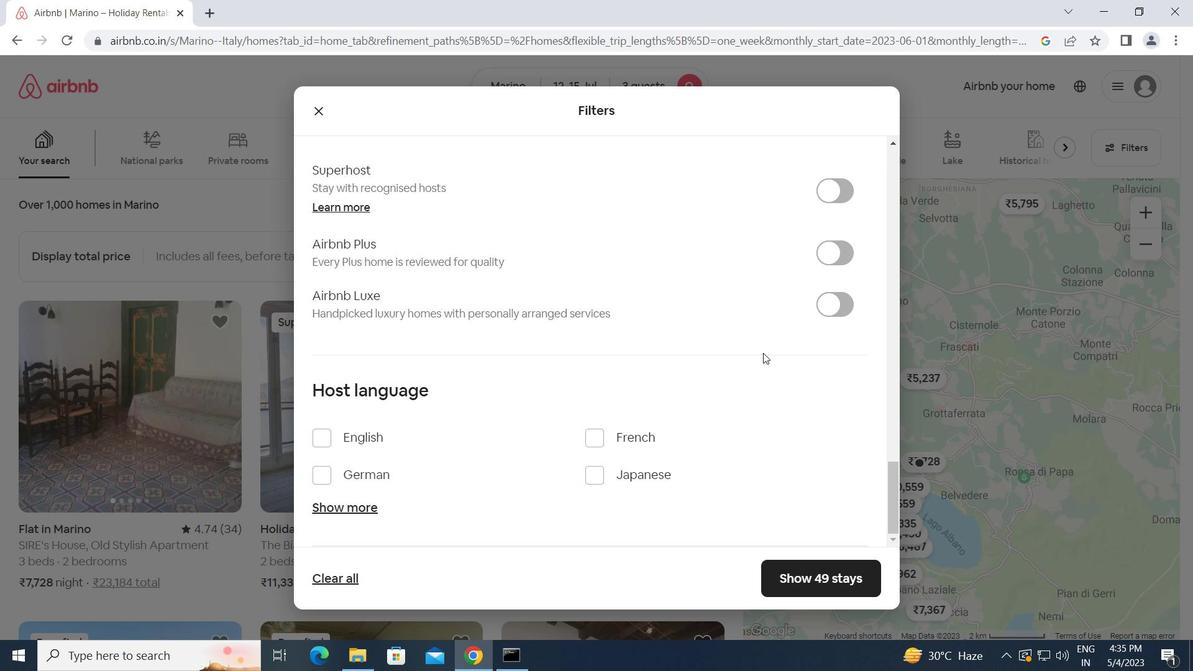 
Action: Mouse scrolled (764, 353) with delta (0, 0)
Screenshot: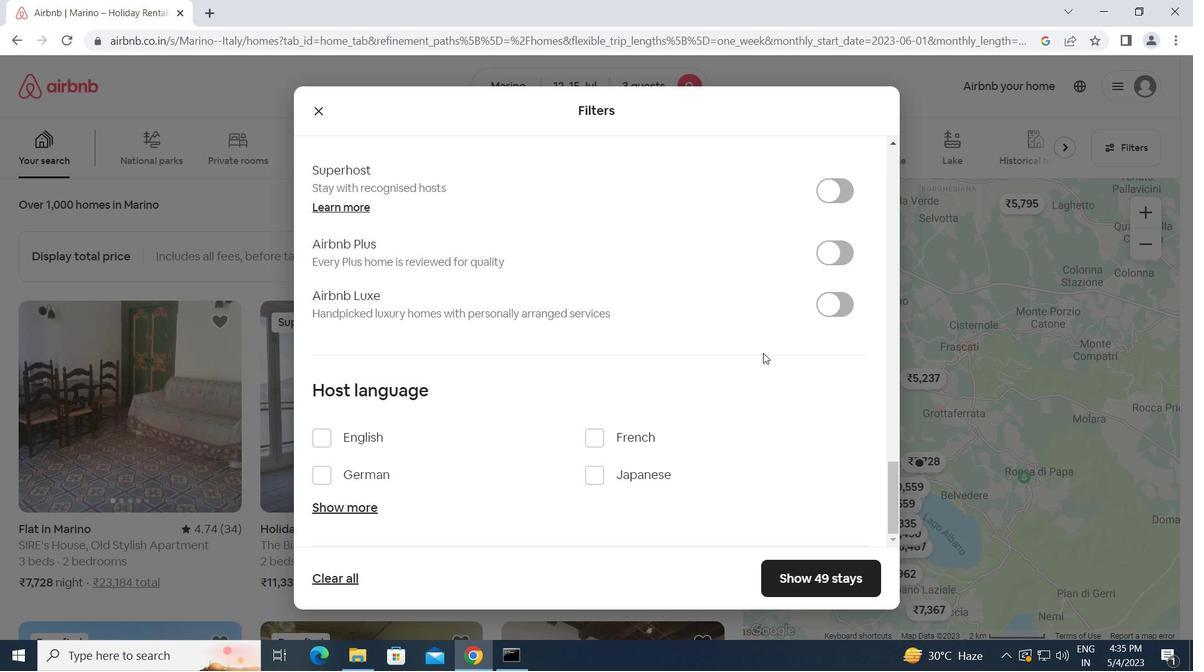 
Action: Mouse moved to (317, 439)
Screenshot: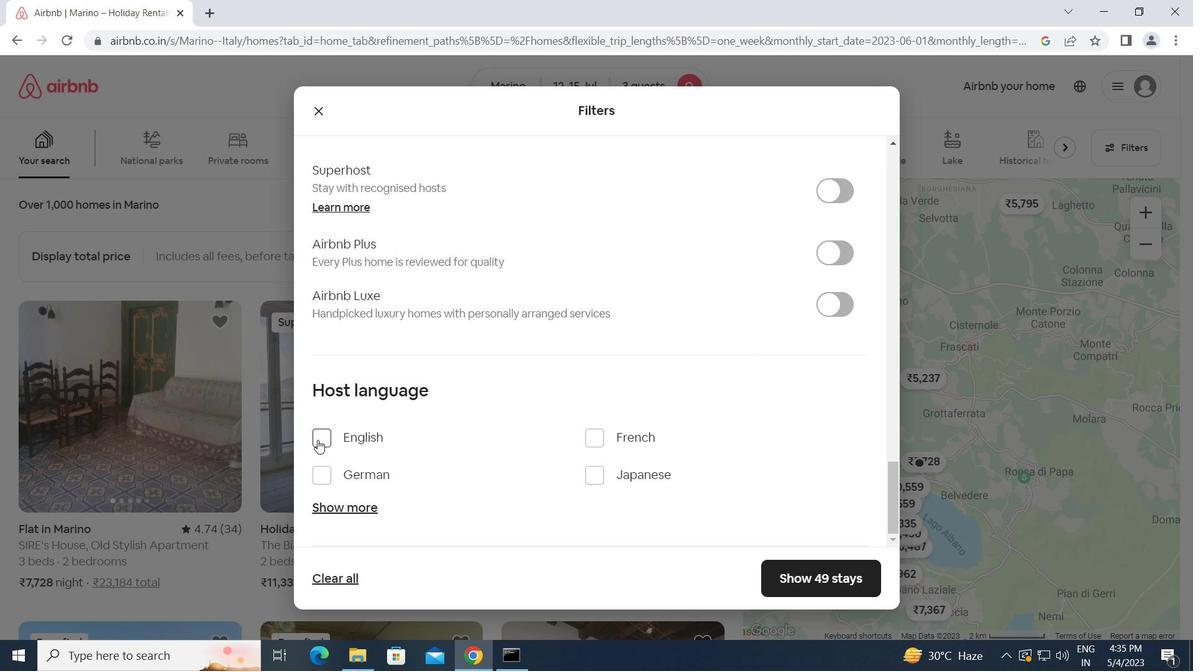 
Action: Mouse pressed left at (317, 439)
Screenshot: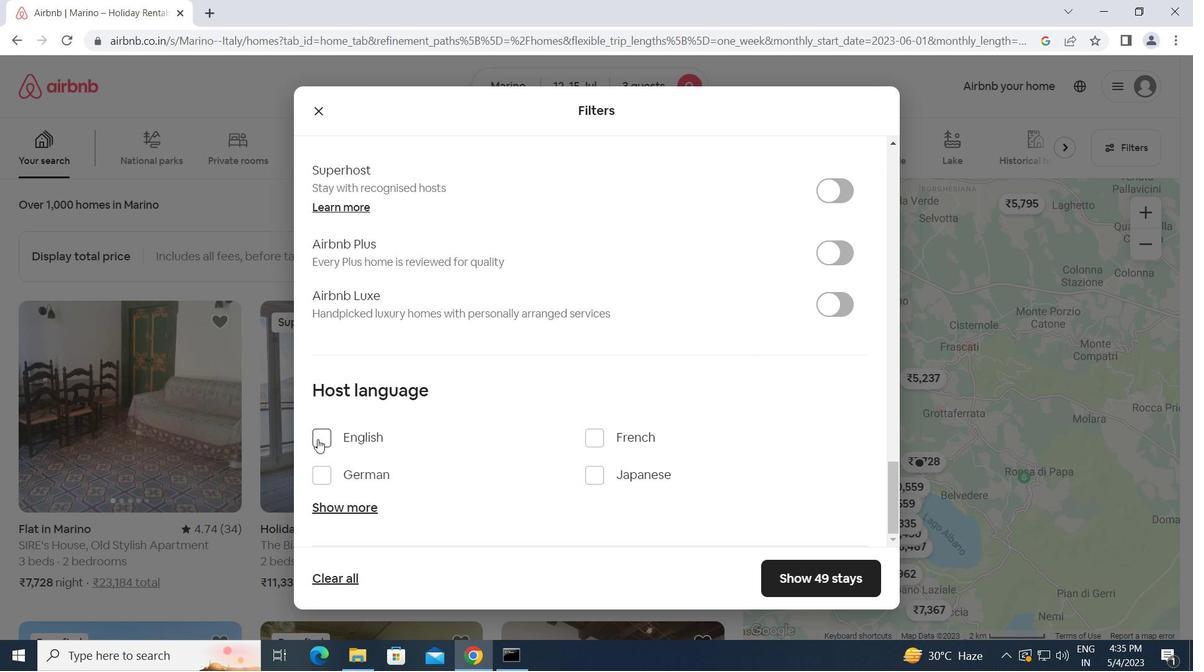 
Action: Mouse moved to (851, 580)
Screenshot: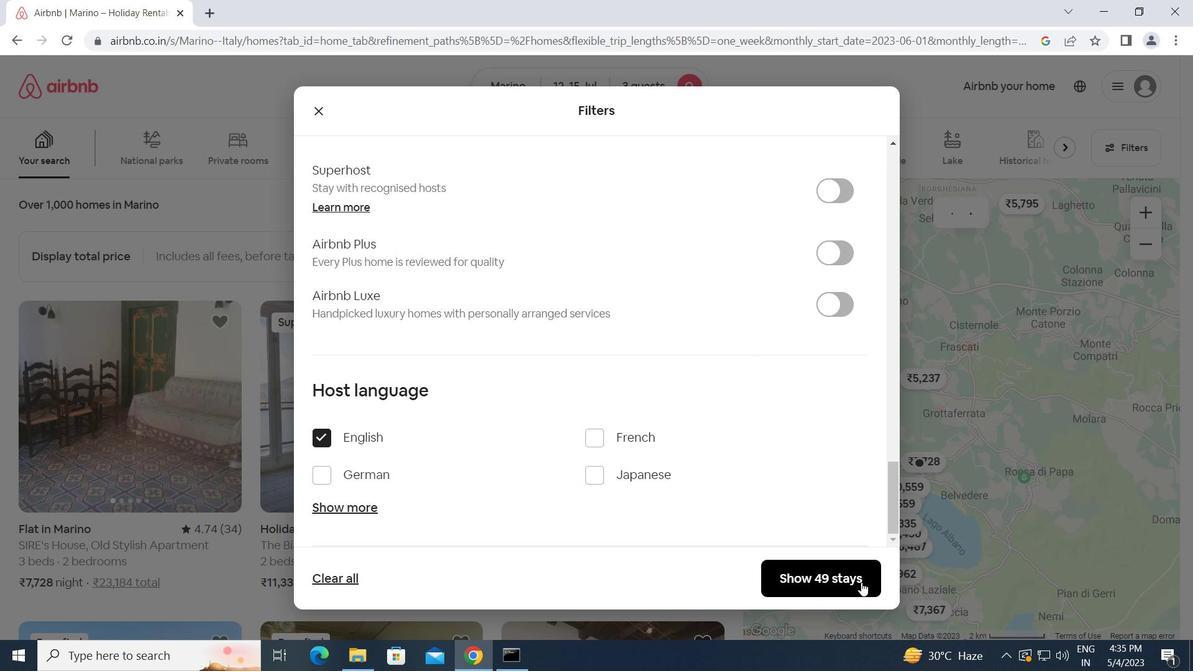 
Action: Mouse pressed left at (851, 580)
Screenshot: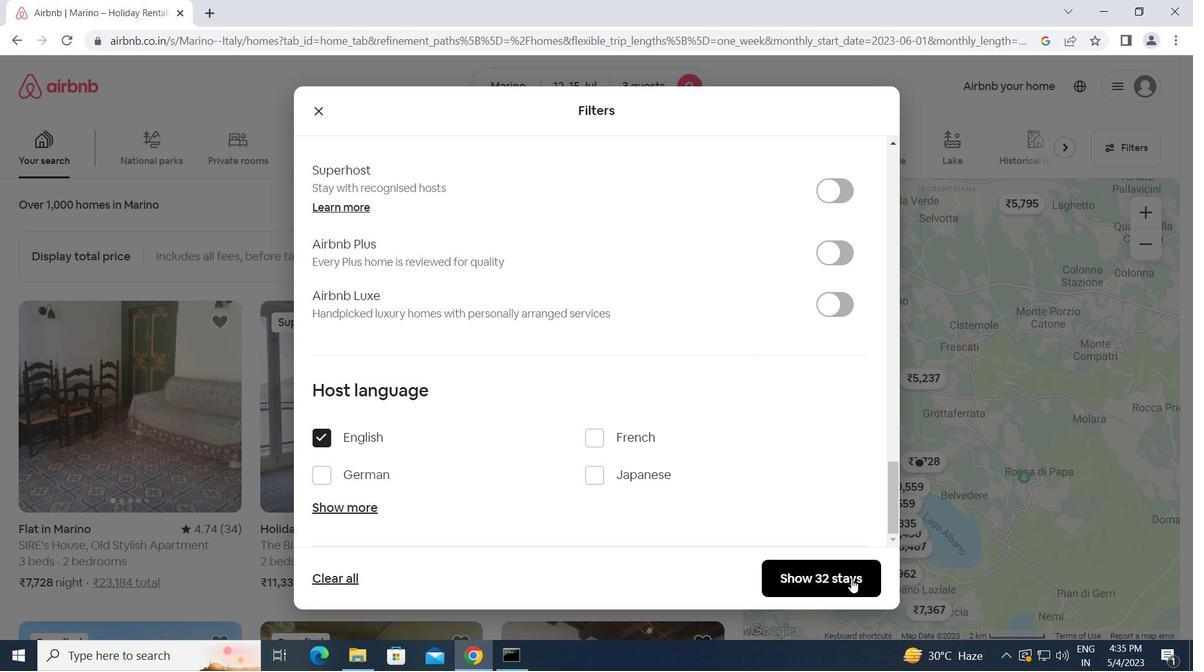 
